 Task: Search one way flight ticket for 3 adults, 3 children in business from Columbus: Golden Triangle Regional Airport to Jacksonville: Albert J. Ellis Airport on 5-3-2023. Choice of flights is Singapure airlines. Number of bags: 4 checked bags. Price is upto 94000. Outbound departure time preference is 6:00.
Action: Mouse moved to (250, 367)
Screenshot: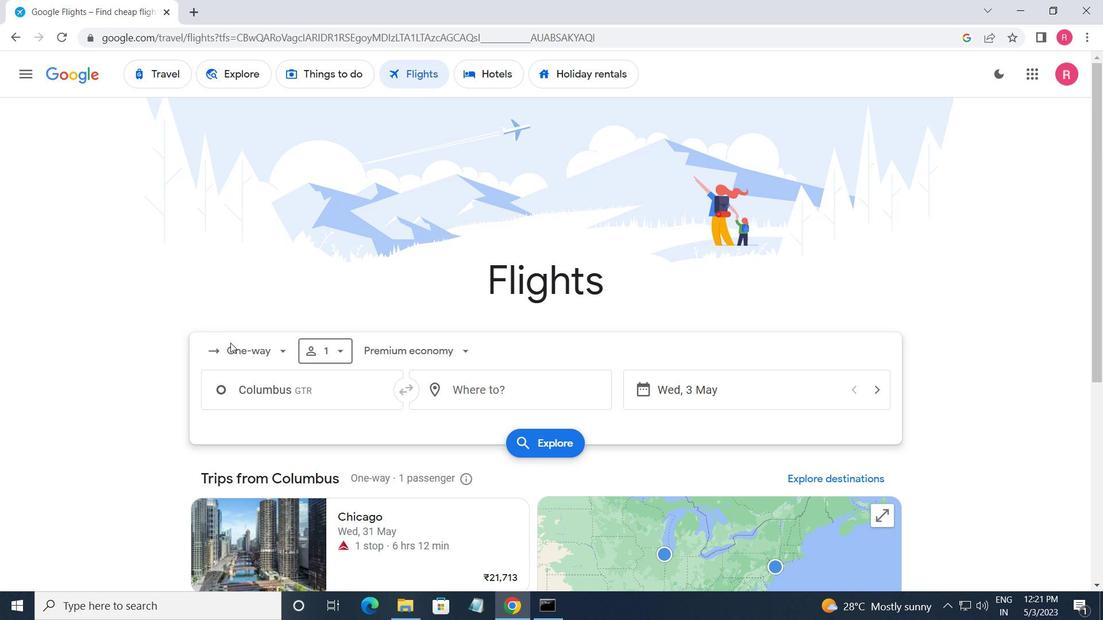 
Action: Mouse pressed left at (250, 367)
Screenshot: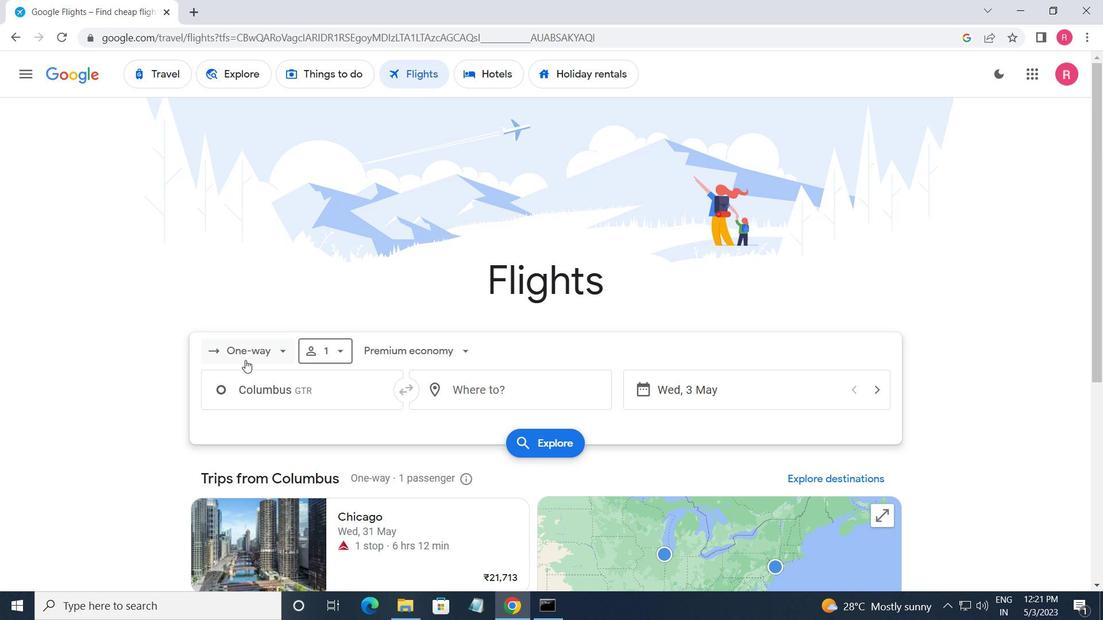 
Action: Mouse moved to (288, 422)
Screenshot: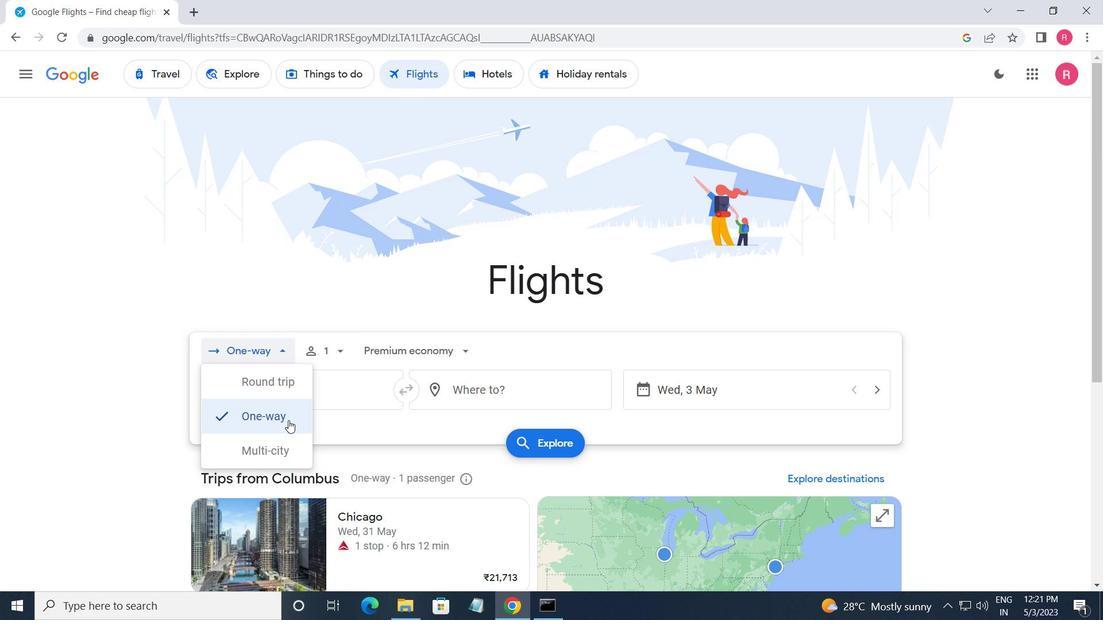 
Action: Mouse pressed left at (288, 422)
Screenshot: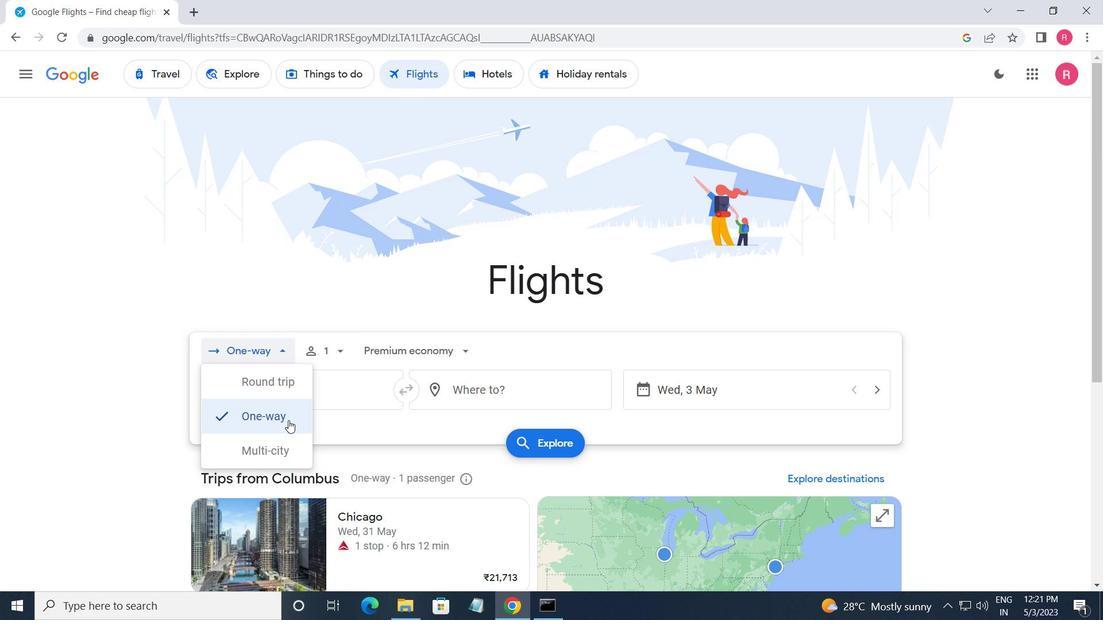 
Action: Mouse moved to (321, 349)
Screenshot: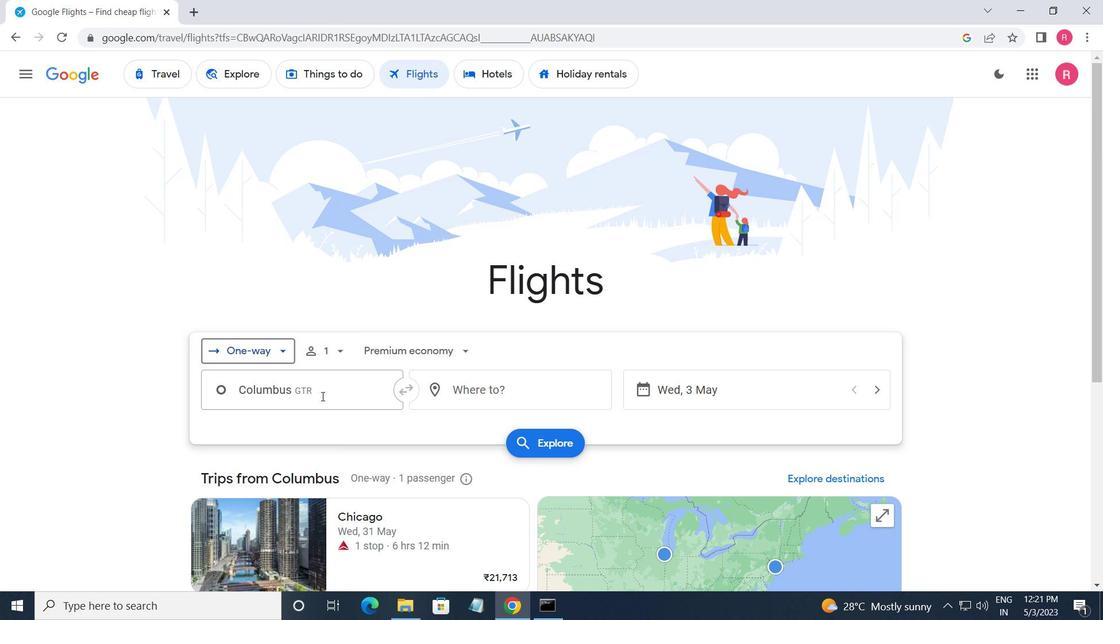 
Action: Mouse pressed left at (321, 349)
Screenshot: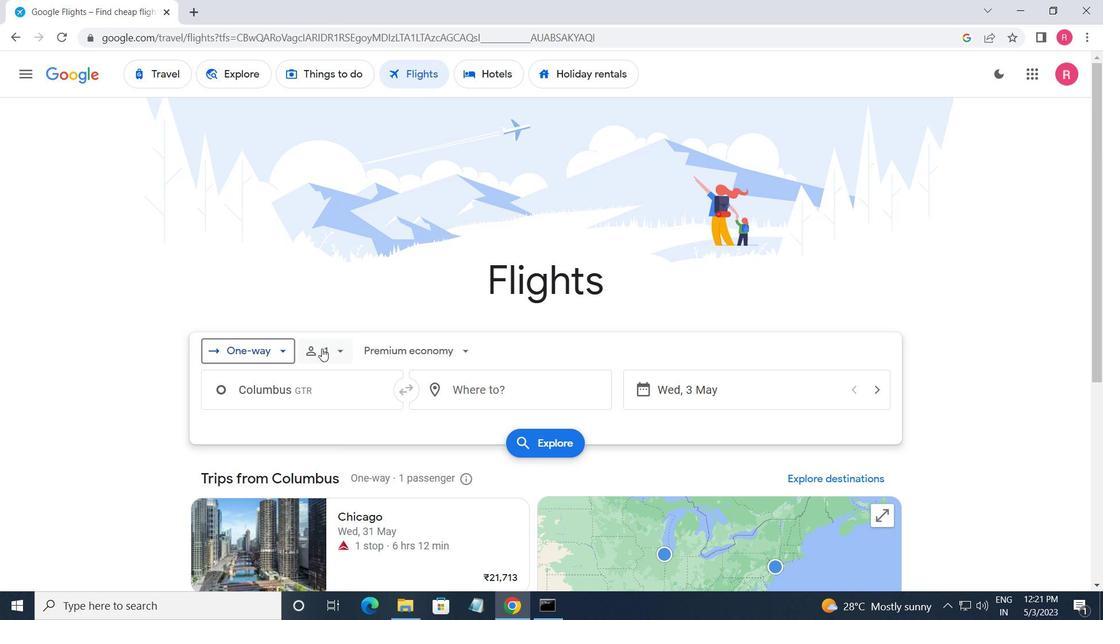 
Action: Mouse moved to (442, 388)
Screenshot: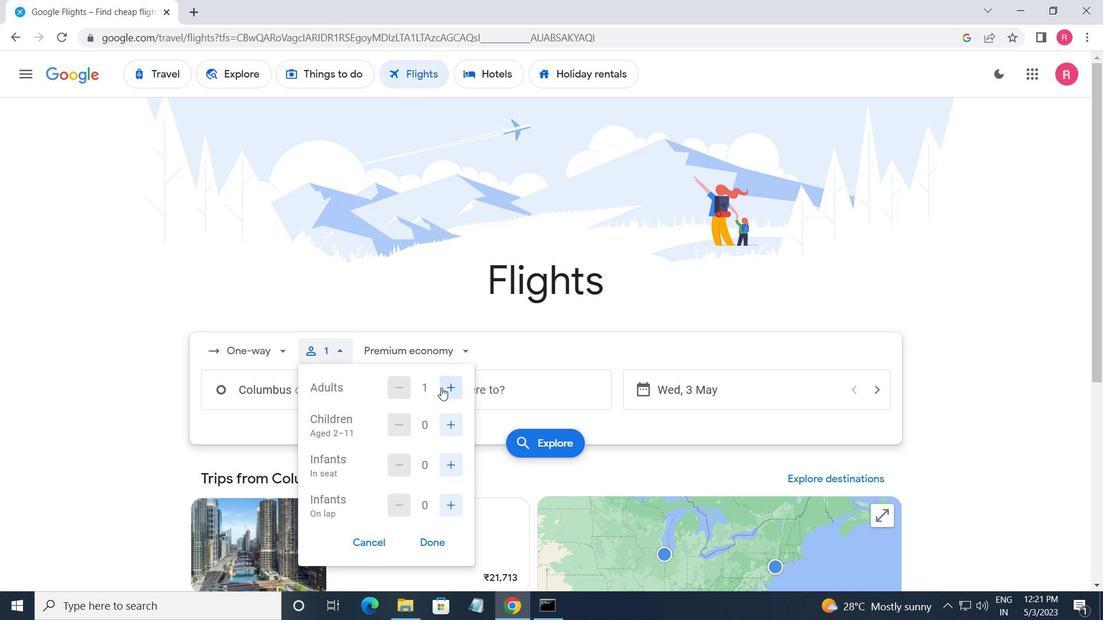 
Action: Mouse pressed left at (442, 388)
Screenshot: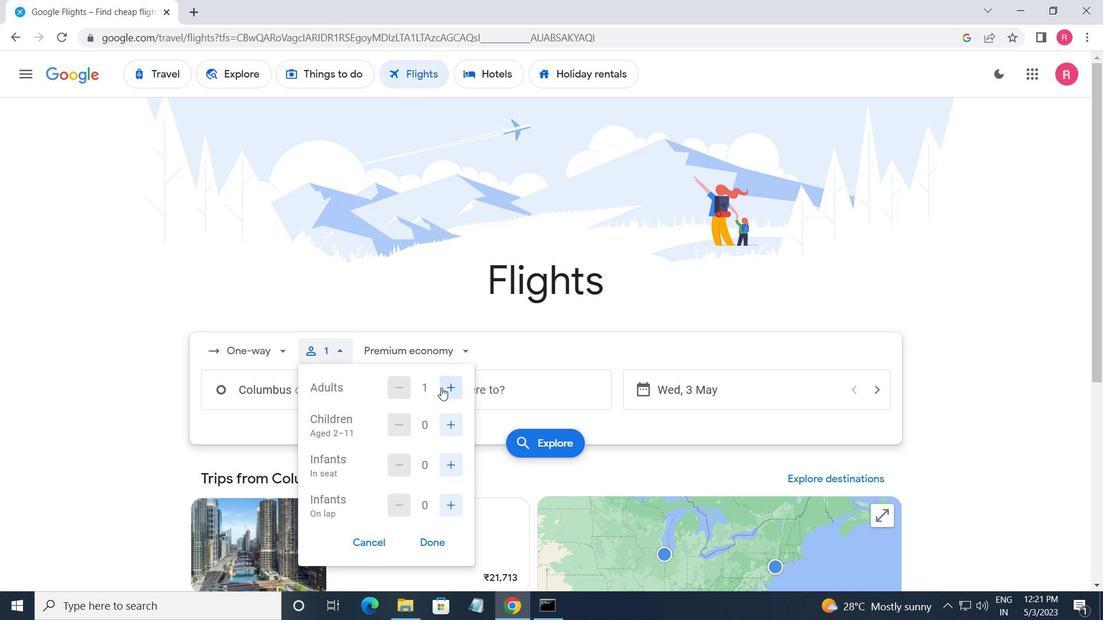 
Action: Mouse pressed left at (442, 388)
Screenshot: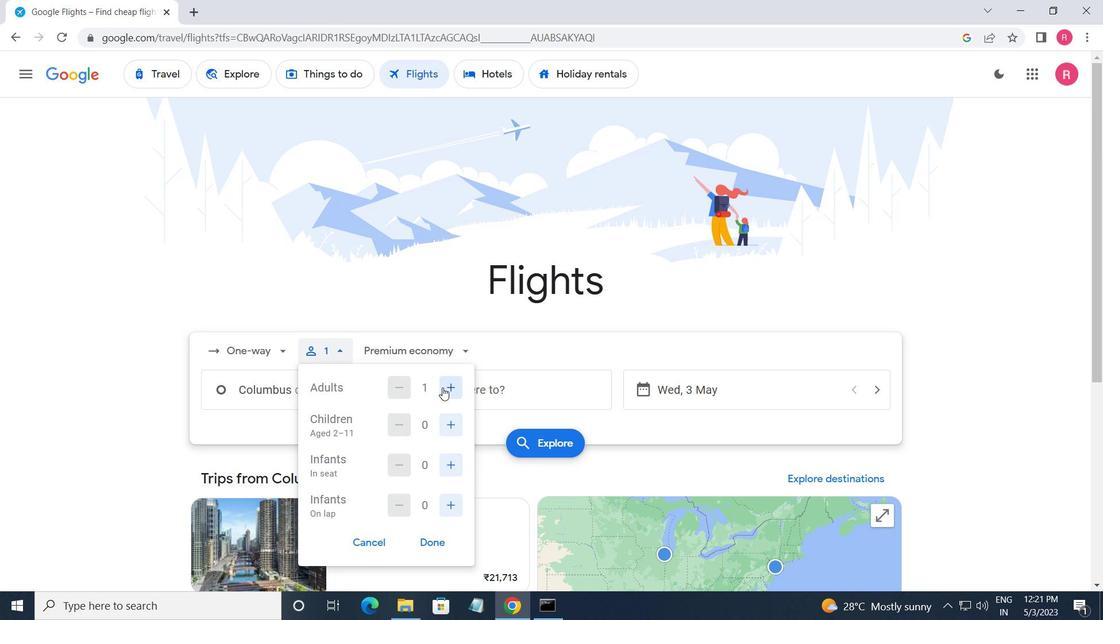 
Action: Mouse moved to (449, 423)
Screenshot: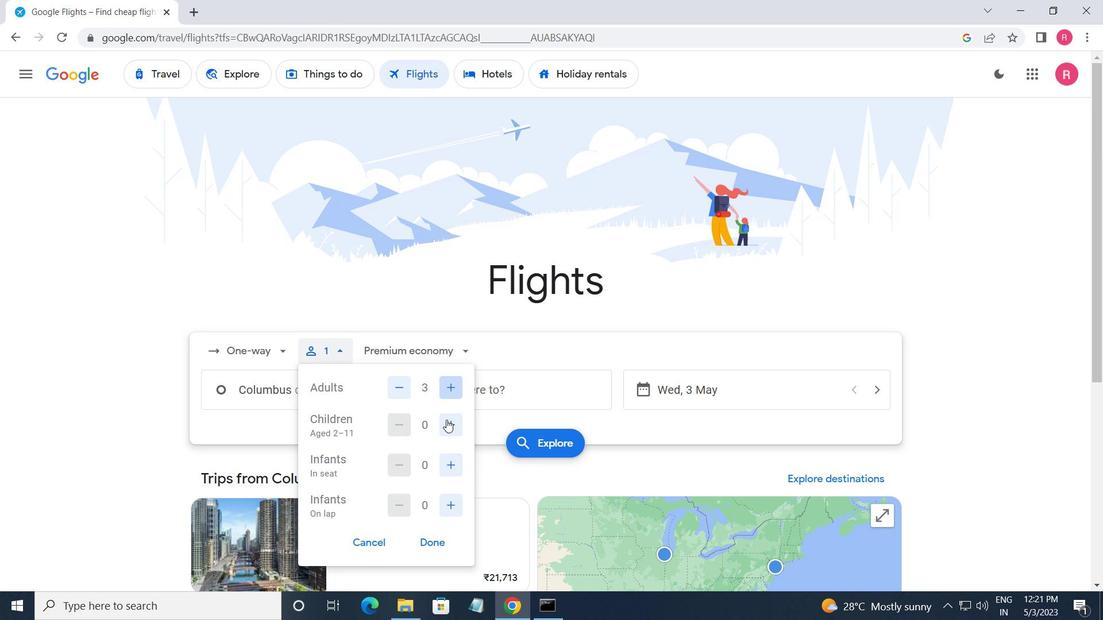 
Action: Mouse pressed left at (449, 423)
Screenshot: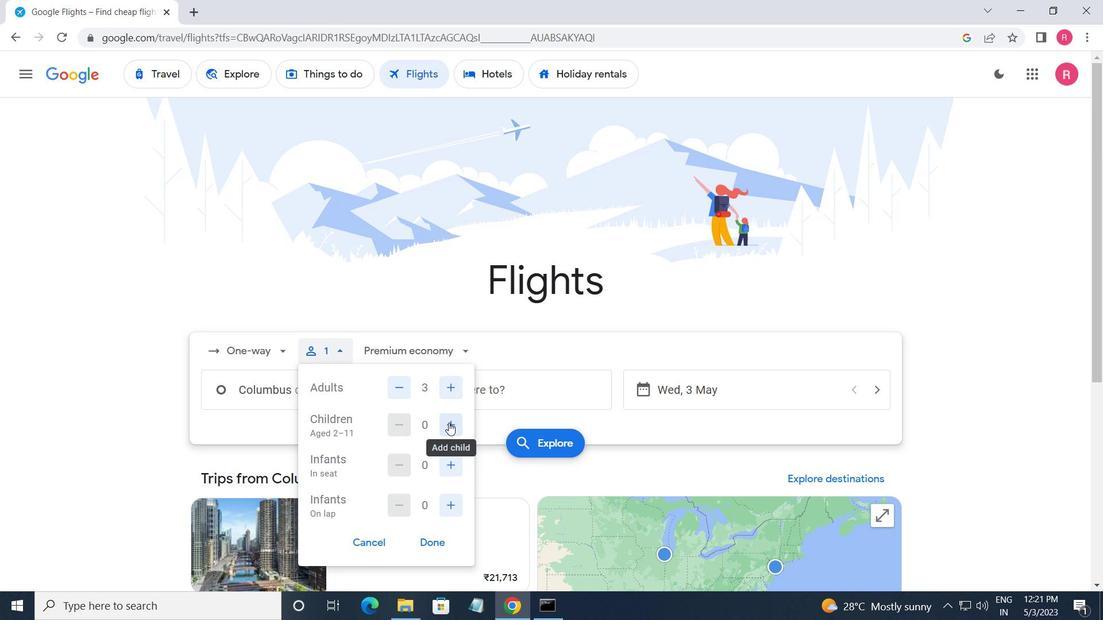 
Action: Mouse pressed left at (449, 423)
Screenshot: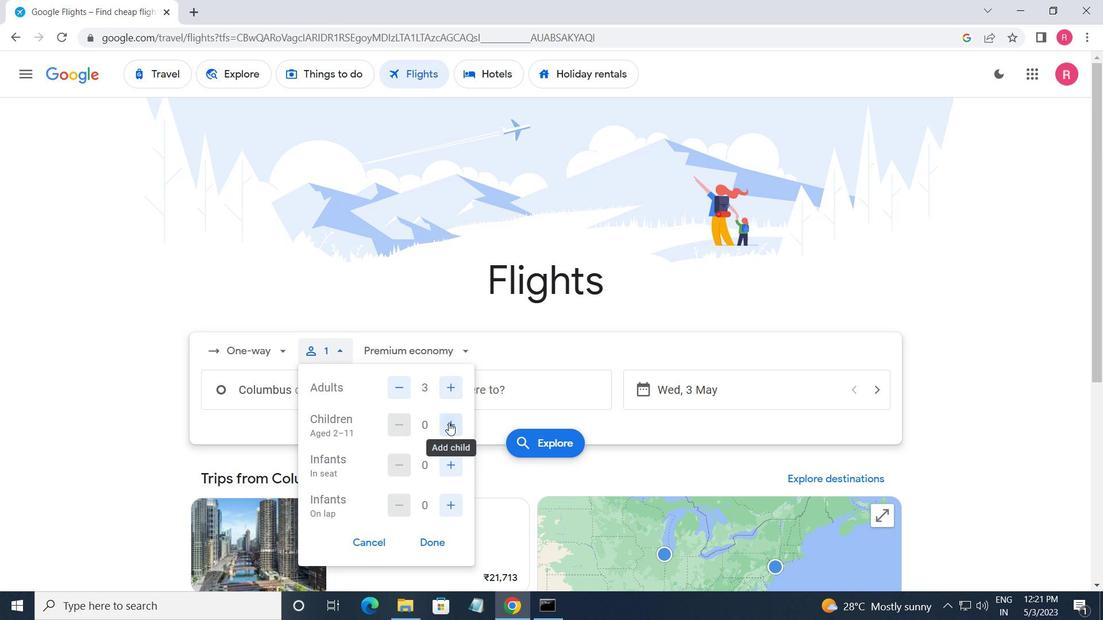 
Action: Mouse moved to (449, 424)
Screenshot: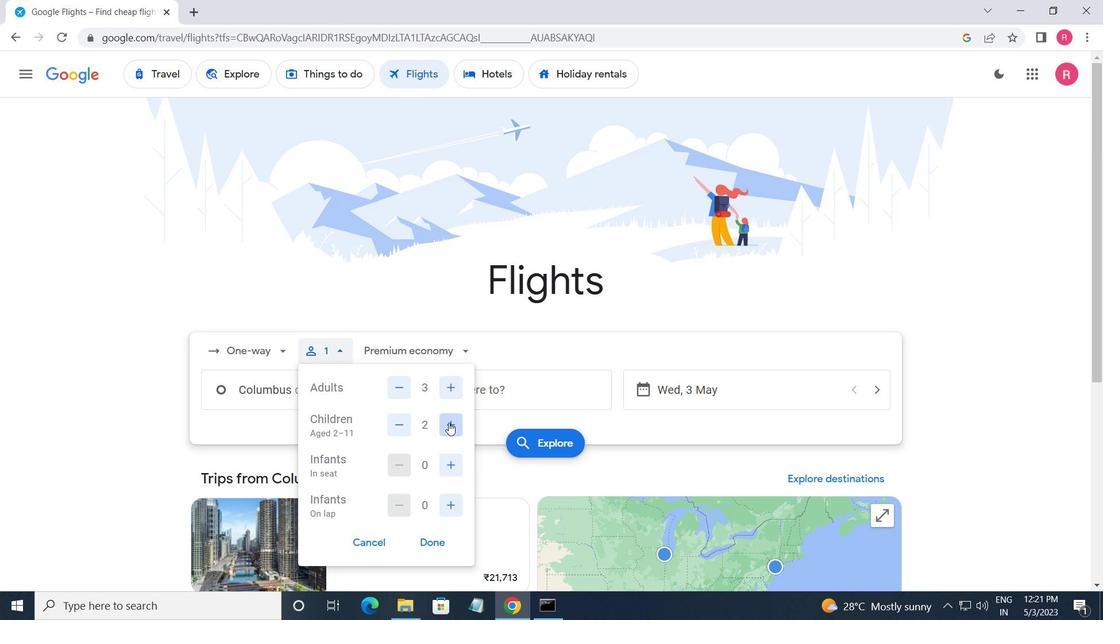 
Action: Mouse pressed left at (449, 424)
Screenshot: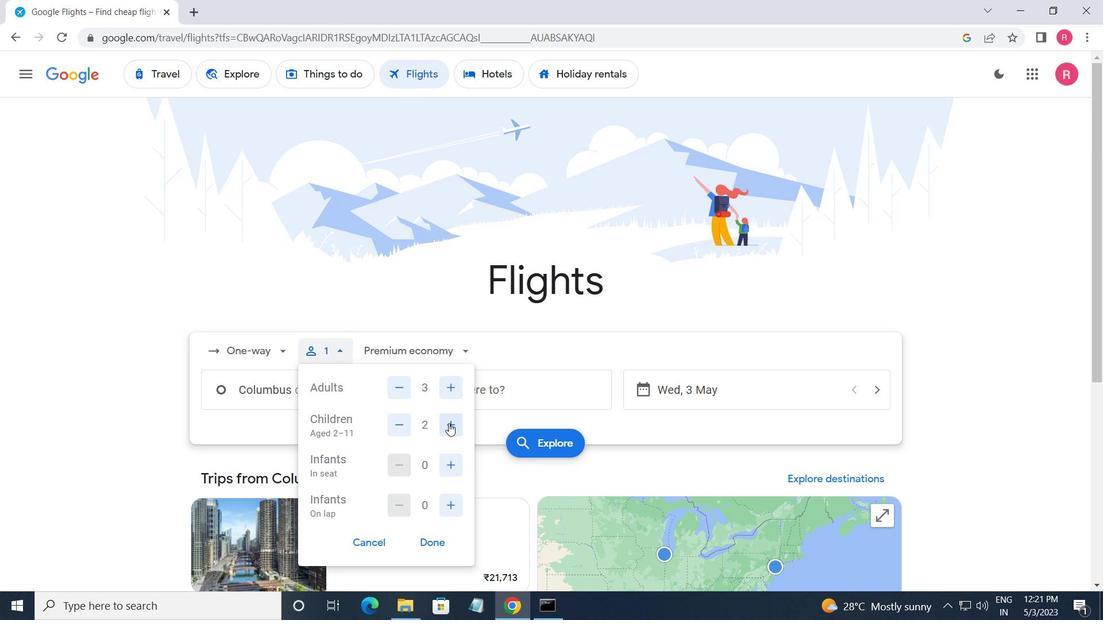 
Action: Mouse moved to (397, 358)
Screenshot: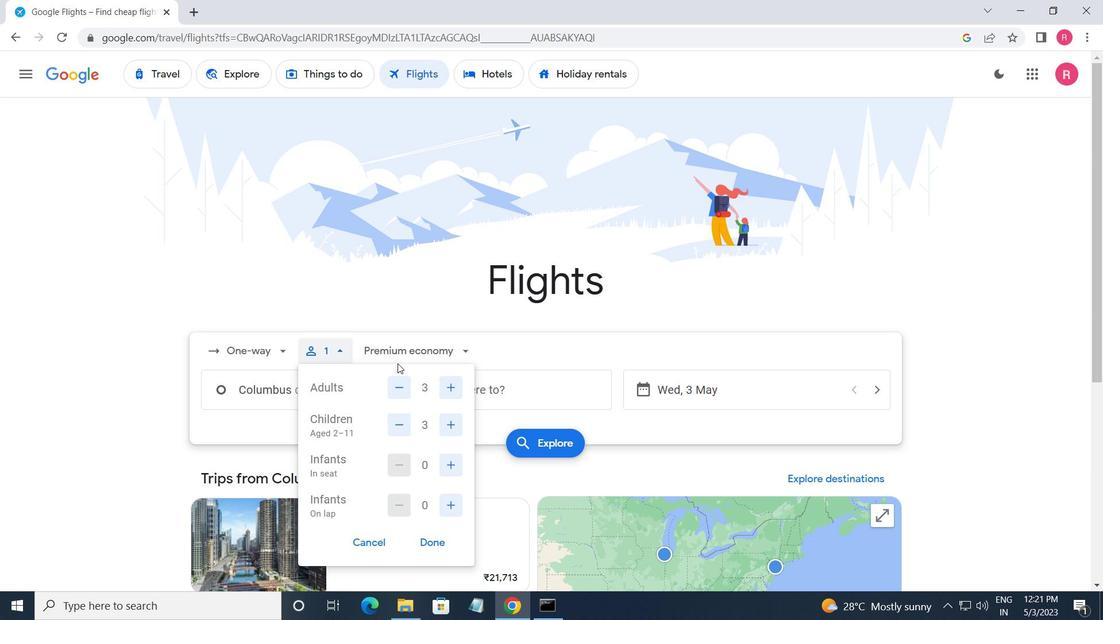 
Action: Mouse pressed left at (397, 358)
Screenshot: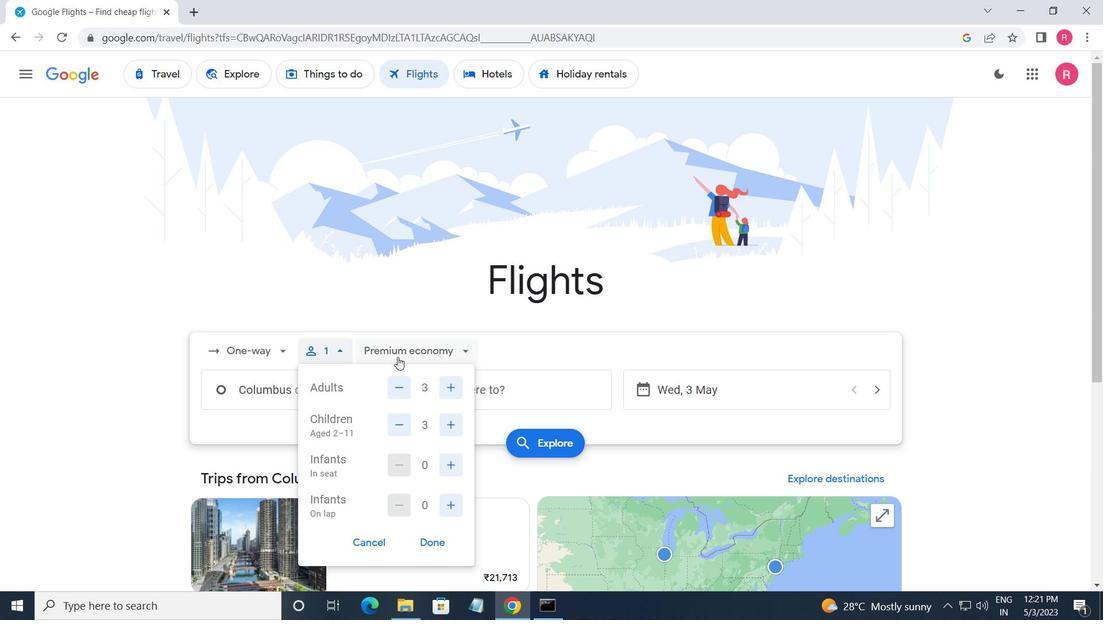 
Action: Mouse moved to (400, 446)
Screenshot: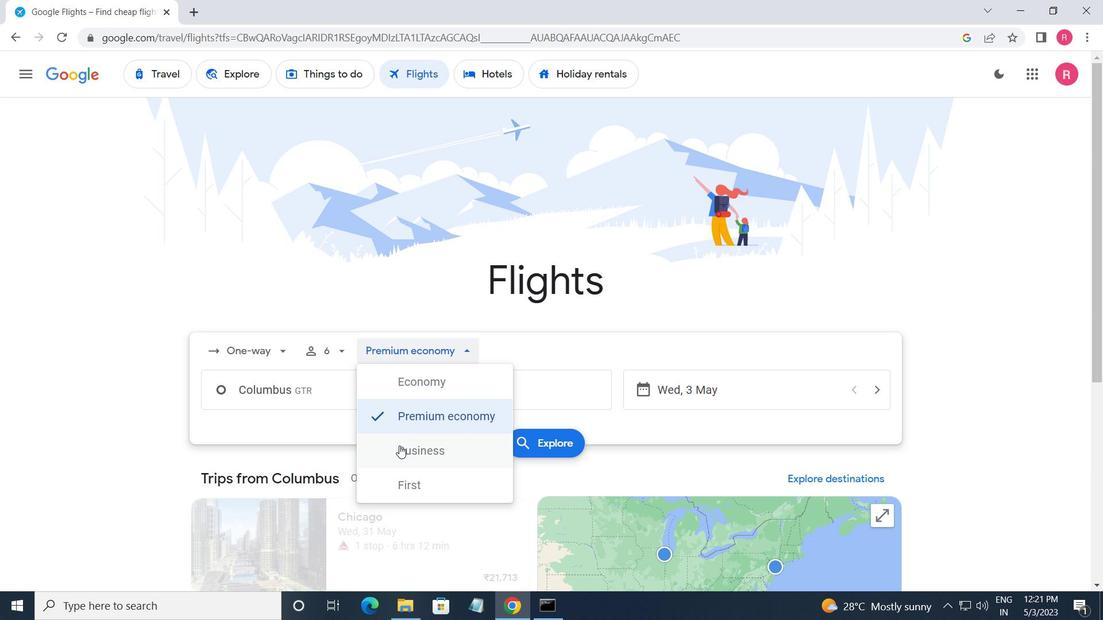 
Action: Mouse pressed left at (400, 446)
Screenshot: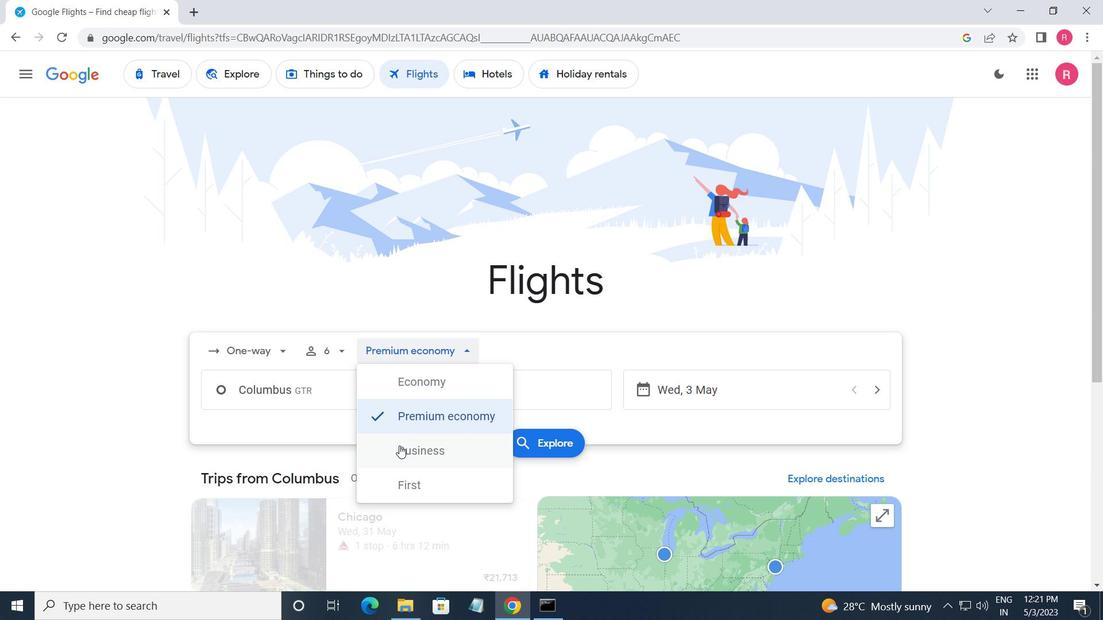 
Action: Mouse moved to (353, 404)
Screenshot: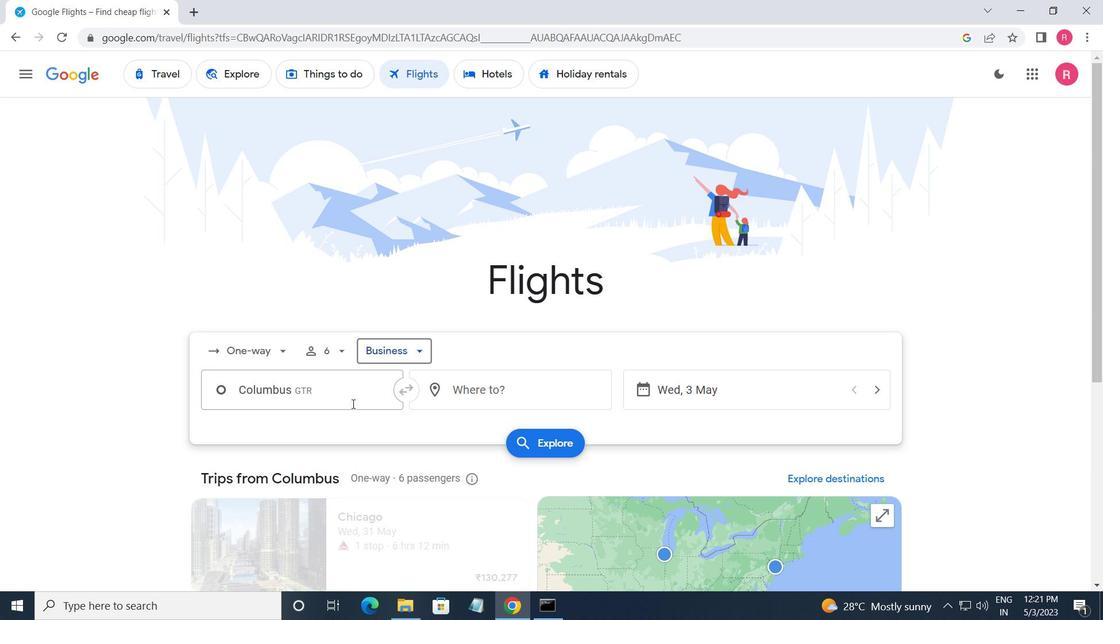 
Action: Mouse pressed left at (353, 404)
Screenshot: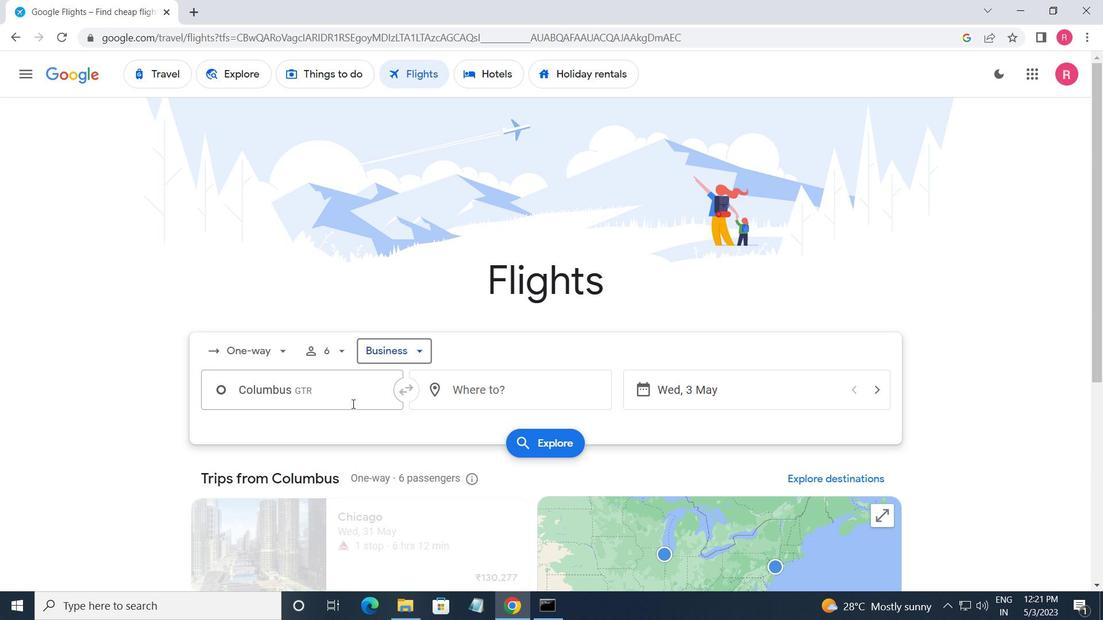 
Action: Mouse moved to (316, 412)
Screenshot: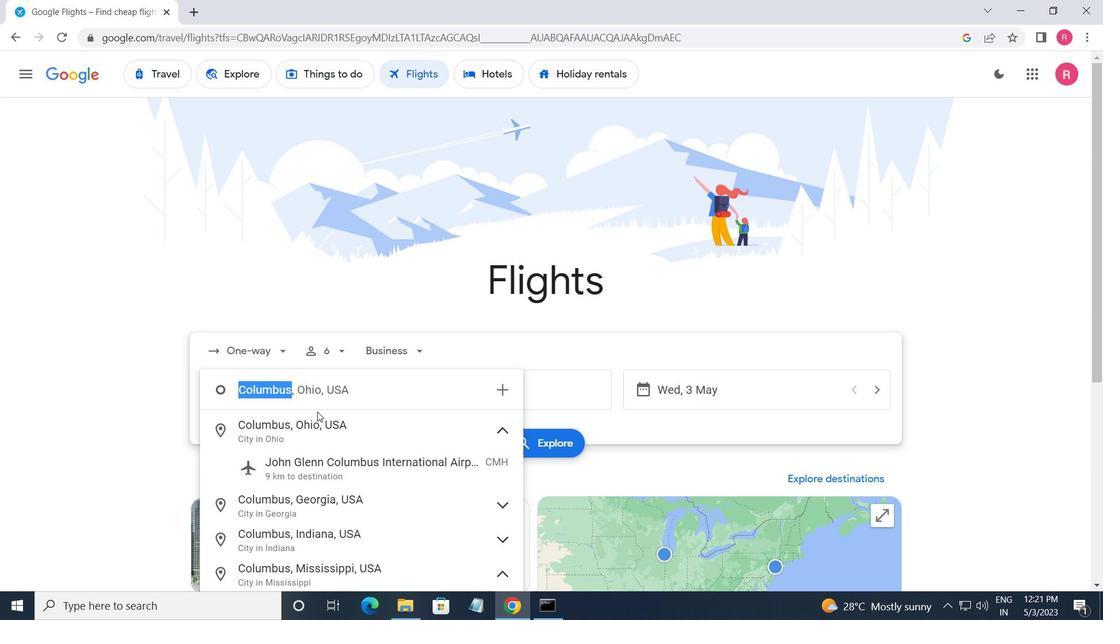 
Action: Key pressed <Key.shift>GOLDEN<Key.space><Key.shift>T
Screenshot: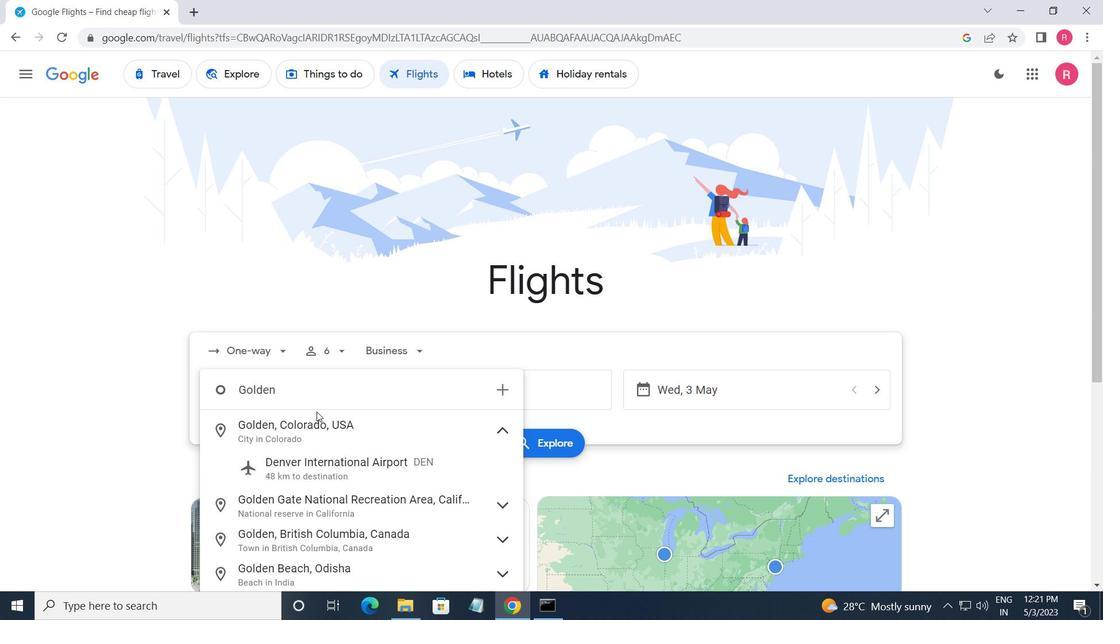 
Action: Mouse moved to (307, 547)
Screenshot: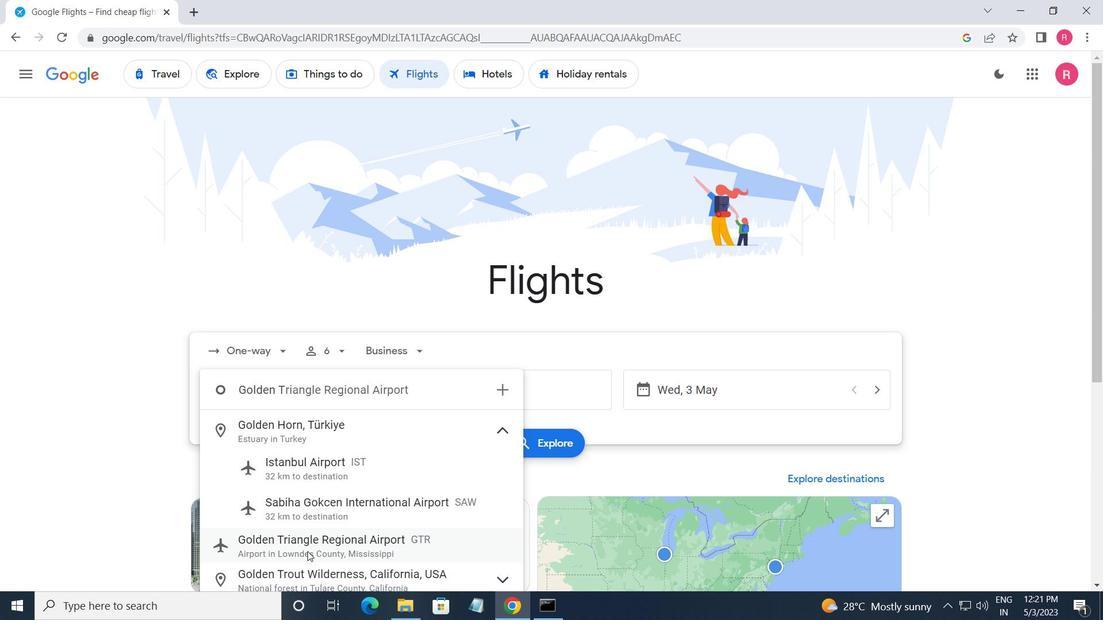 
Action: Mouse pressed left at (307, 547)
Screenshot: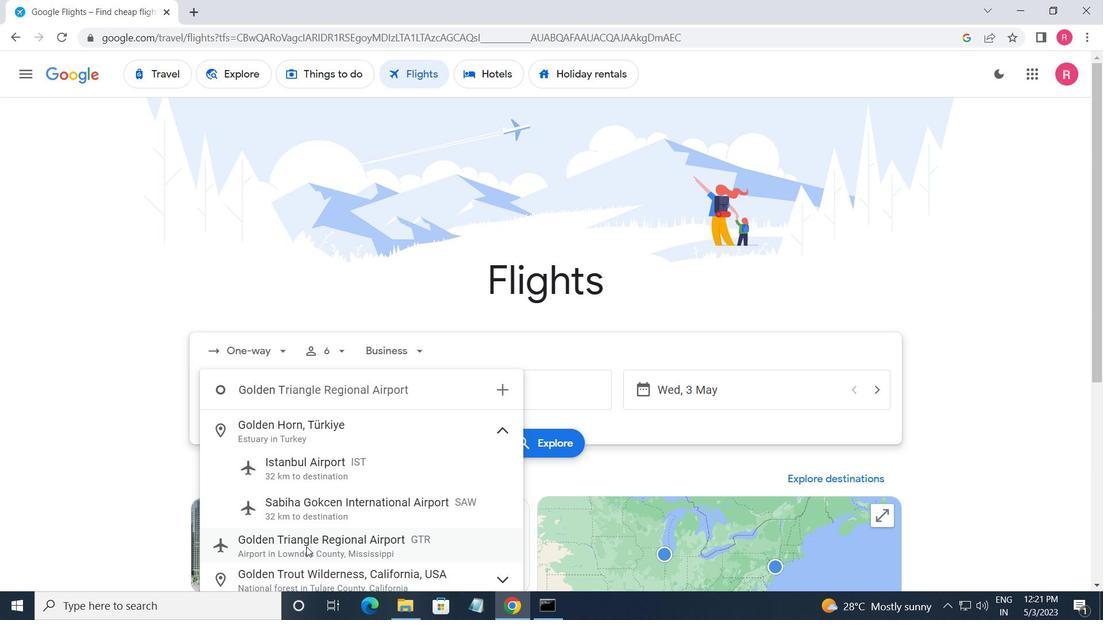
Action: Mouse moved to (477, 405)
Screenshot: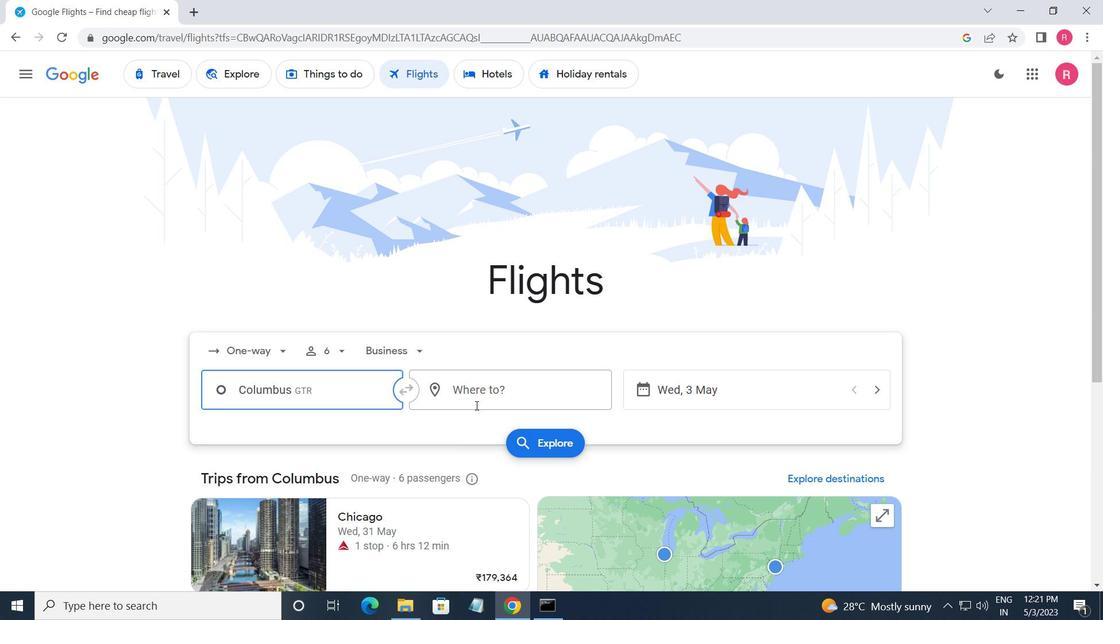 
Action: Mouse pressed left at (477, 405)
Screenshot: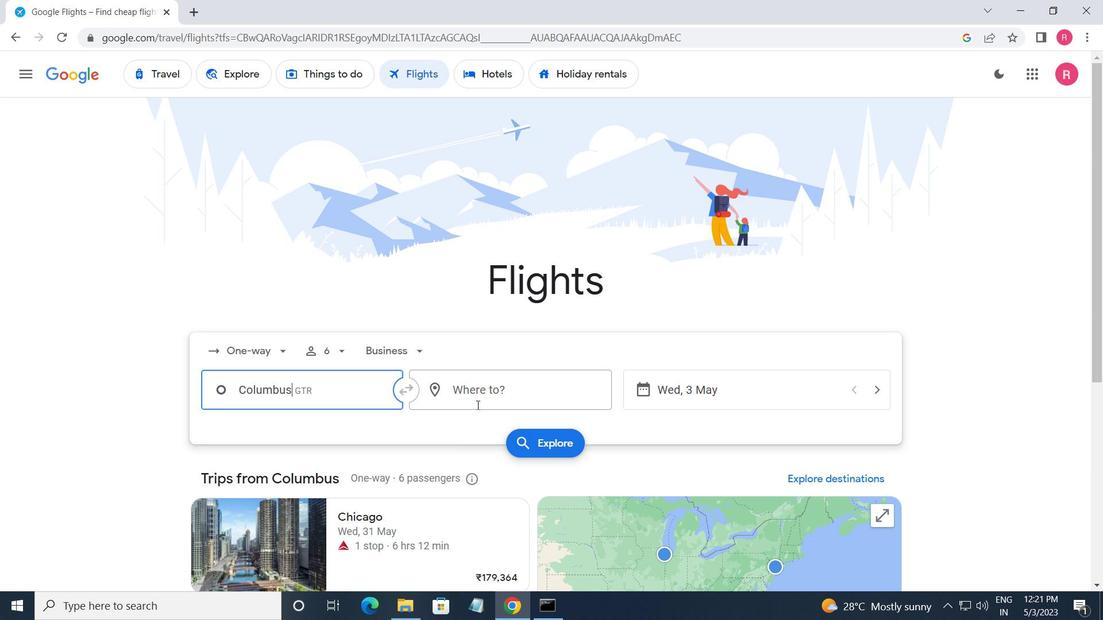 
Action: Mouse moved to (489, 536)
Screenshot: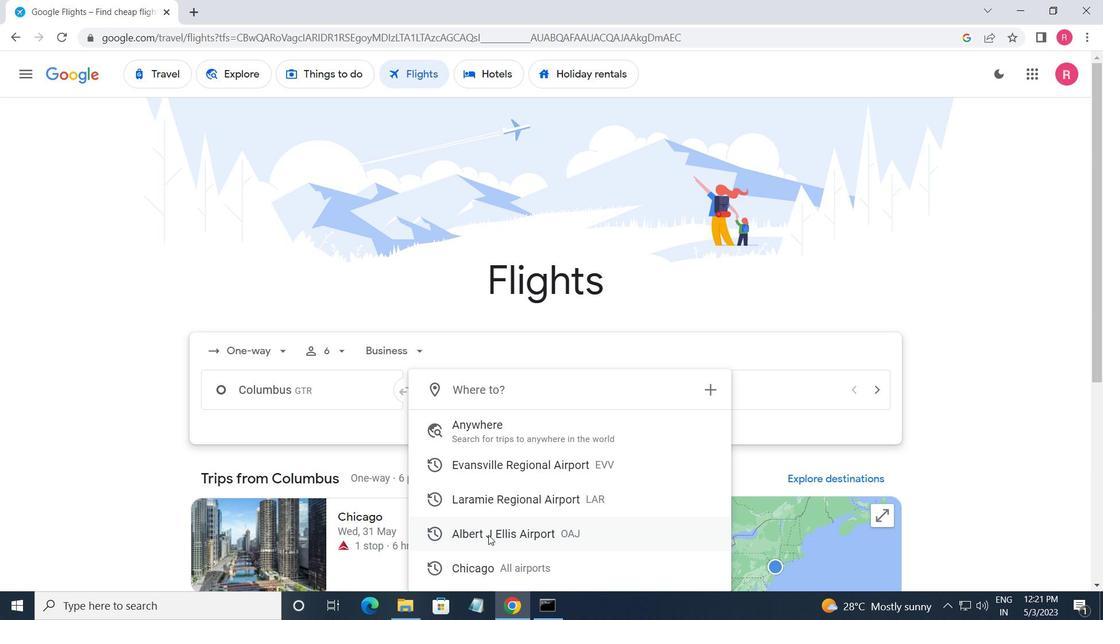 
Action: Mouse pressed left at (489, 536)
Screenshot: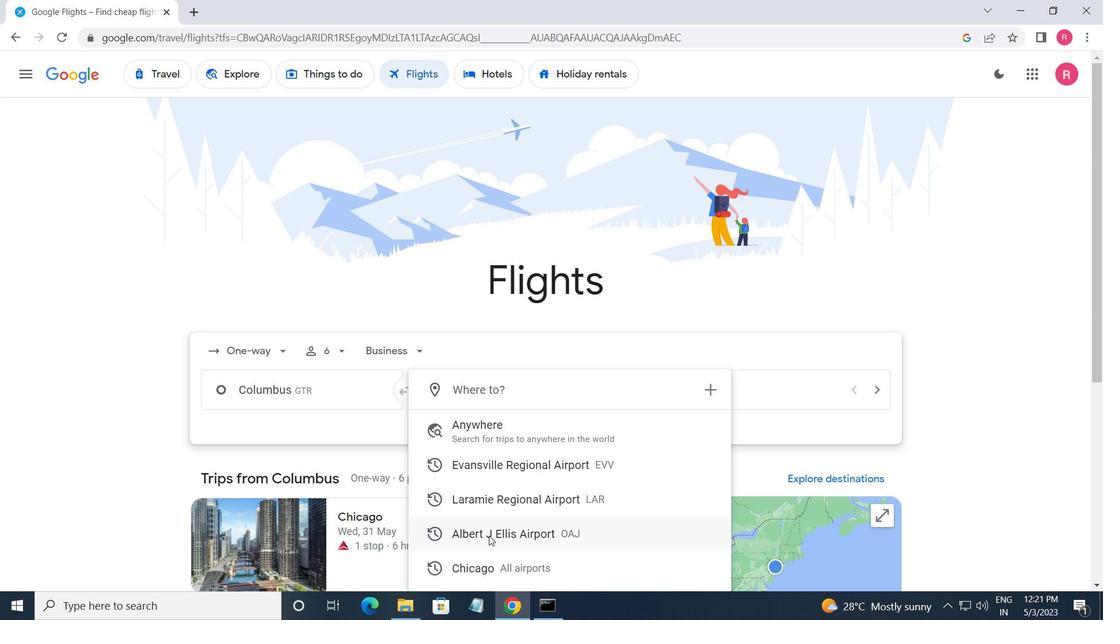 
Action: Mouse moved to (746, 402)
Screenshot: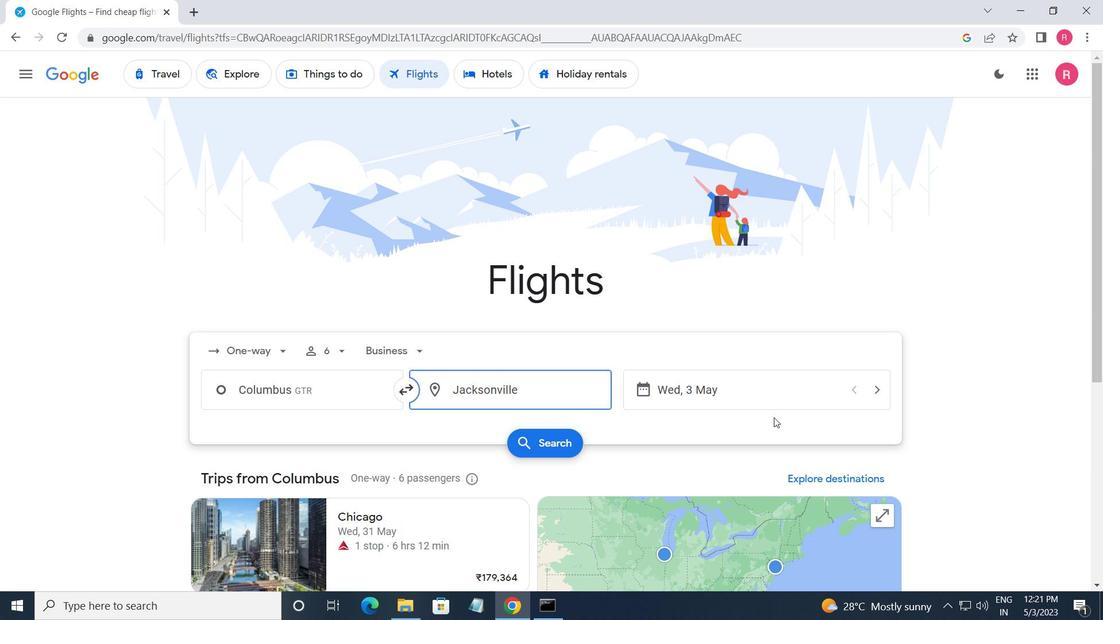 
Action: Mouse pressed left at (746, 402)
Screenshot: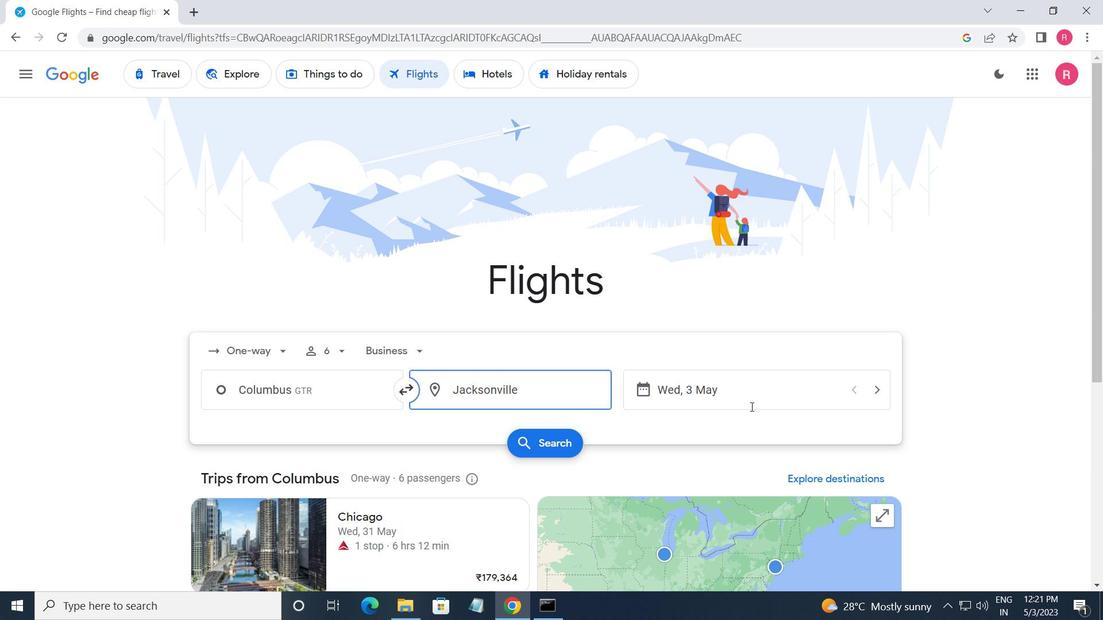 
Action: Mouse moved to (492, 330)
Screenshot: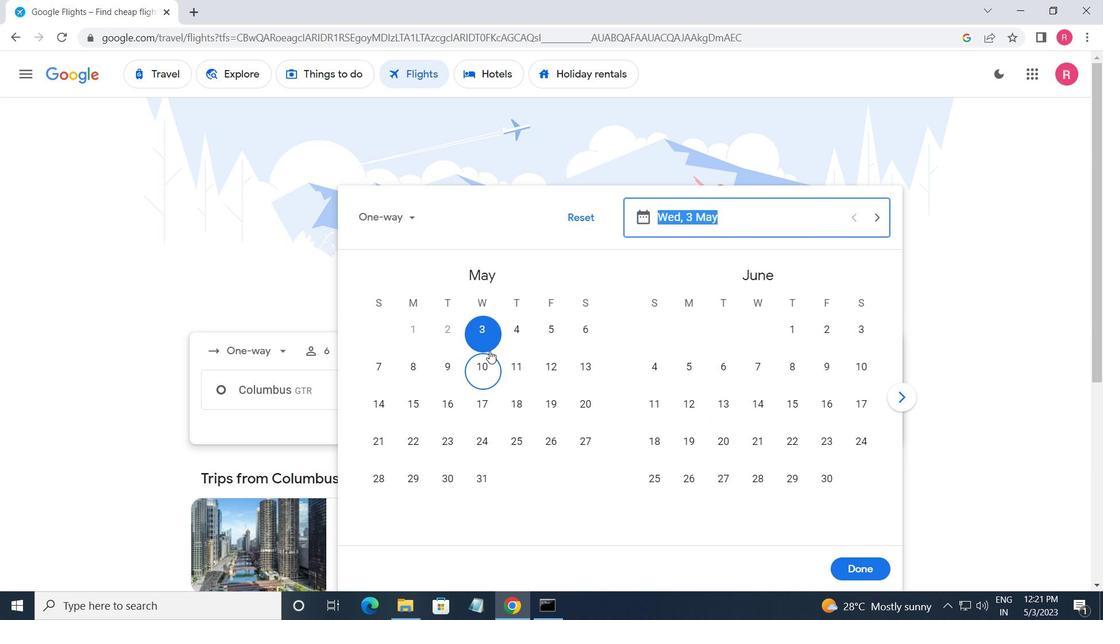 
Action: Mouse pressed left at (492, 330)
Screenshot: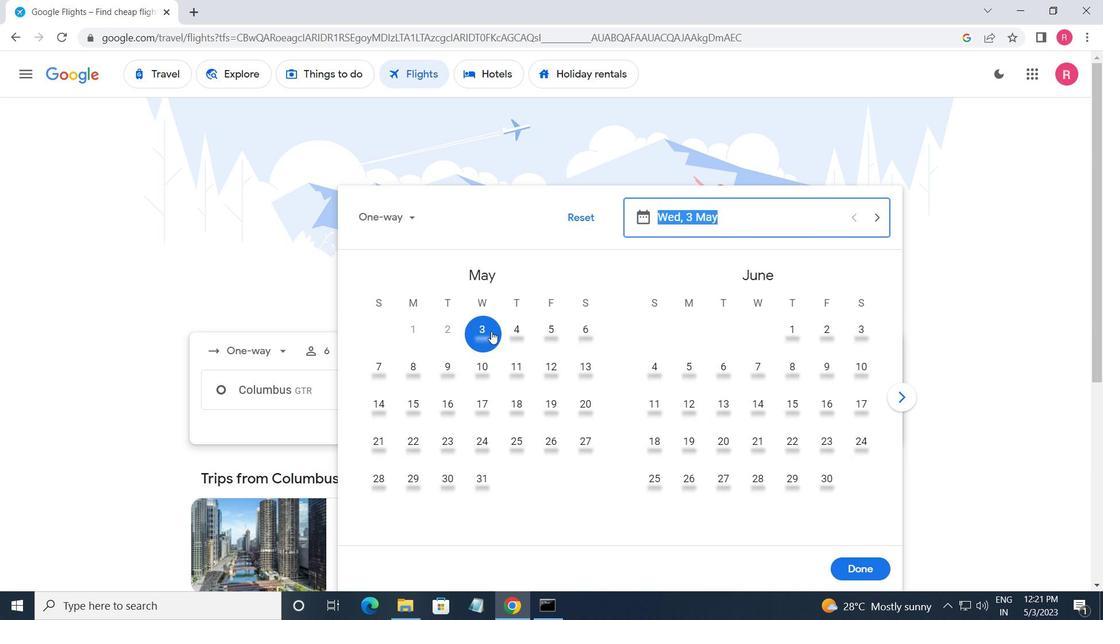 
Action: Mouse moved to (886, 566)
Screenshot: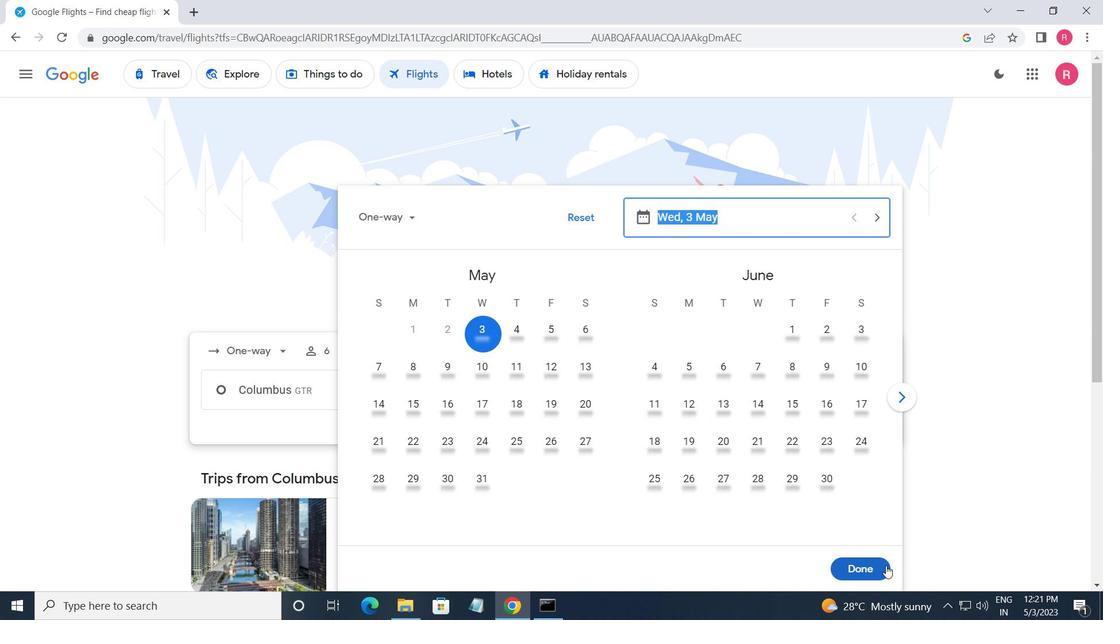 
Action: Mouse pressed left at (886, 566)
Screenshot: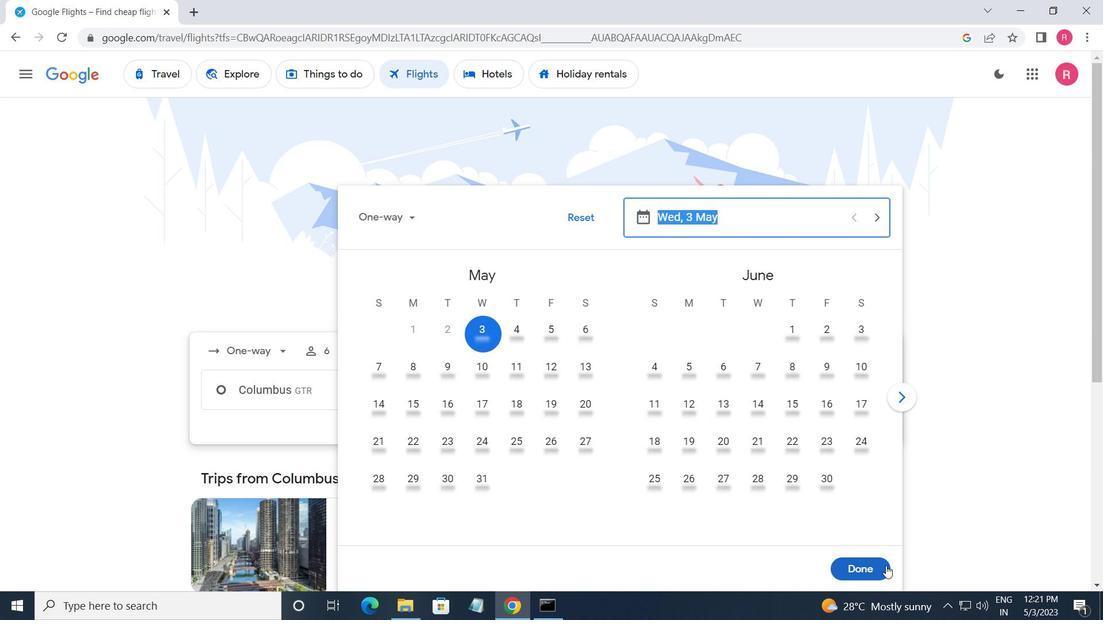 
Action: Mouse moved to (534, 447)
Screenshot: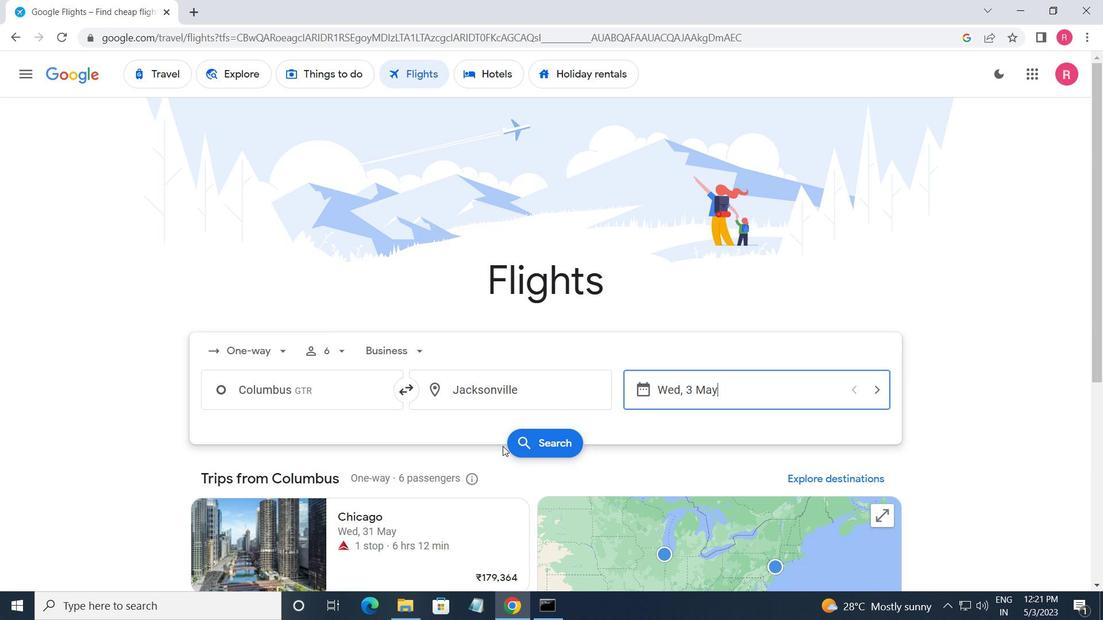 
Action: Mouse pressed left at (534, 447)
Screenshot: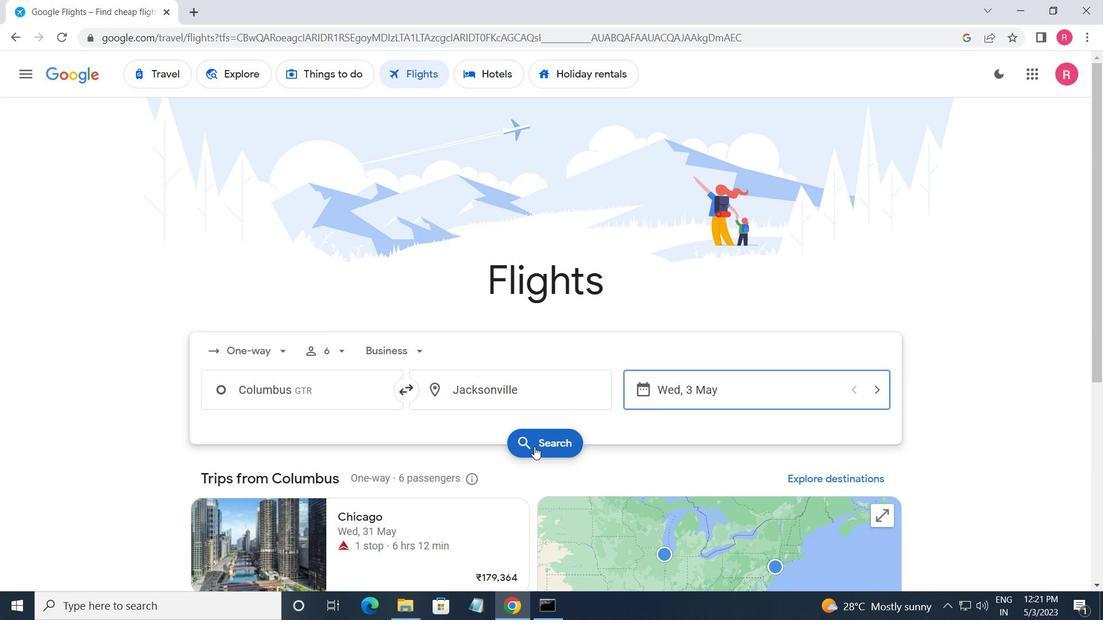 
Action: Mouse moved to (196, 207)
Screenshot: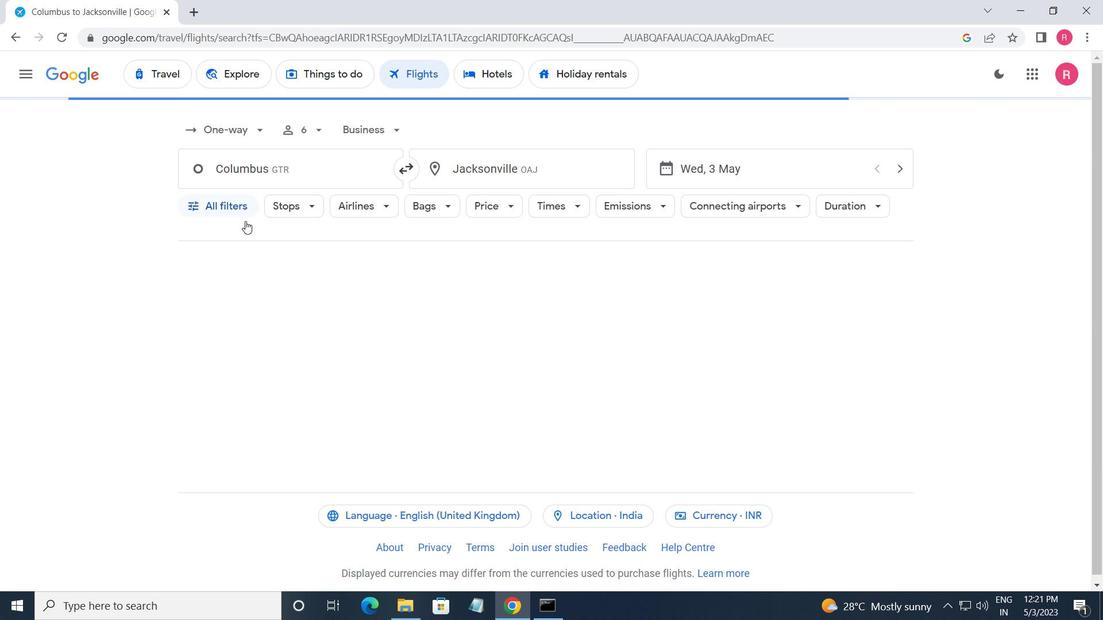 
Action: Mouse pressed left at (196, 207)
Screenshot: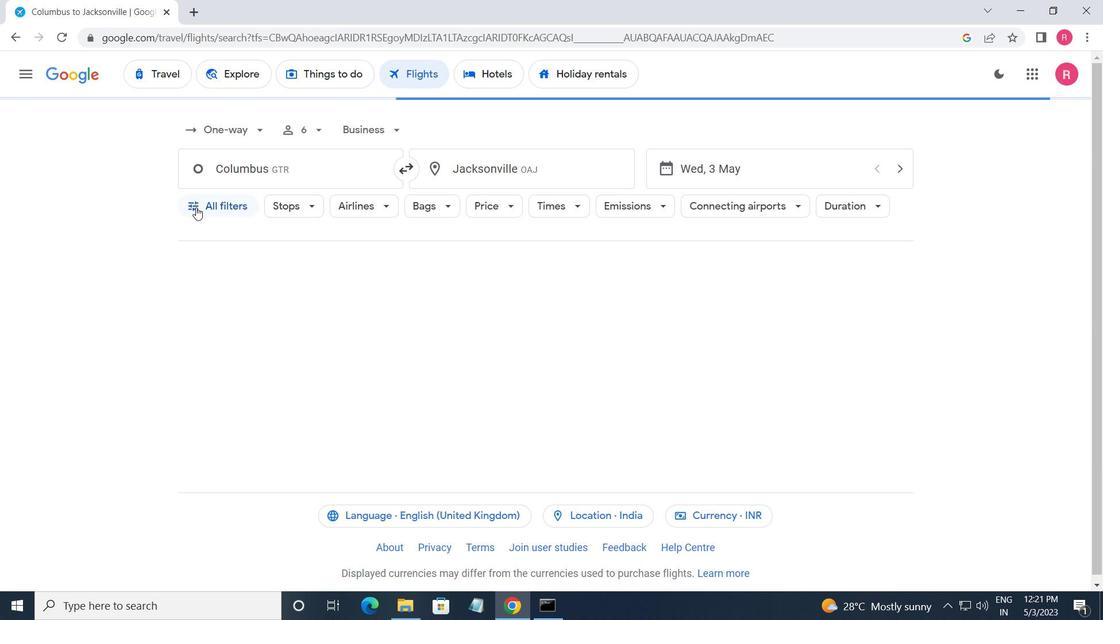 
Action: Mouse moved to (295, 439)
Screenshot: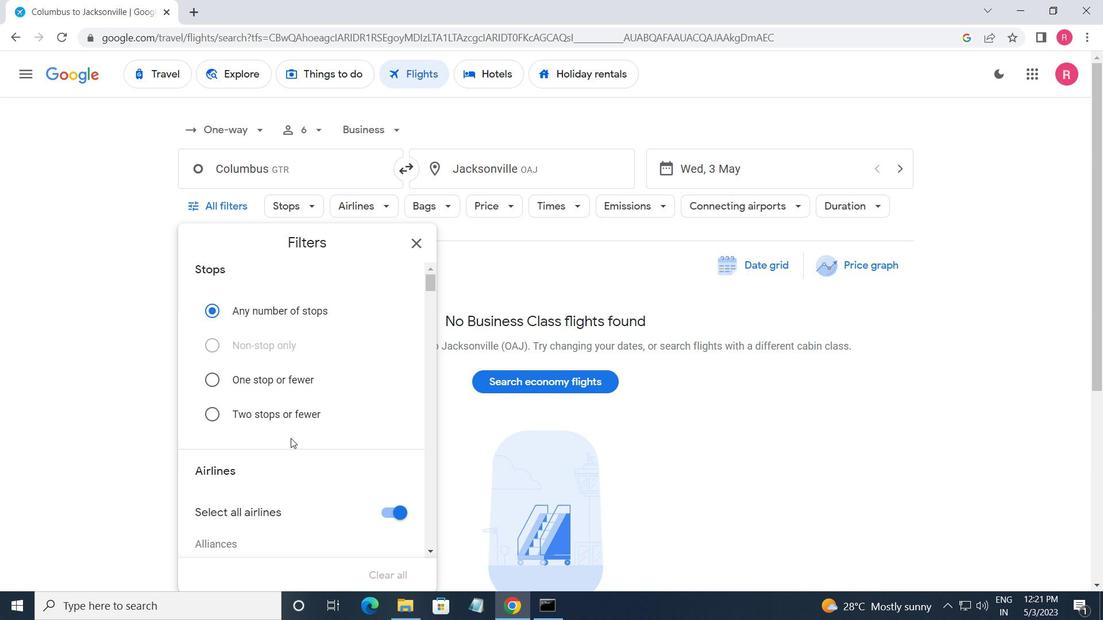 
Action: Mouse scrolled (295, 438) with delta (0, 0)
Screenshot: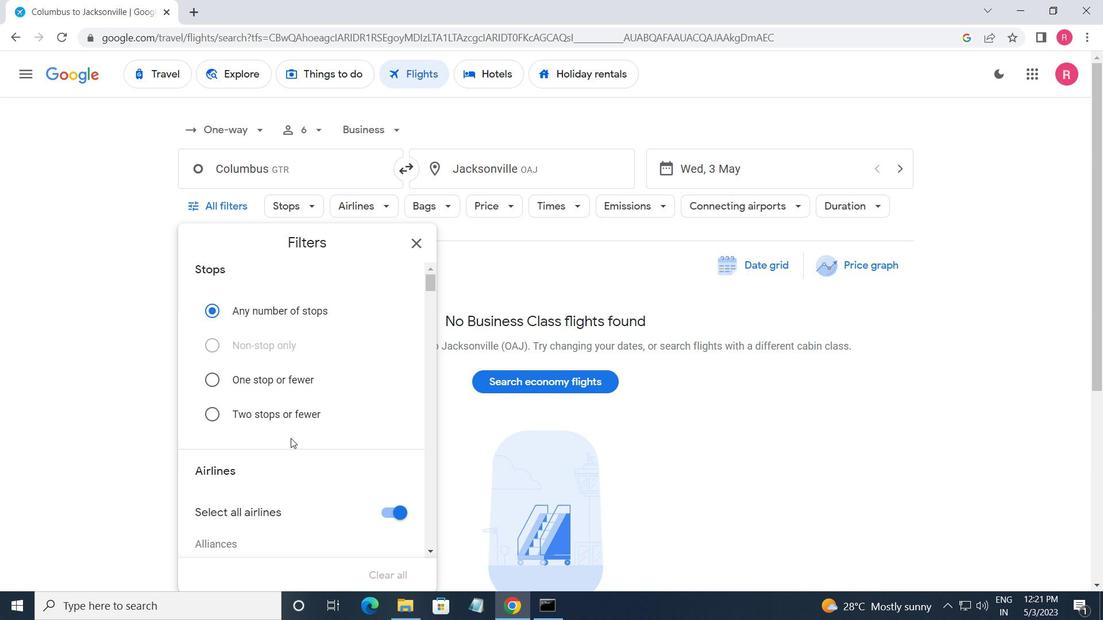 
Action: Mouse moved to (298, 439)
Screenshot: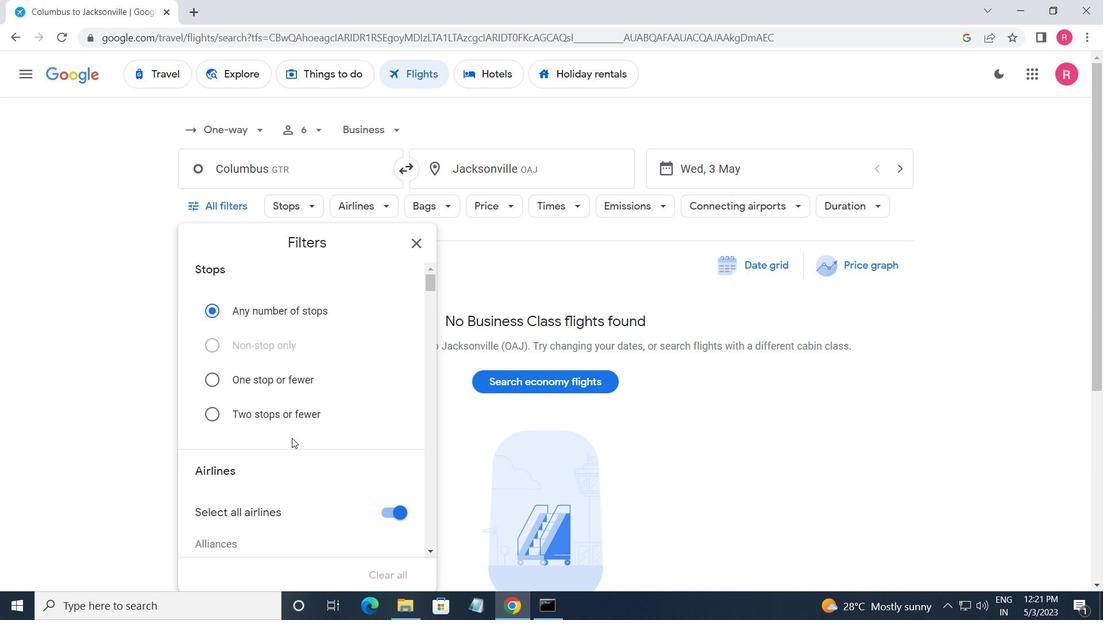 
Action: Mouse scrolled (298, 438) with delta (0, 0)
Screenshot: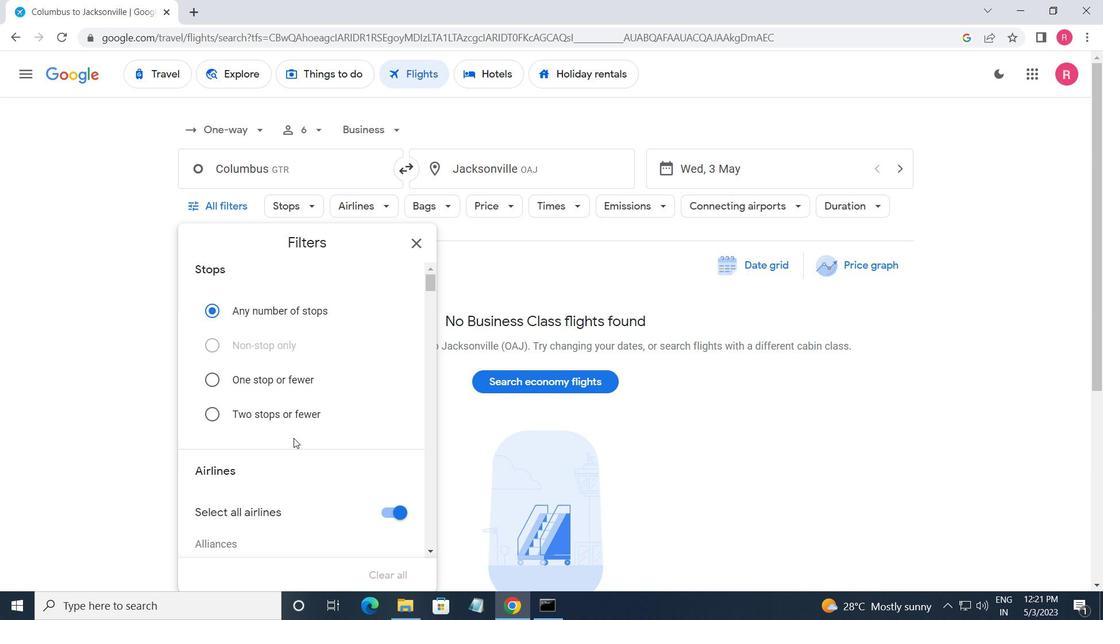 
Action: Mouse moved to (300, 438)
Screenshot: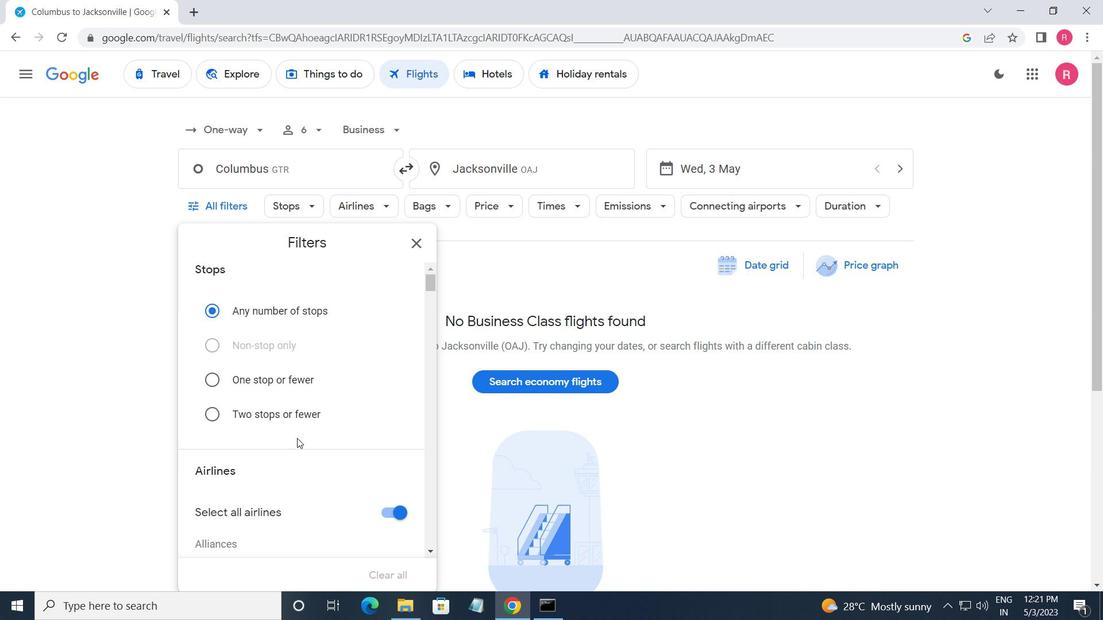 
Action: Mouse scrolled (300, 438) with delta (0, 0)
Screenshot: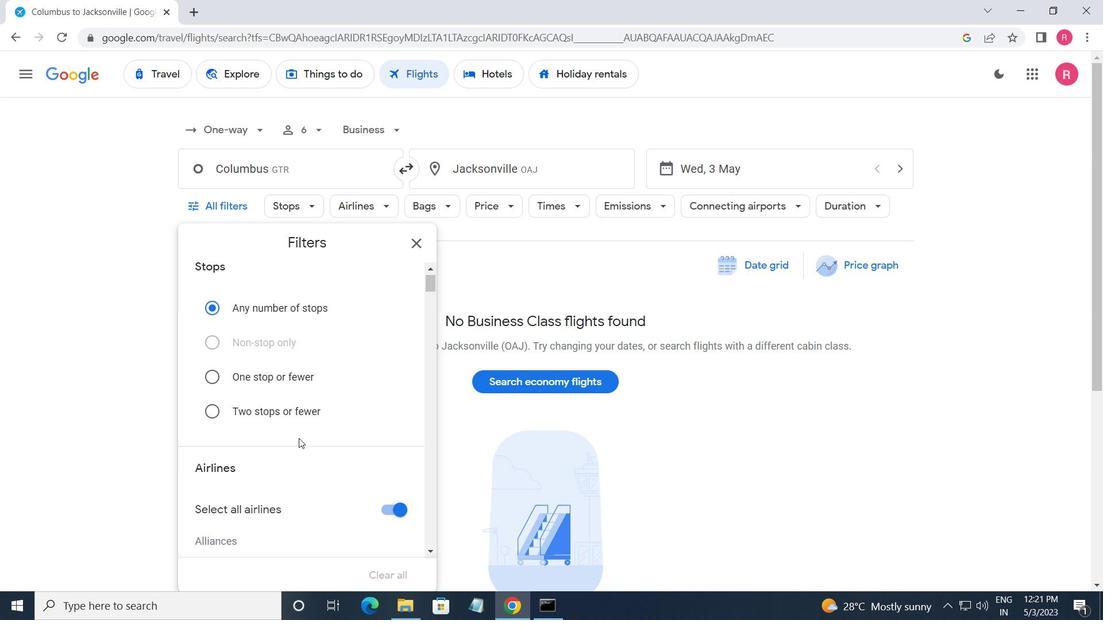 
Action: Mouse scrolled (300, 438) with delta (0, 0)
Screenshot: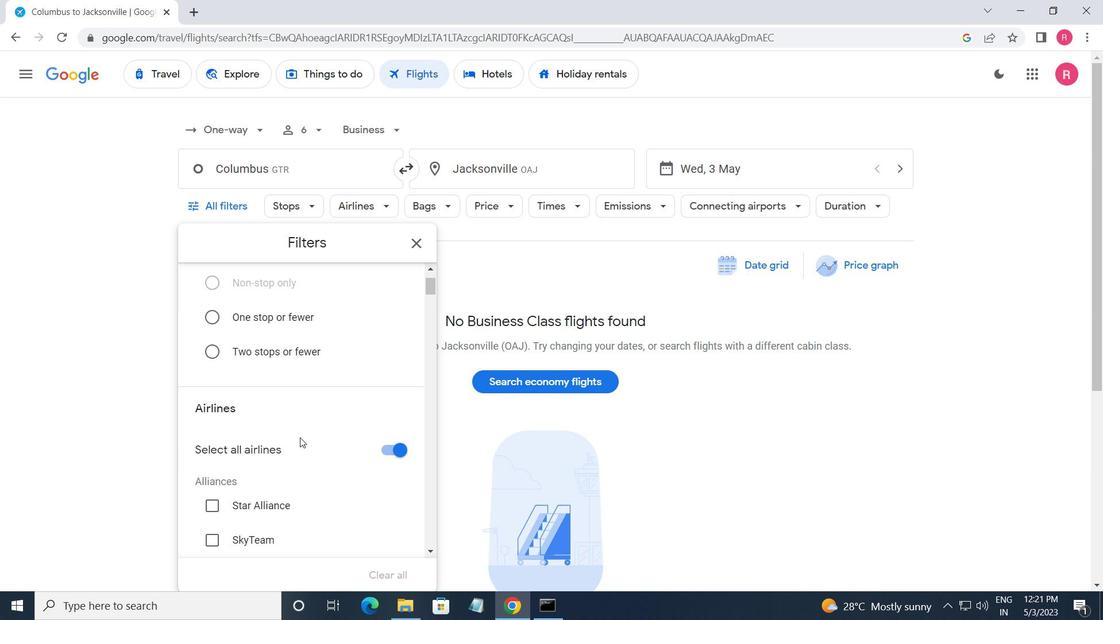 
Action: Mouse scrolled (300, 438) with delta (0, 0)
Screenshot: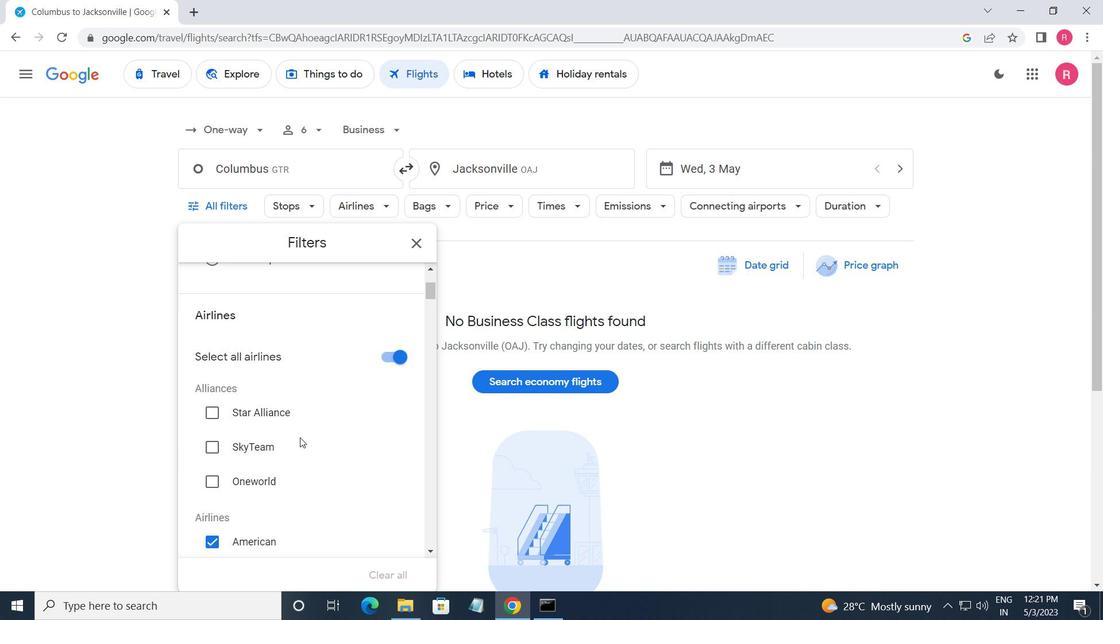 
Action: Mouse moved to (353, 457)
Screenshot: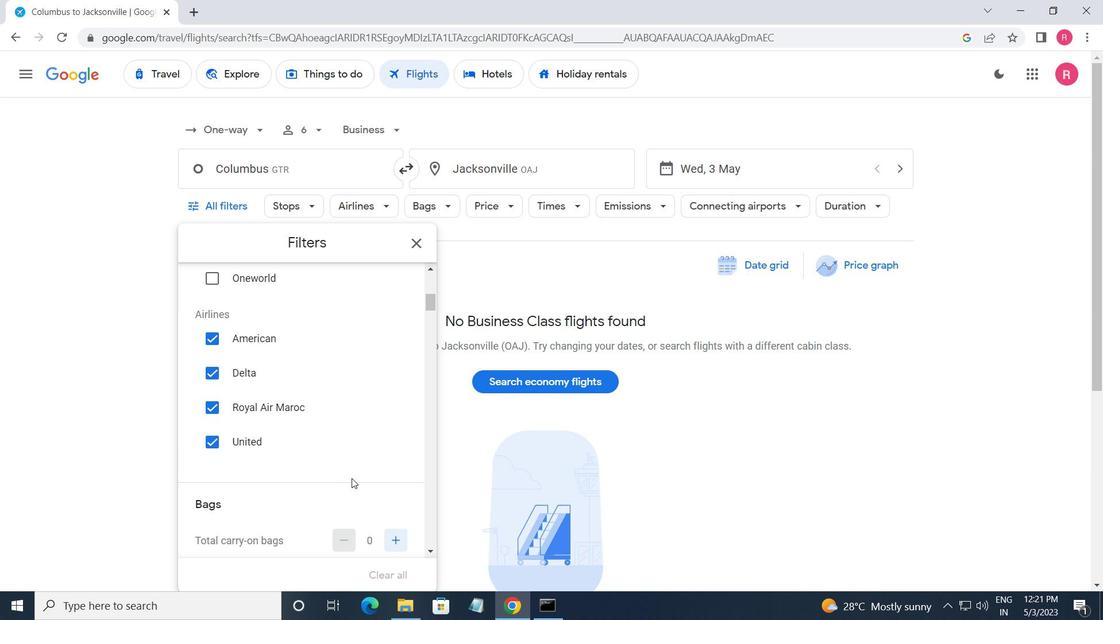 
Action: Mouse scrolled (353, 457) with delta (0, 0)
Screenshot: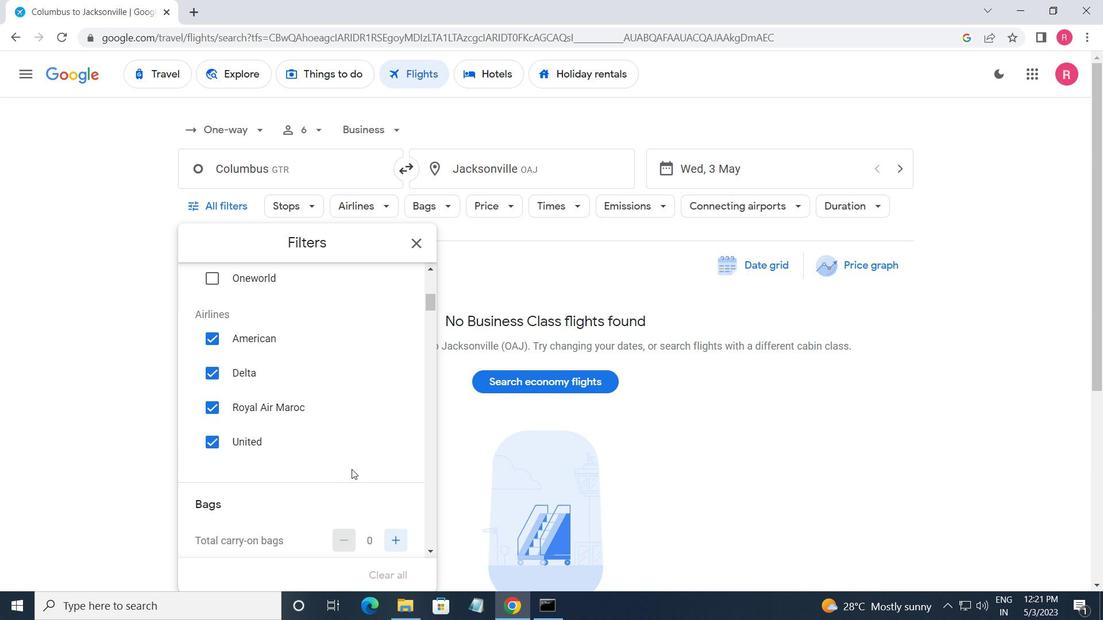 
Action: Mouse moved to (361, 443)
Screenshot: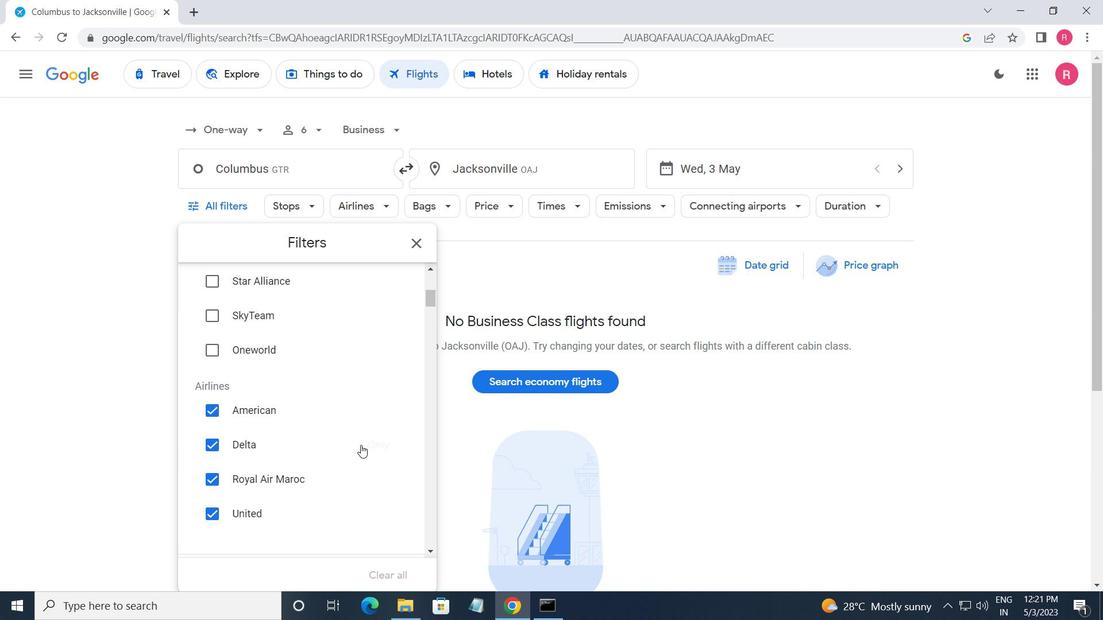 
Action: Mouse scrolled (361, 443) with delta (0, 0)
Screenshot: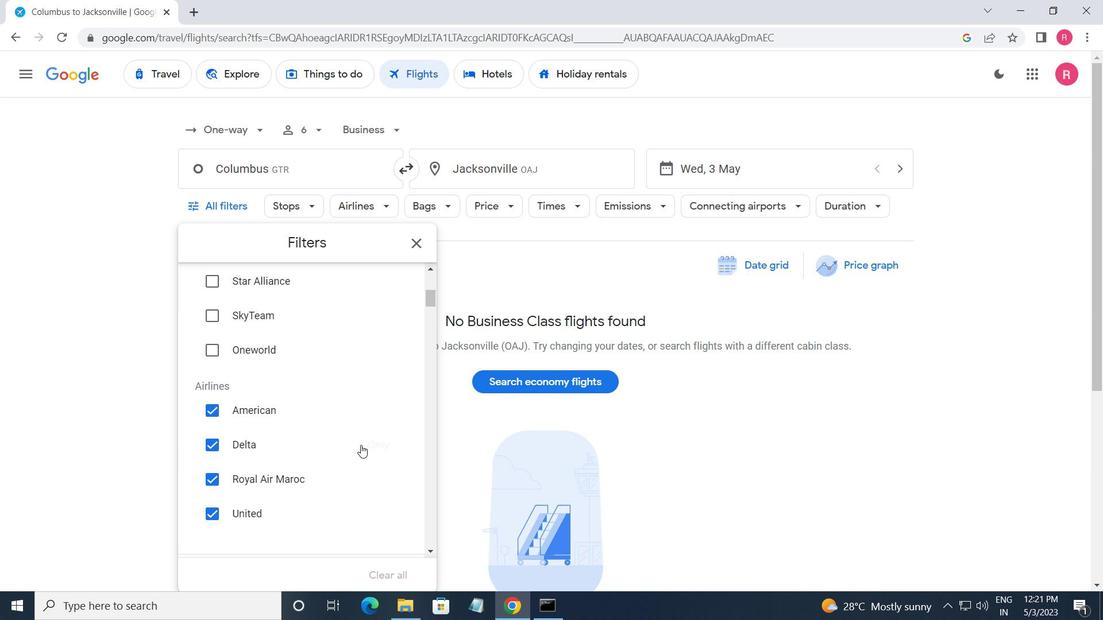 
Action: Mouse moved to (361, 434)
Screenshot: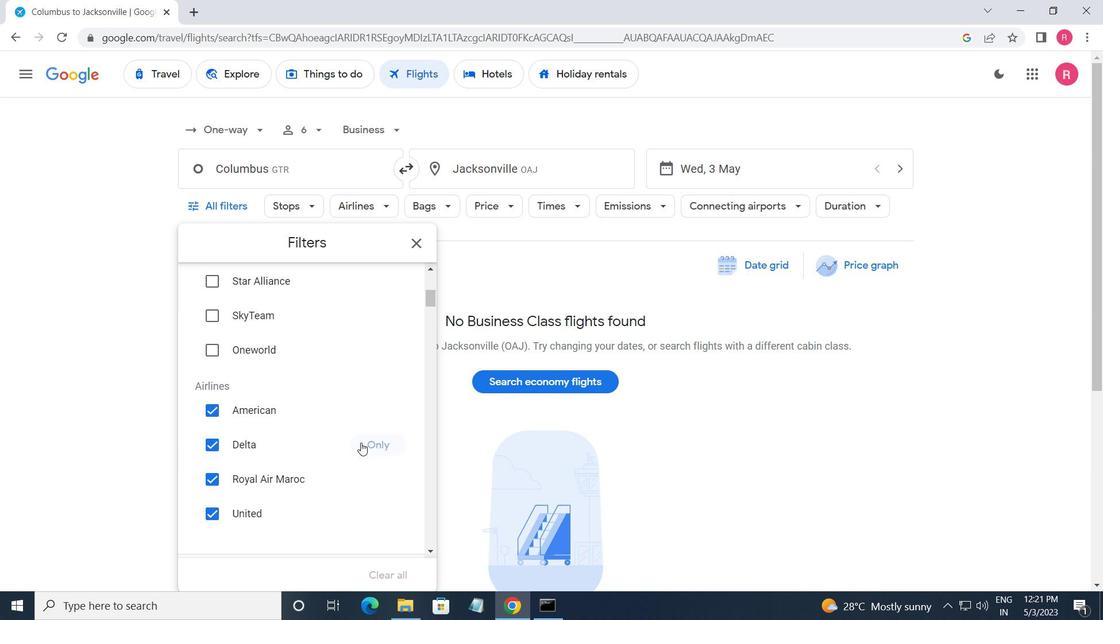 
Action: Mouse scrolled (361, 435) with delta (0, 0)
Screenshot: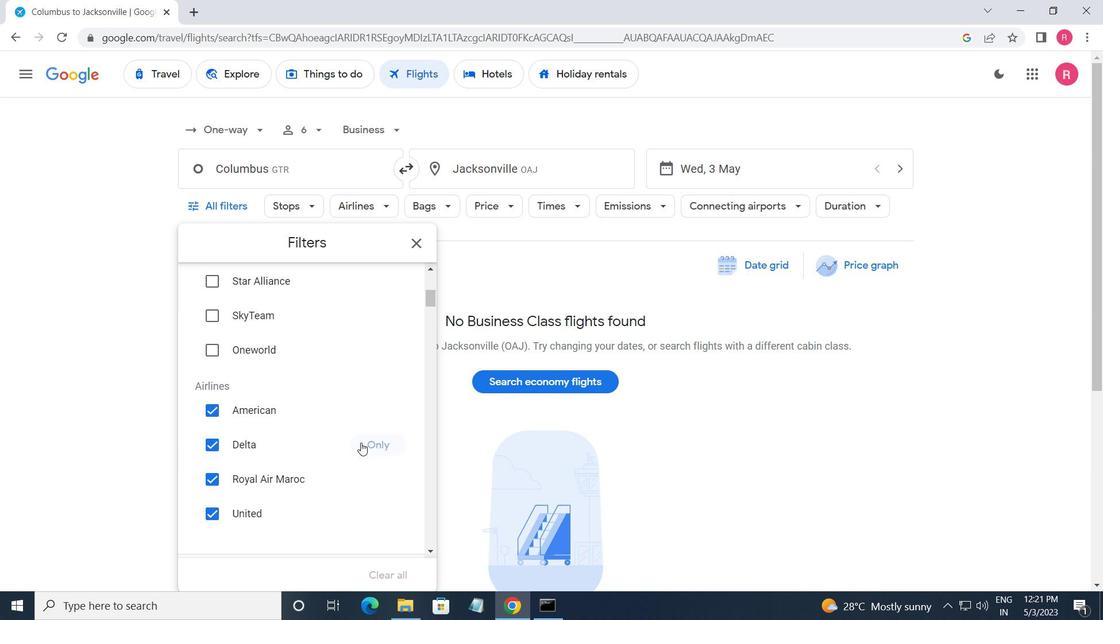 
Action: Mouse moved to (392, 361)
Screenshot: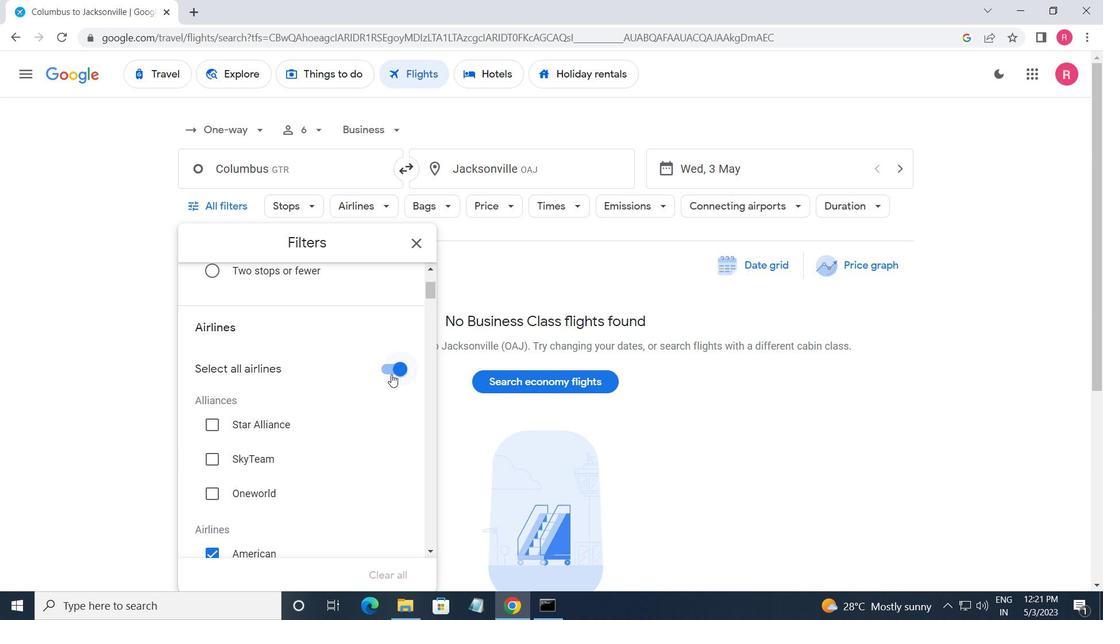
Action: Mouse pressed left at (392, 361)
Screenshot: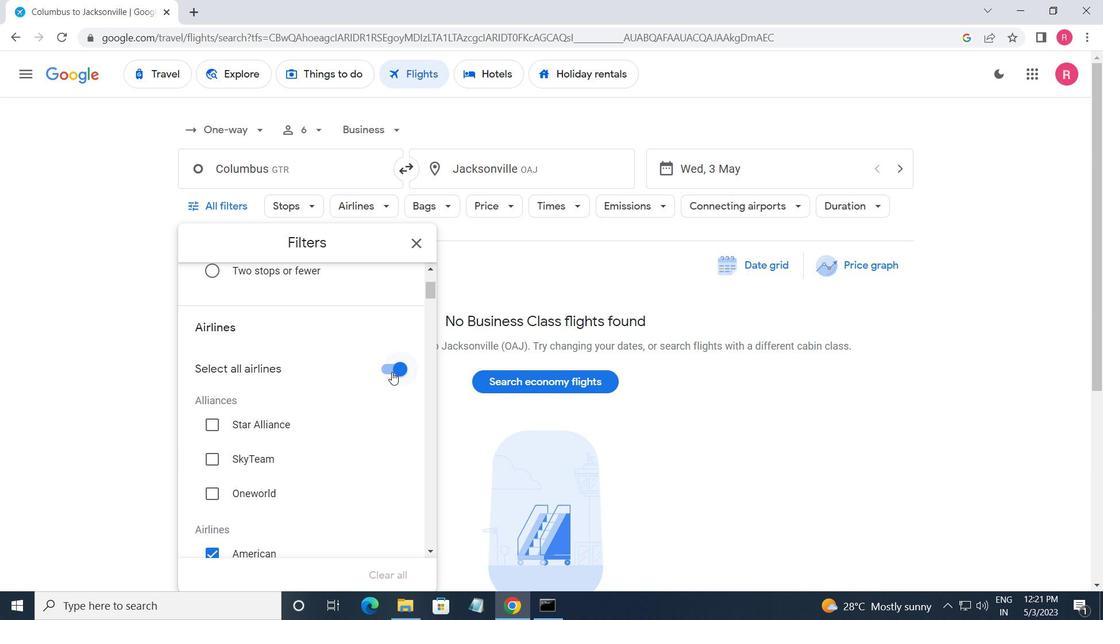 
Action: Mouse moved to (356, 447)
Screenshot: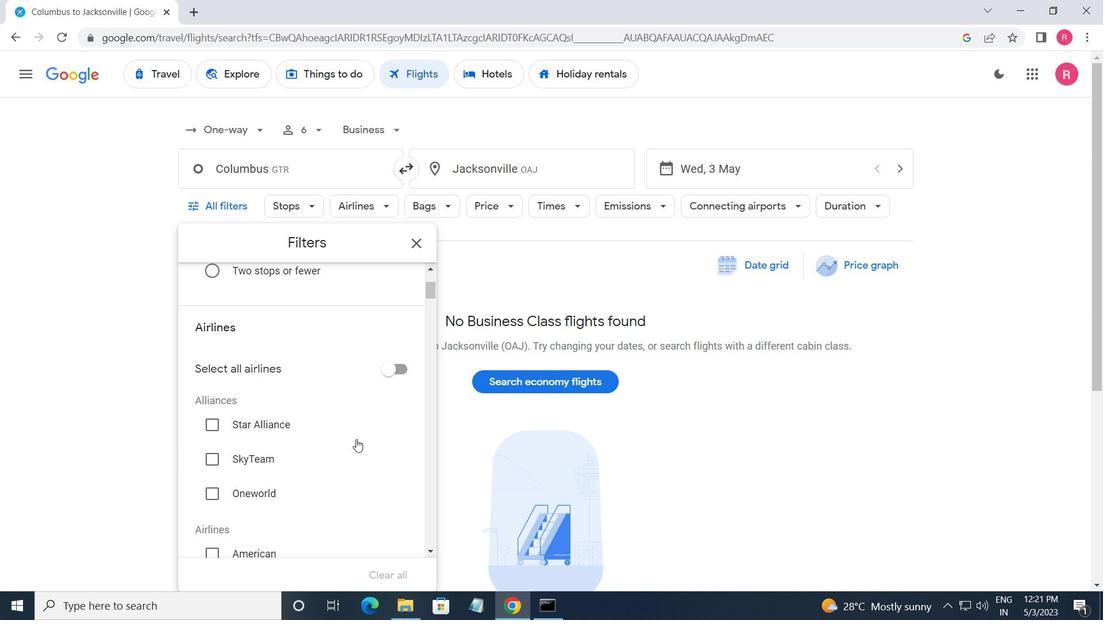 
Action: Mouse scrolled (356, 447) with delta (0, 0)
Screenshot: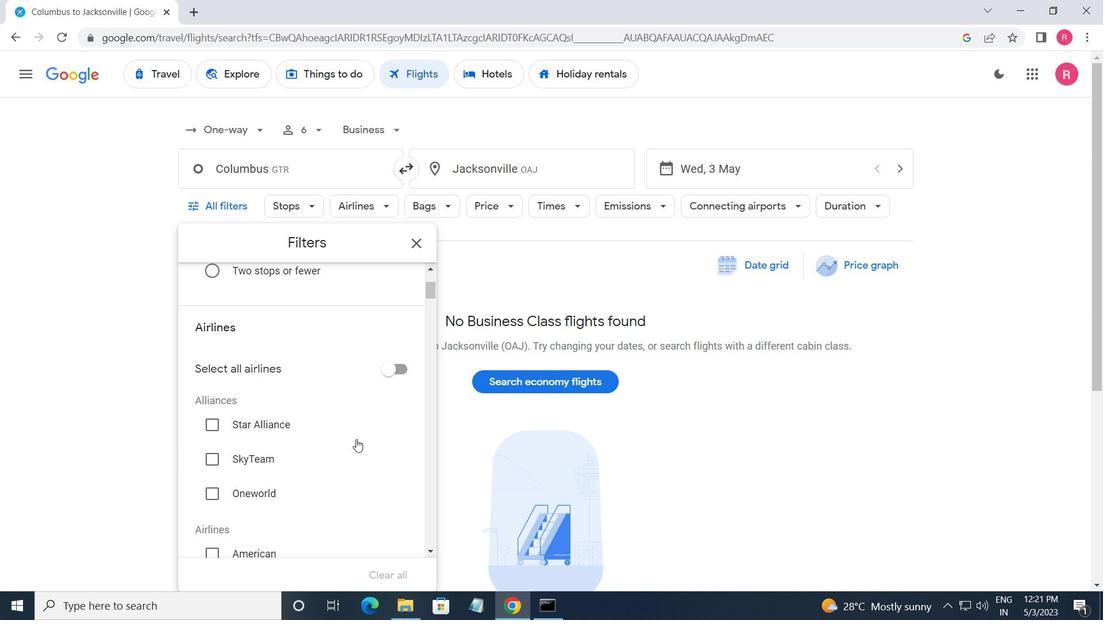 
Action: Mouse moved to (357, 451)
Screenshot: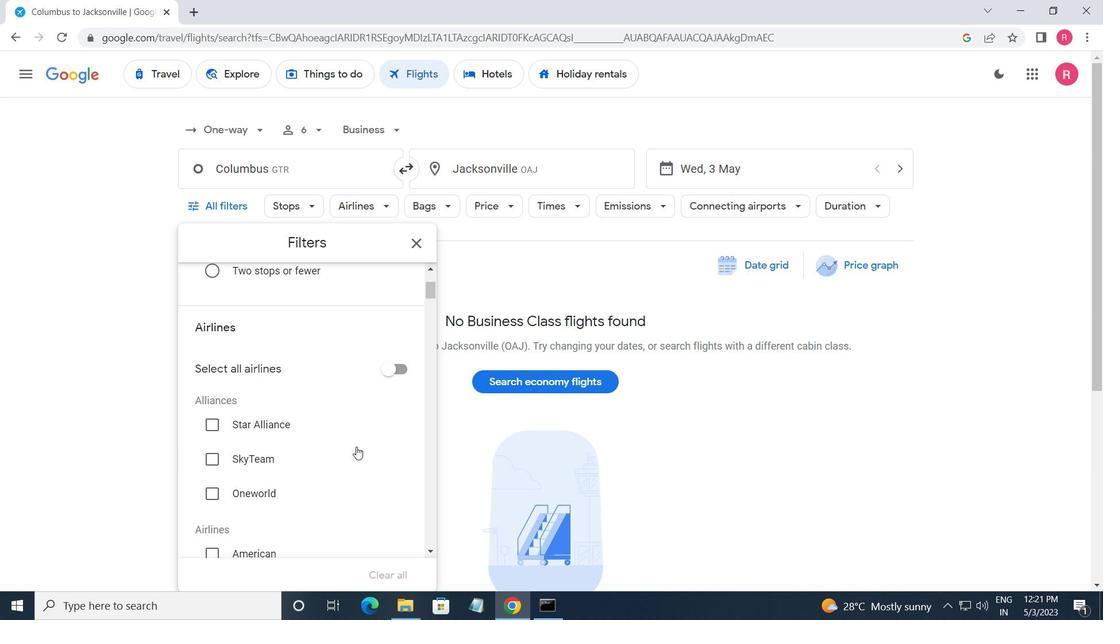 
Action: Mouse scrolled (357, 451) with delta (0, 0)
Screenshot: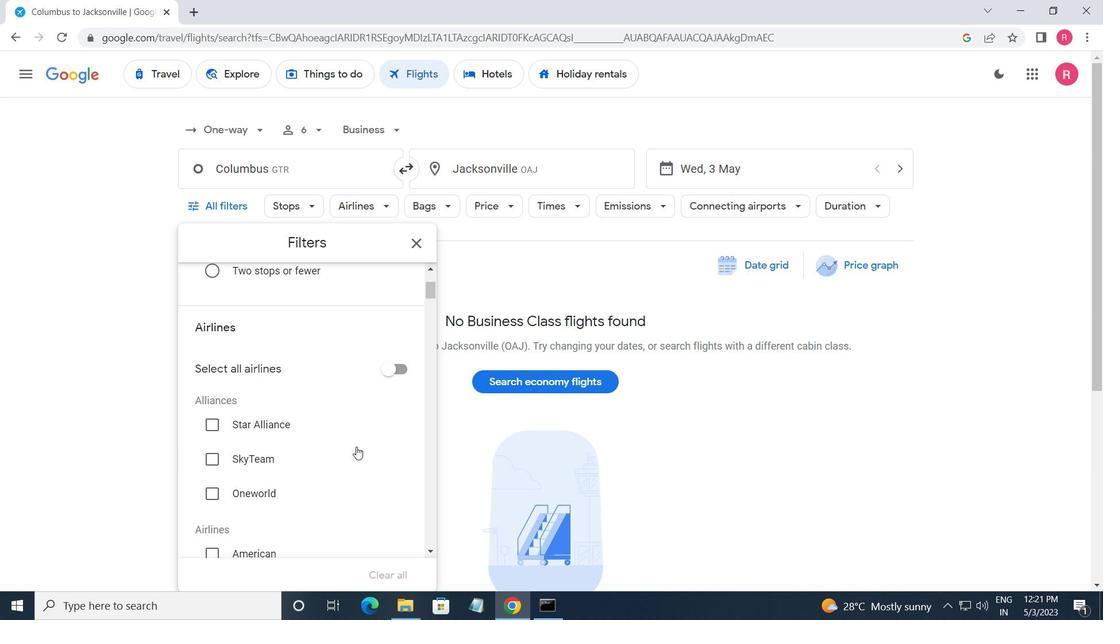 
Action: Mouse moved to (358, 455)
Screenshot: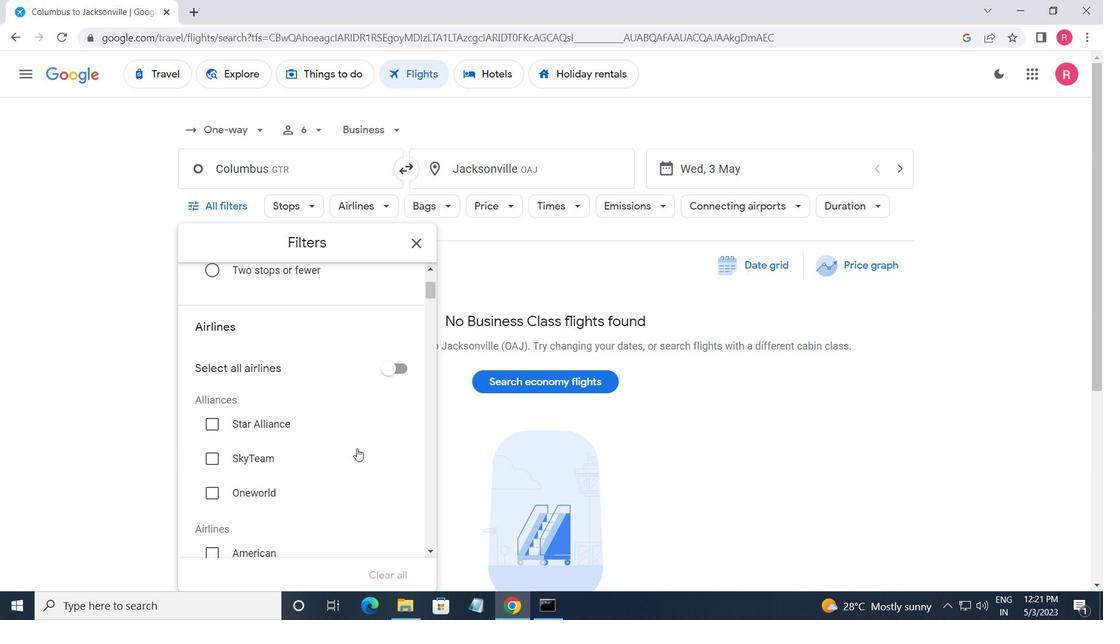 
Action: Mouse scrolled (358, 454) with delta (0, 0)
Screenshot: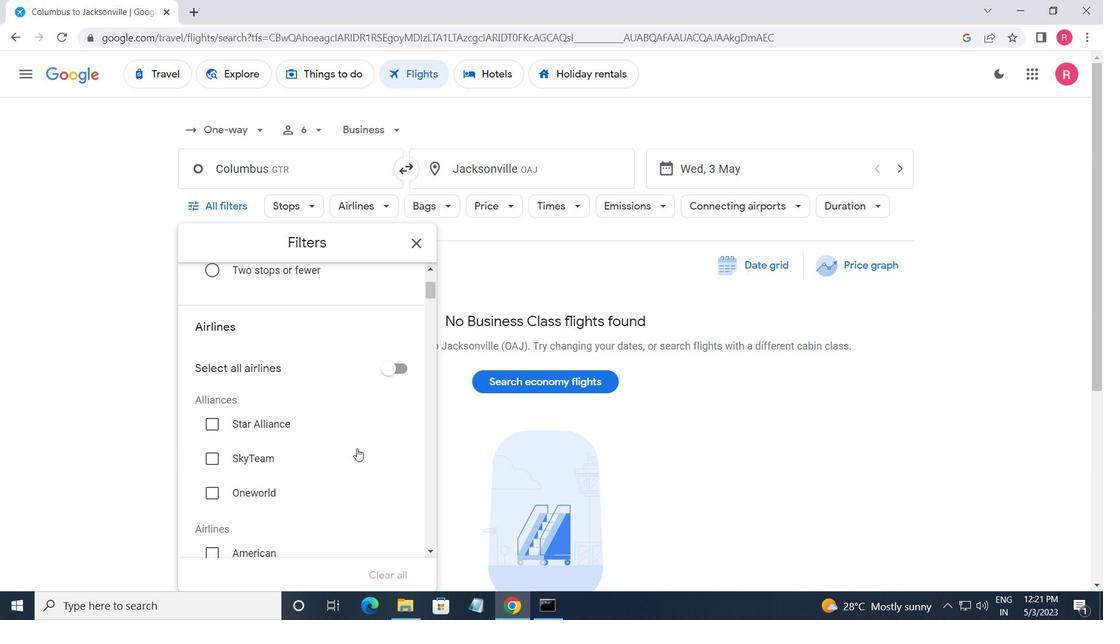 
Action: Mouse moved to (358, 457)
Screenshot: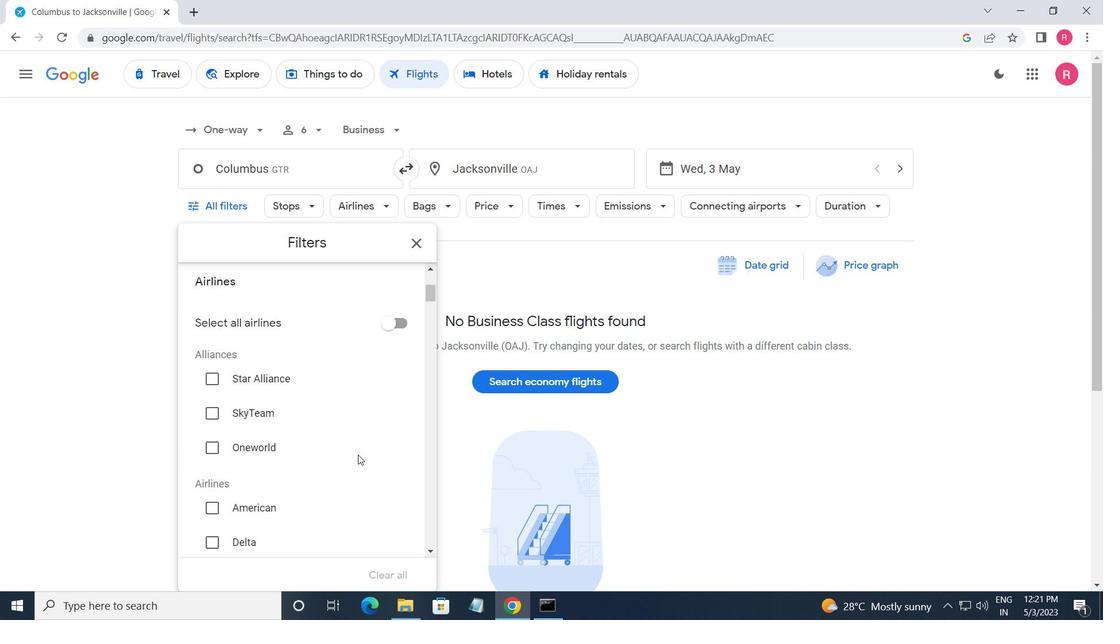 
Action: Mouse scrolled (358, 456) with delta (0, 0)
Screenshot: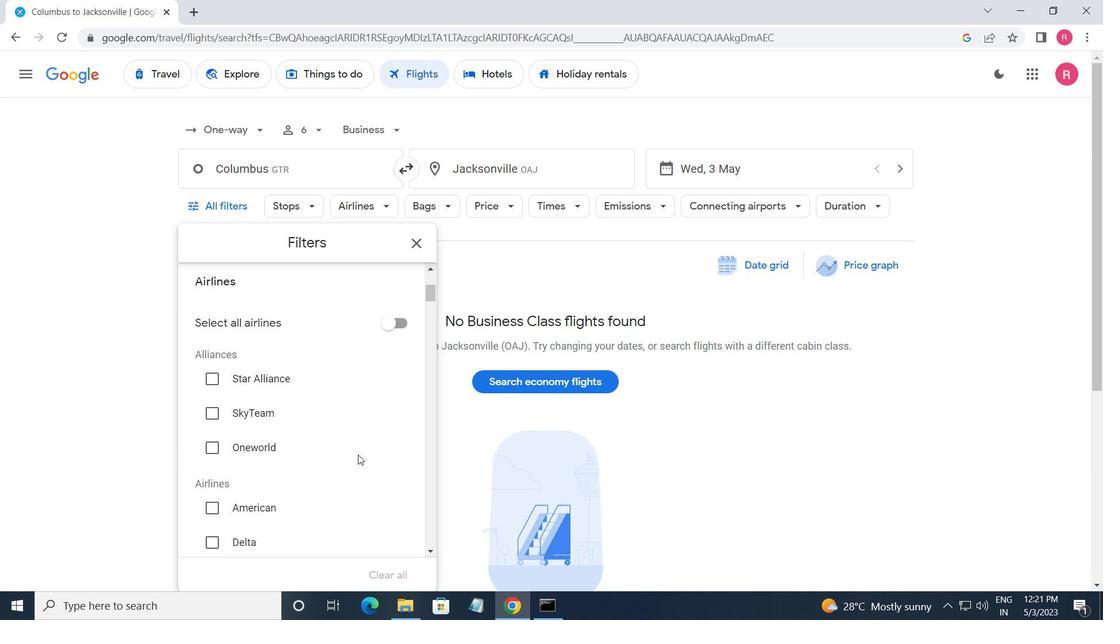 
Action: Mouse moved to (389, 496)
Screenshot: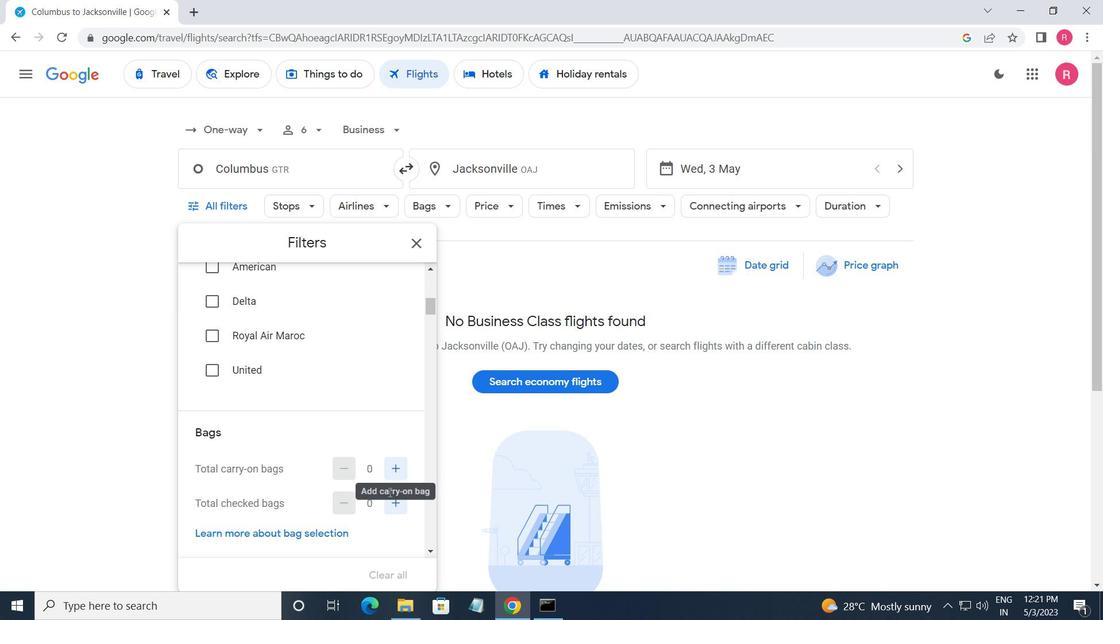 
Action: Mouse pressed left at (389, 496)
Screenshot: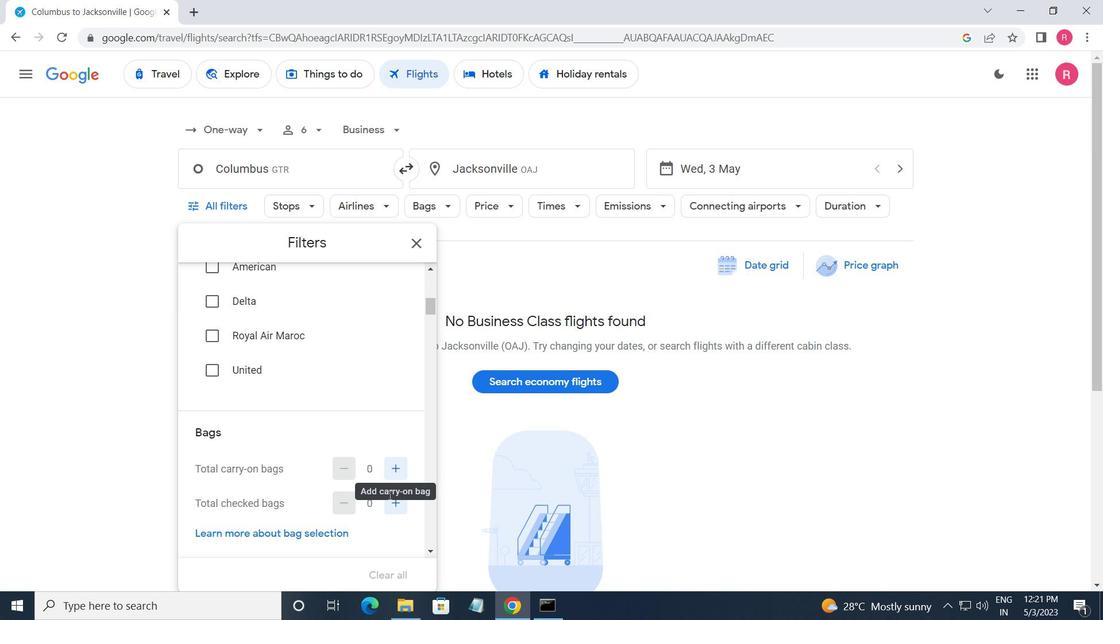
Action: Mouse moved to (392, 505)
Screenshot: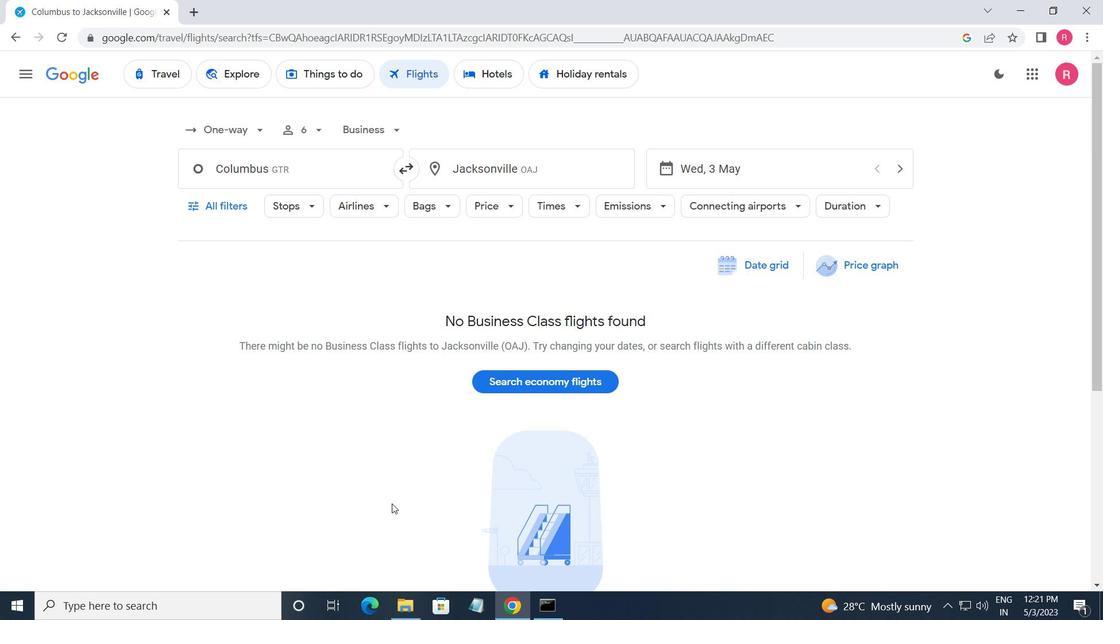 
Action: Mouse pressed left at (392, 505)
Screenshot: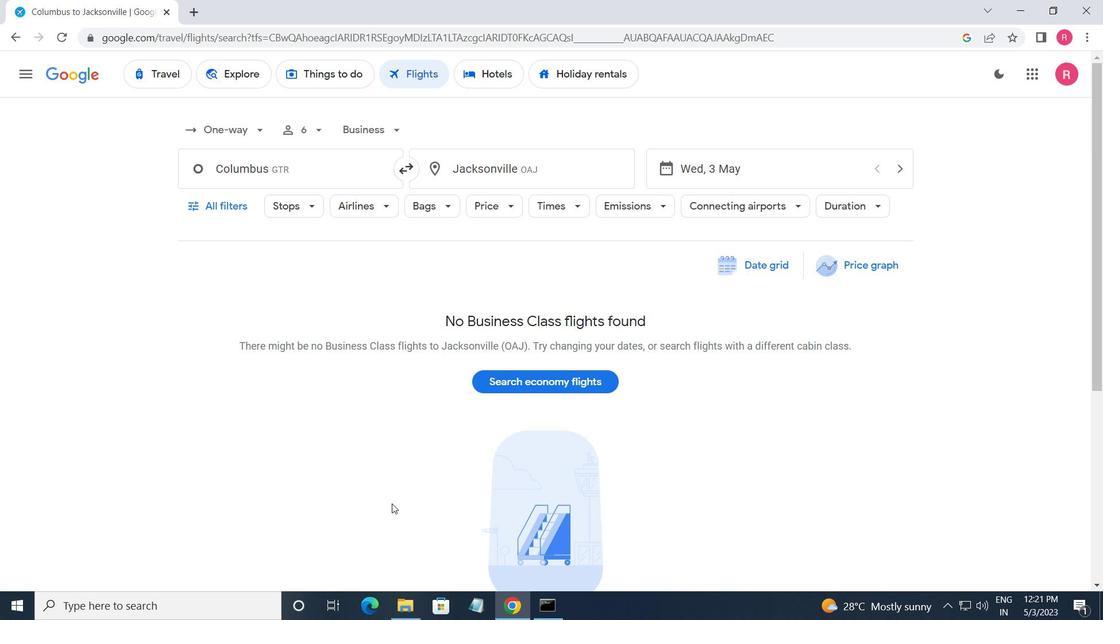 
Action: Mouse moved to (205, 206)
Screenshot: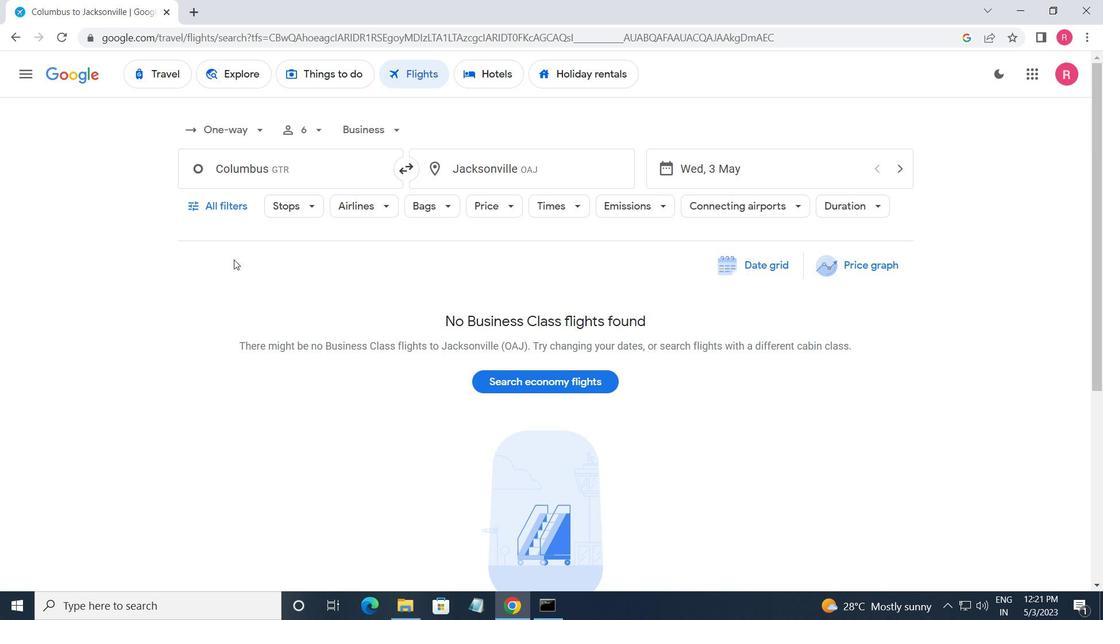 
Action: Mouse pressed left at (205, 206)
Screenshot: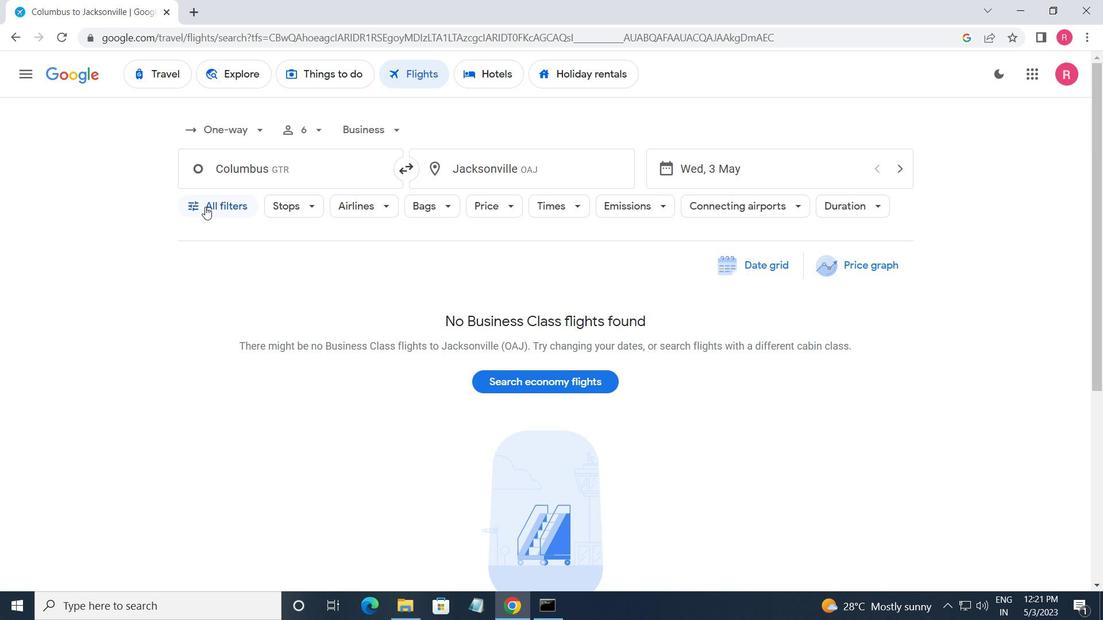 
Action: Mouse moved to (289, 440)
Screenshot: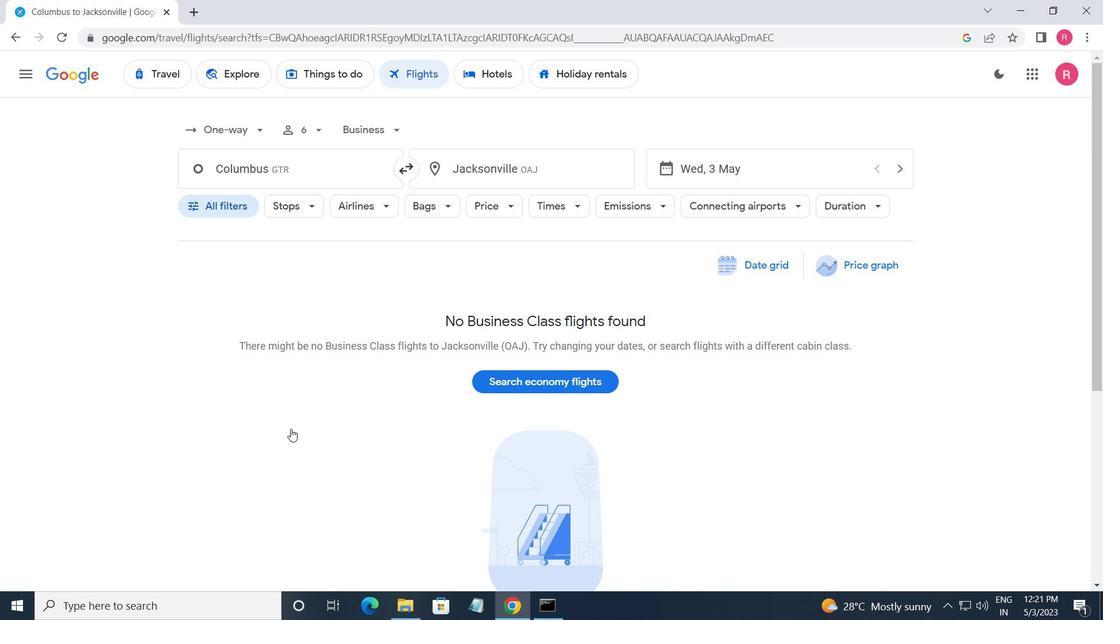 
Action: Mouse scrolled (289, 439) with delta (0, 0)
Screenshot: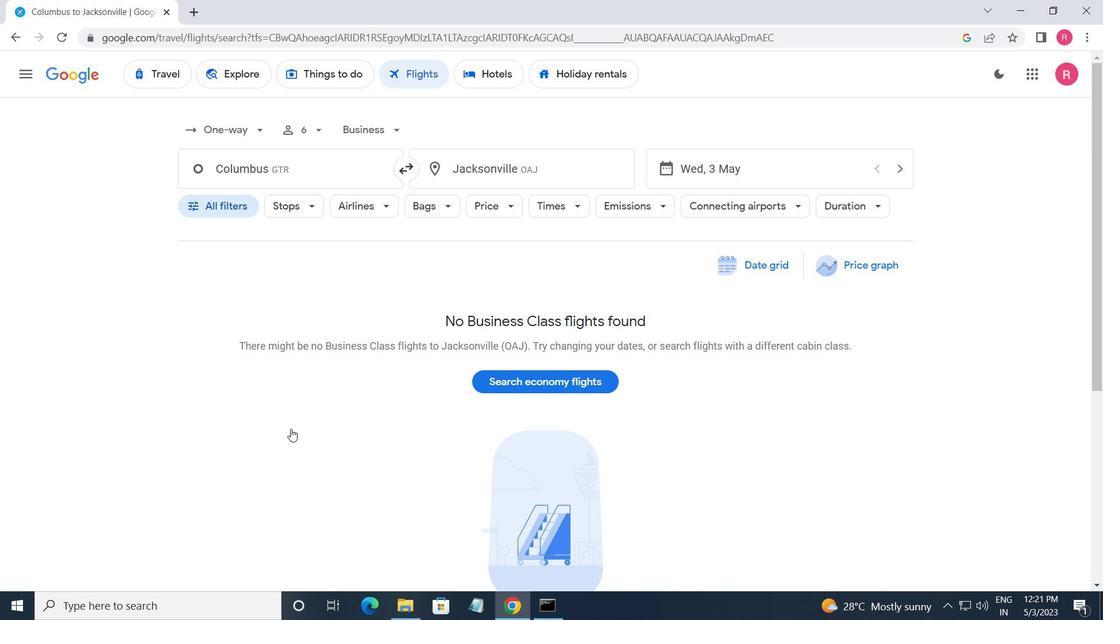 
Action: Mouse moved to (288, 440)
Screenshot: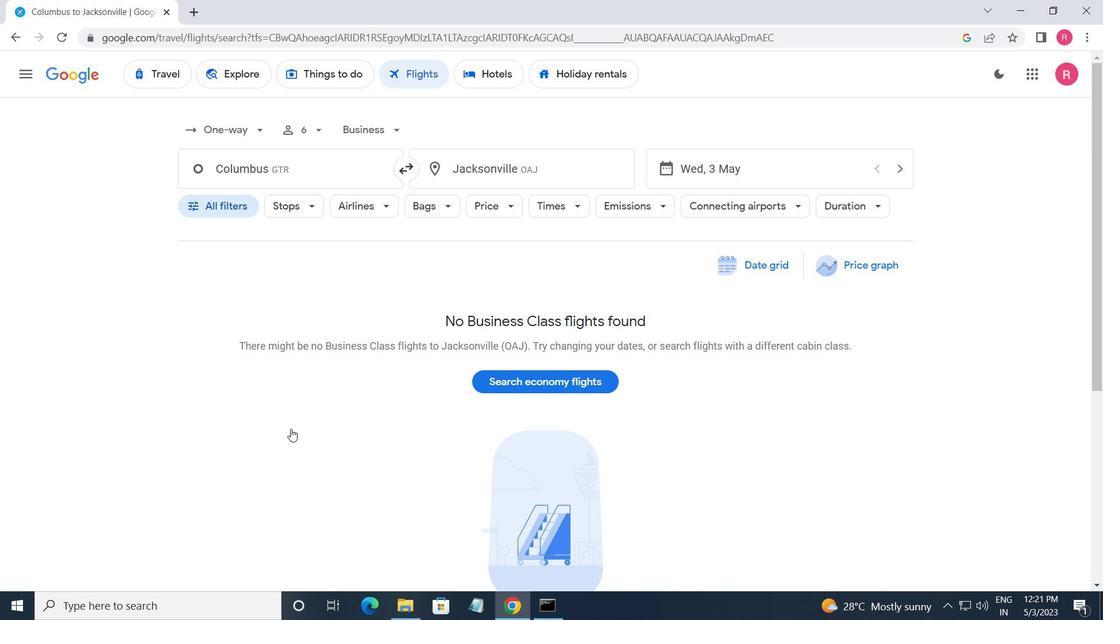 
Action: Mouse scrolled (288, 440) with delta (0, 0)
Screenshot: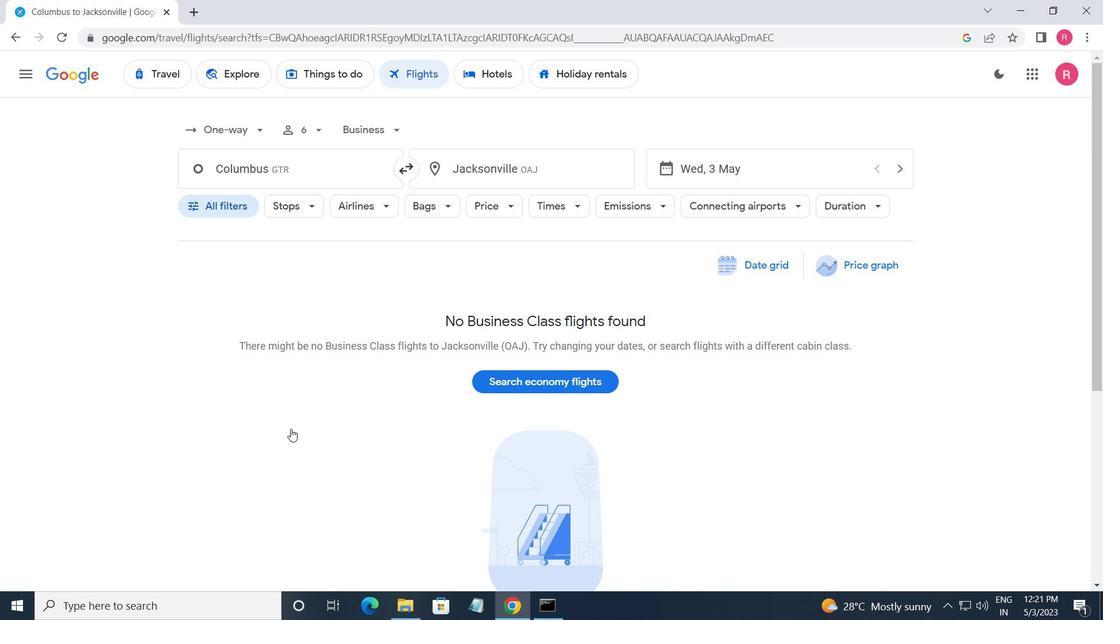 
Action: Mouse scrolled (288, 440) with delta (0, 0)
Screenshot: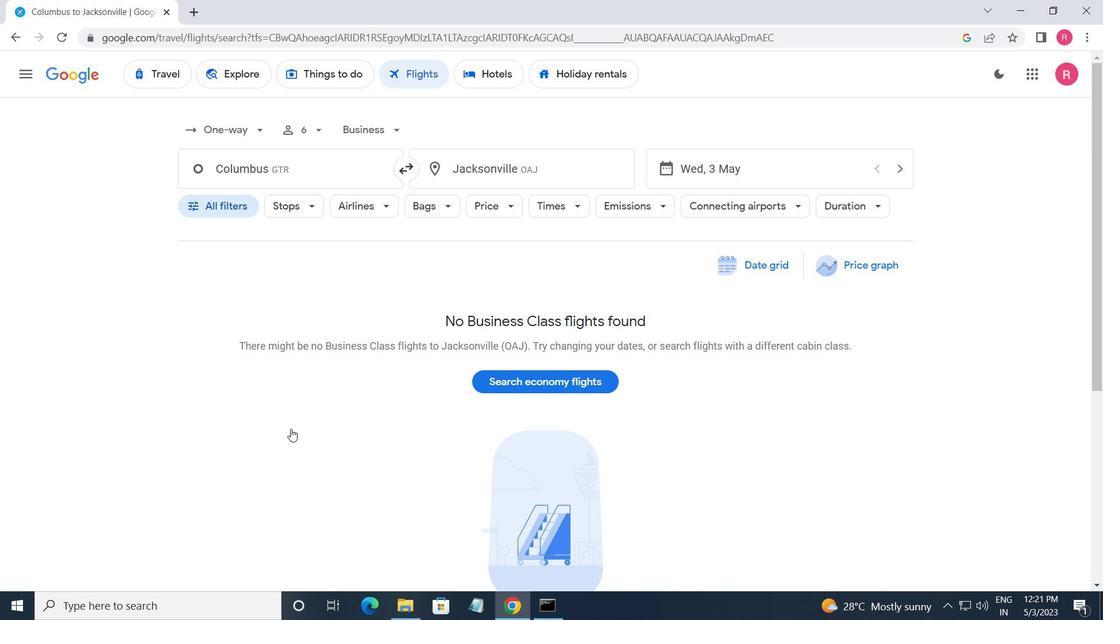 
Action: Mouse scrolled (288, 440) with delta (0, 0)
Screenshot: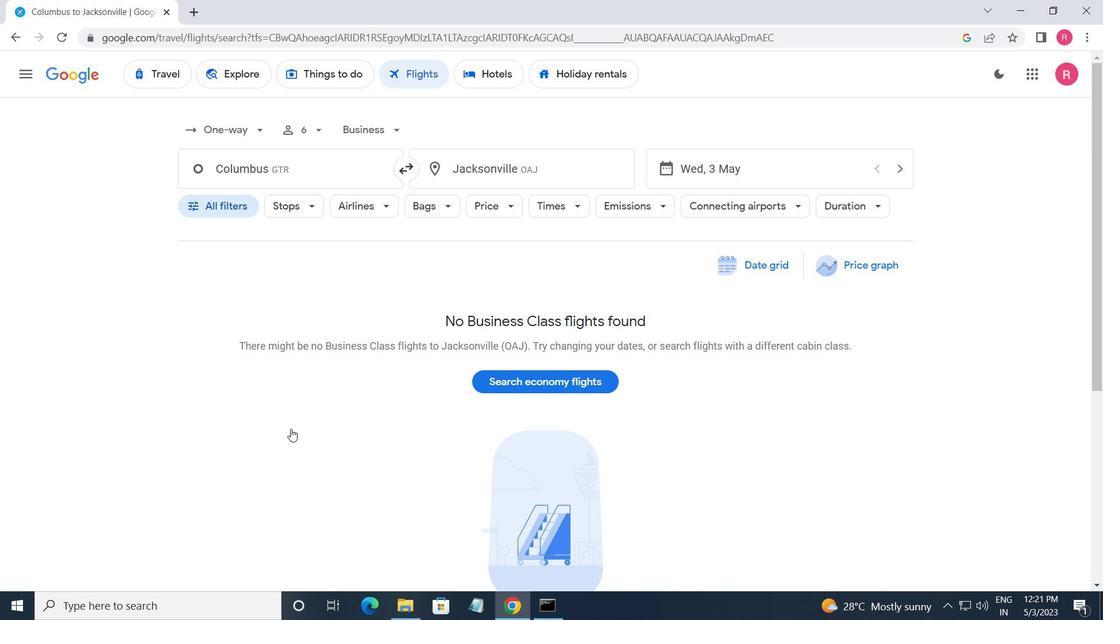 
Action: Mouse scrolled (288, 440) with delta (0, 0)
Screenshot: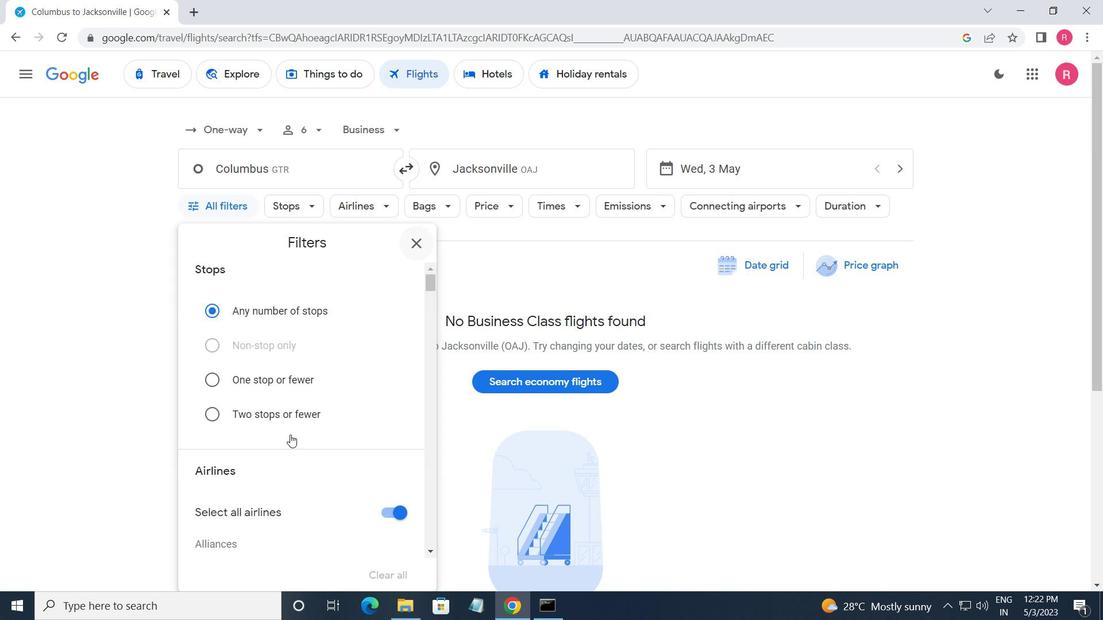 
Action: Mouse moved to (288, 442)
Screenshot: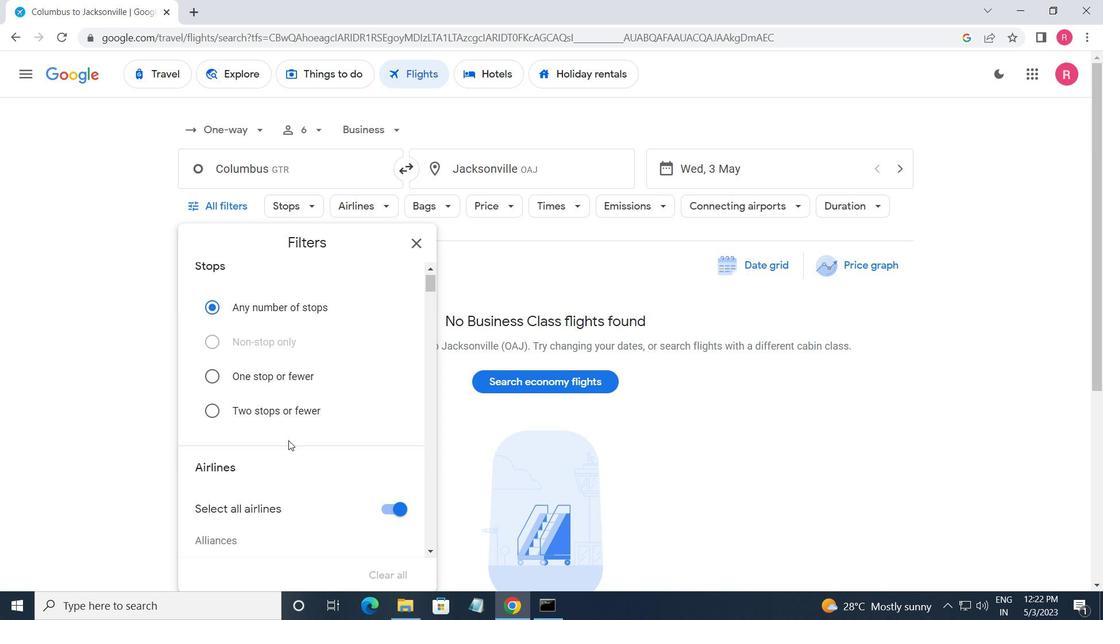 
Action: Mouse scrolled (288, 442) with delta (0, 0)
Screenshot: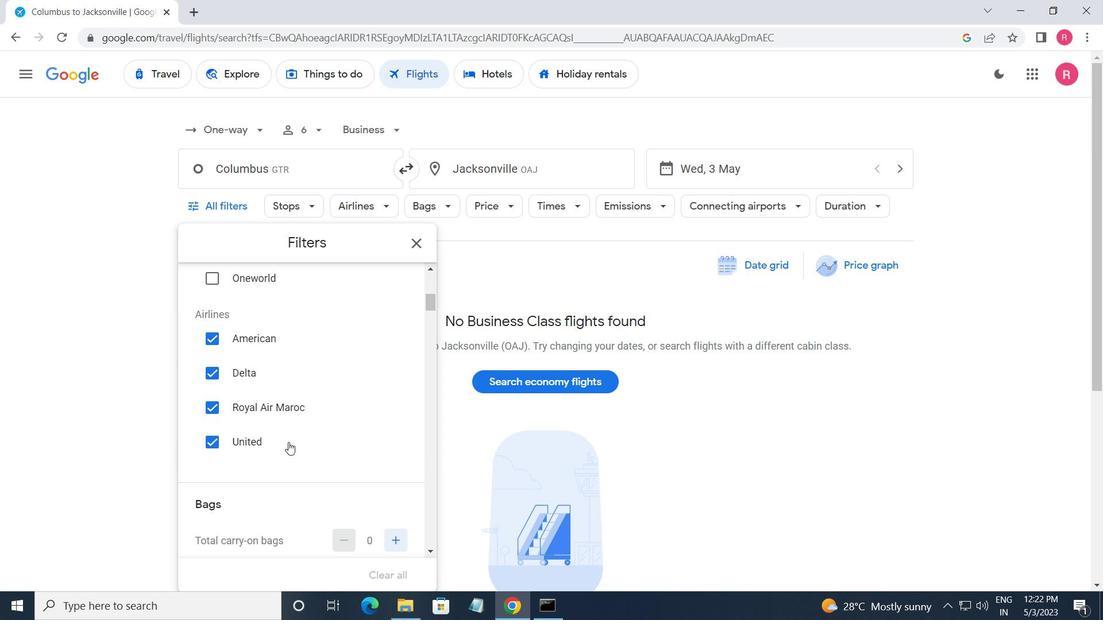 
Action: Mouse scrolled (288, 442) with delta (0, 0)
Screenshot: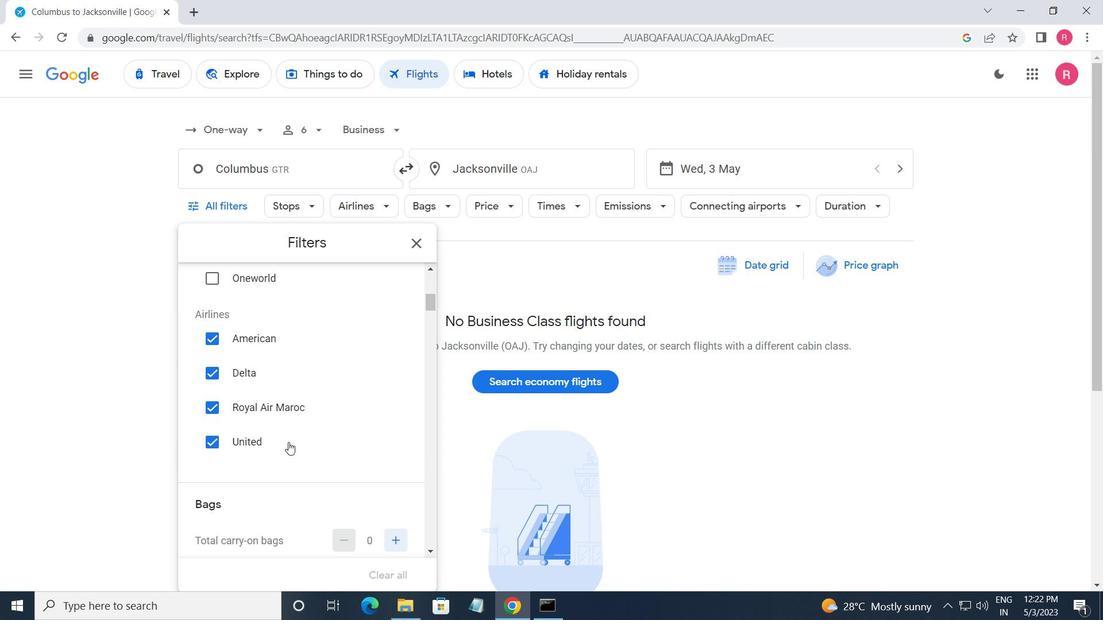 
Action: Mouse moved to (289, 442)
Screenshot: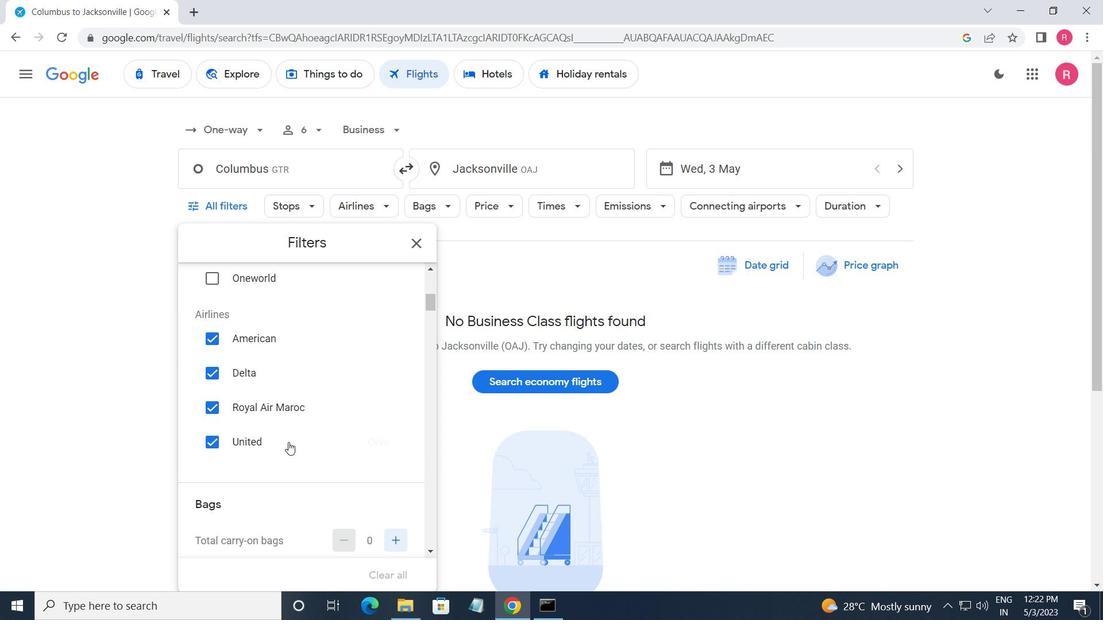 
Action: Mouse scrolled (289, 442) with delta (0, 0)
Screenshot: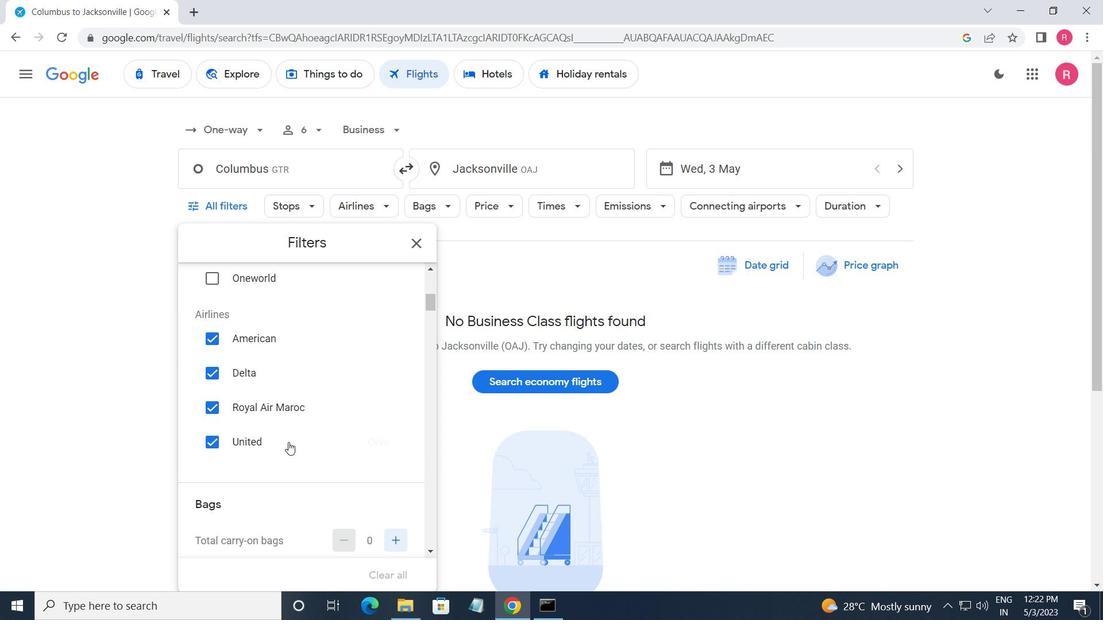 
Action: Mouse scrolled (289, 442) with delta (0, 0)
Screenshot: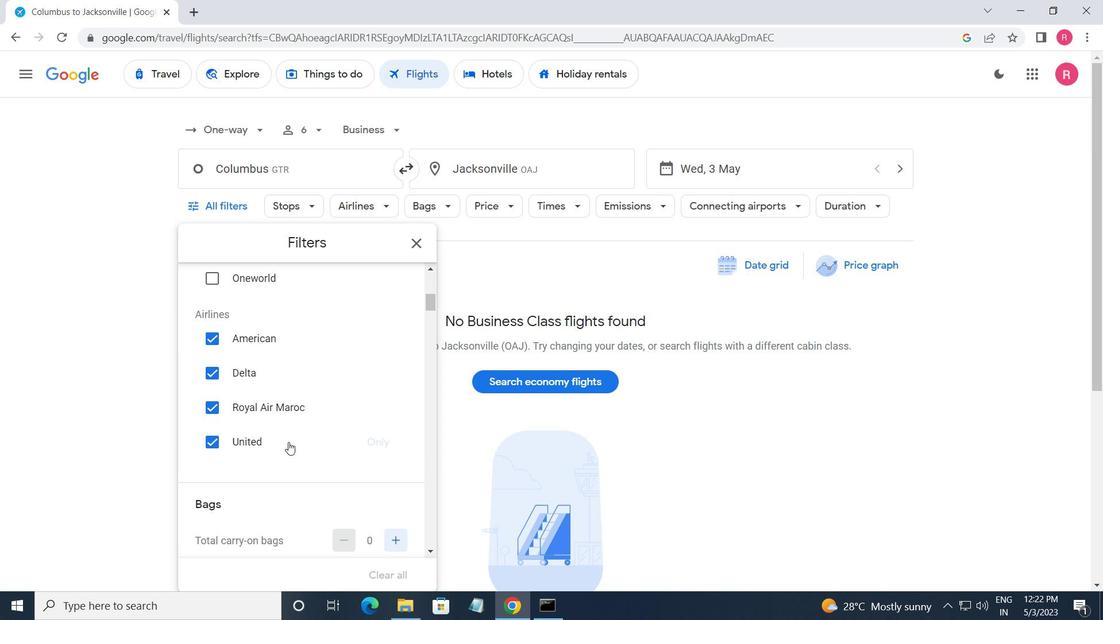 
Action: Mouse moved to (289, 443)
Screenshot: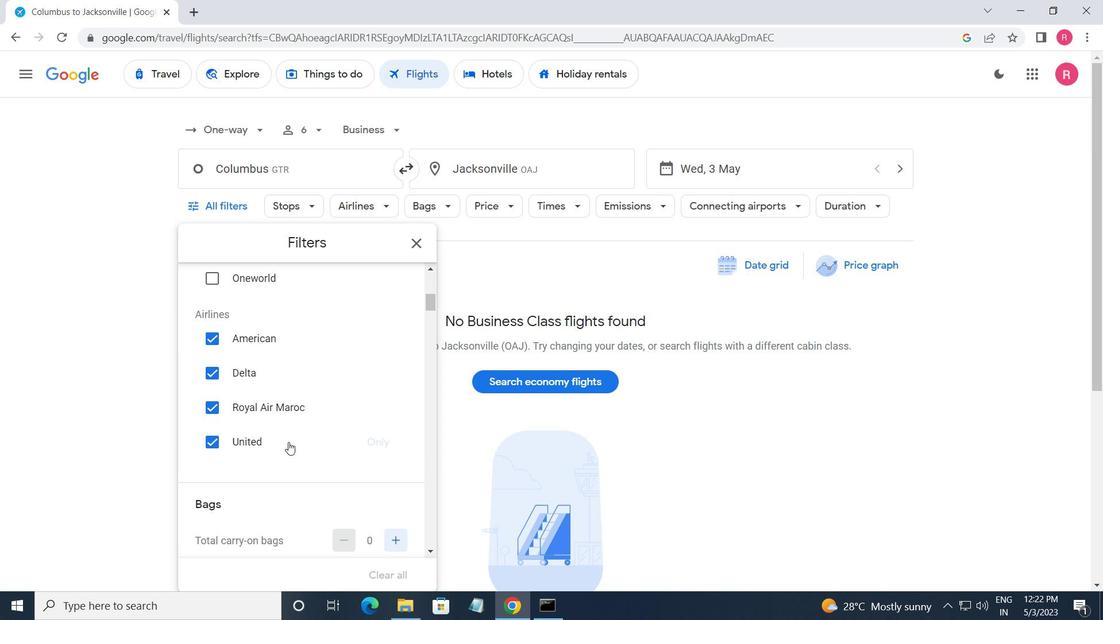 
Action: Mouse scrolled (289, 442) with delta (0, 0)
Screenshot: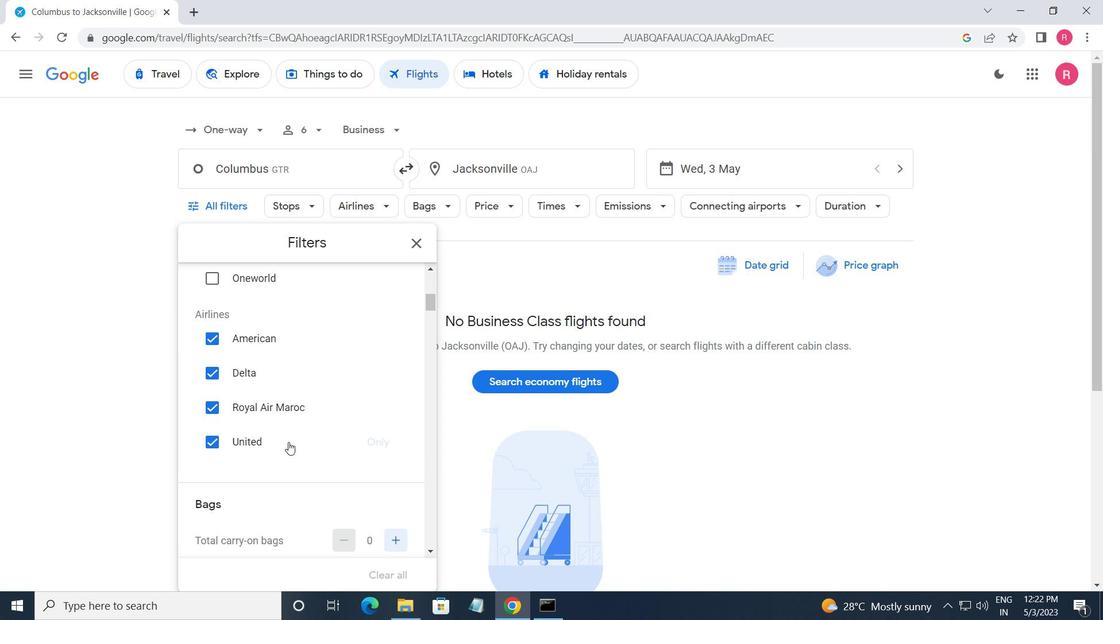 
Action: Mouse moved to (305, 432)
Screenshot: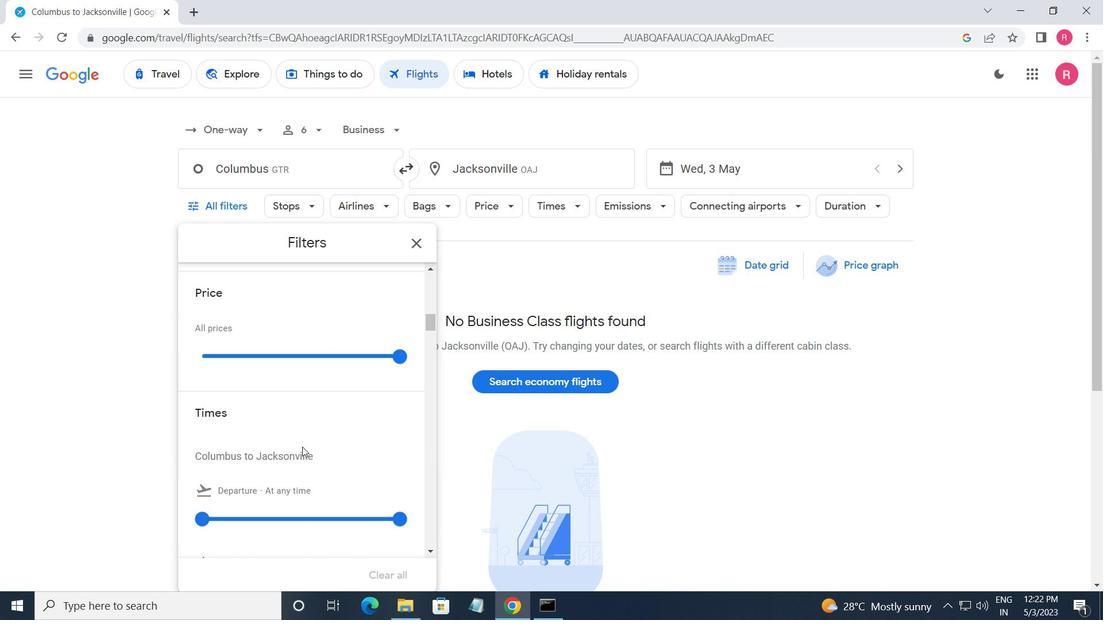 
Action: Mouse scrolled (305, 433) with delta (0, 0)
Screenshot: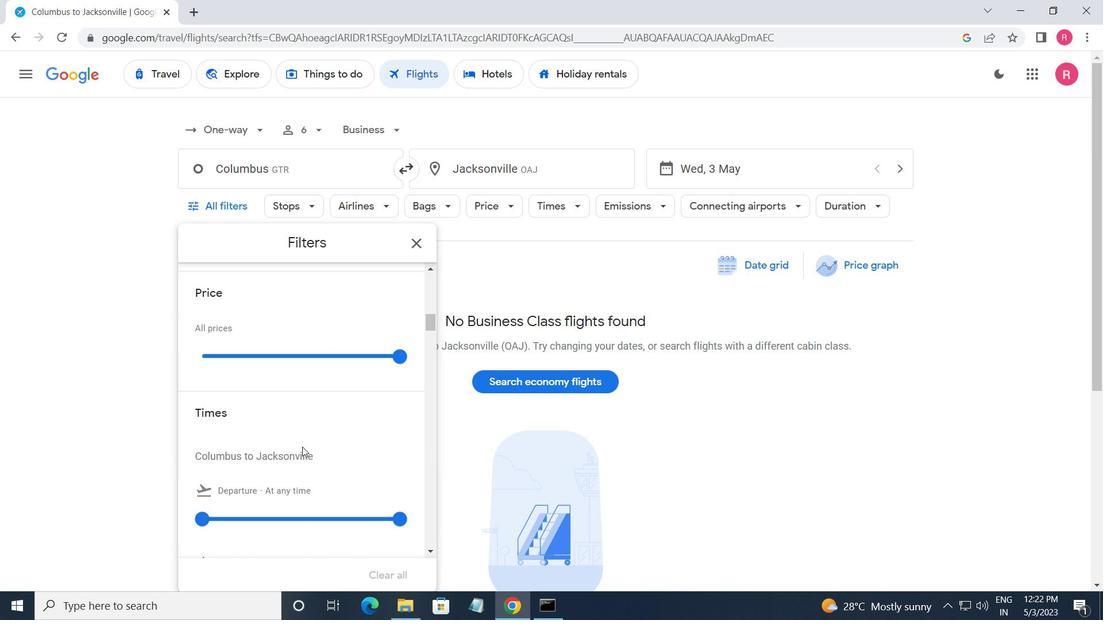 
Action: Mouse moved to (305, 427)
Screenshot: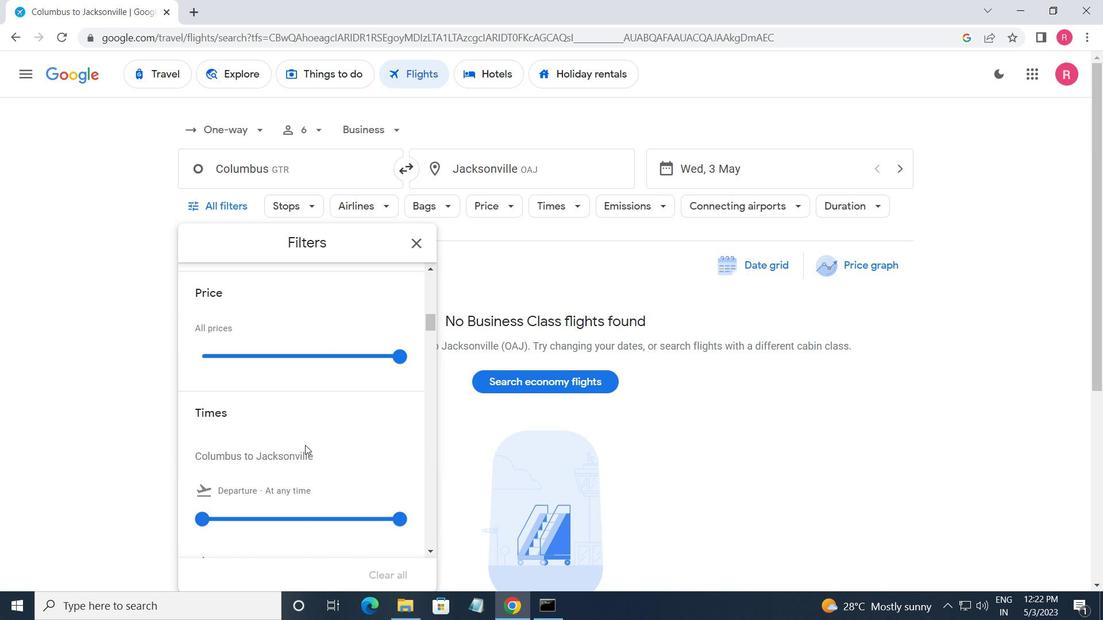 
Action: Mouse scrolled (305, 427) with delta (0, 0)
Screenshot: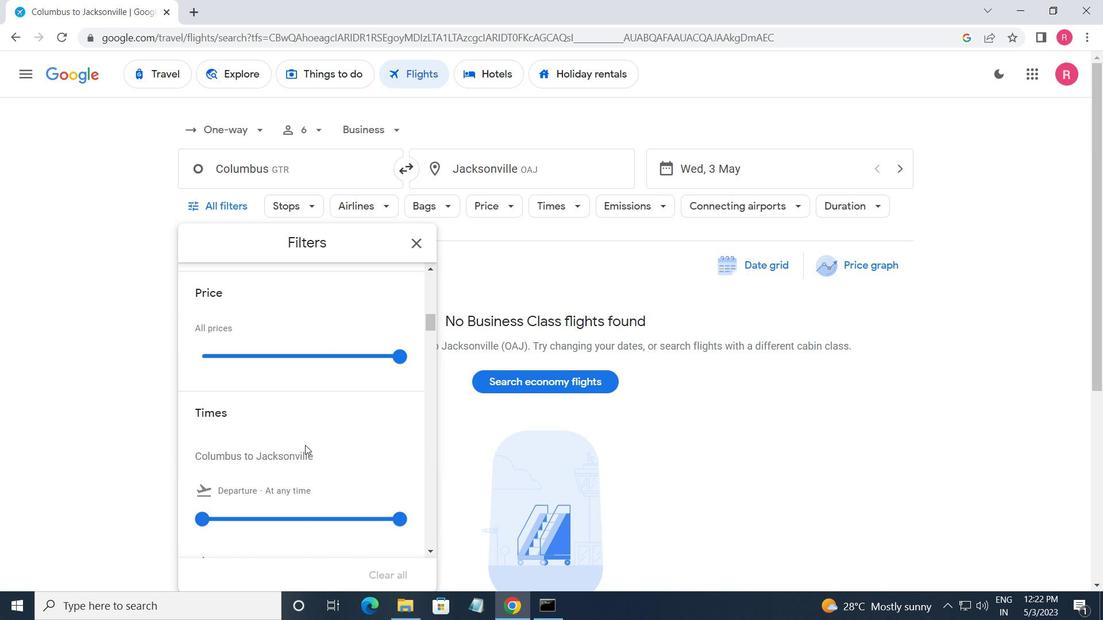 
Action: Mouse moved to (384, 367)
Screenshot: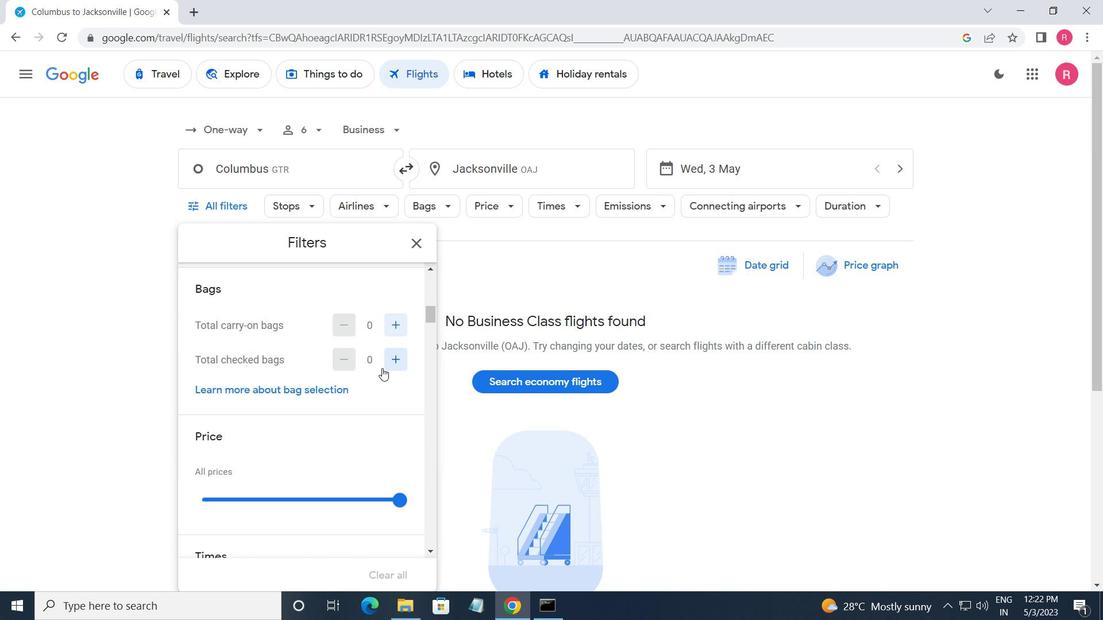 
Action: Mouse pressed left at (384, 367)
Screenshot: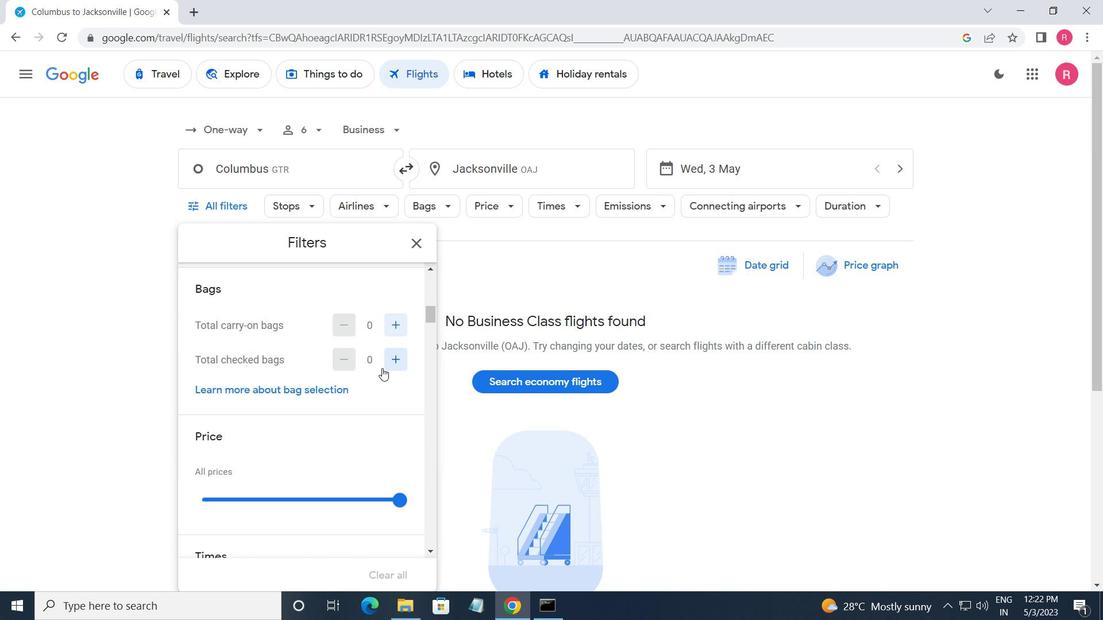 
Action: Mouse pressed left at (384, 367)
Screenshot: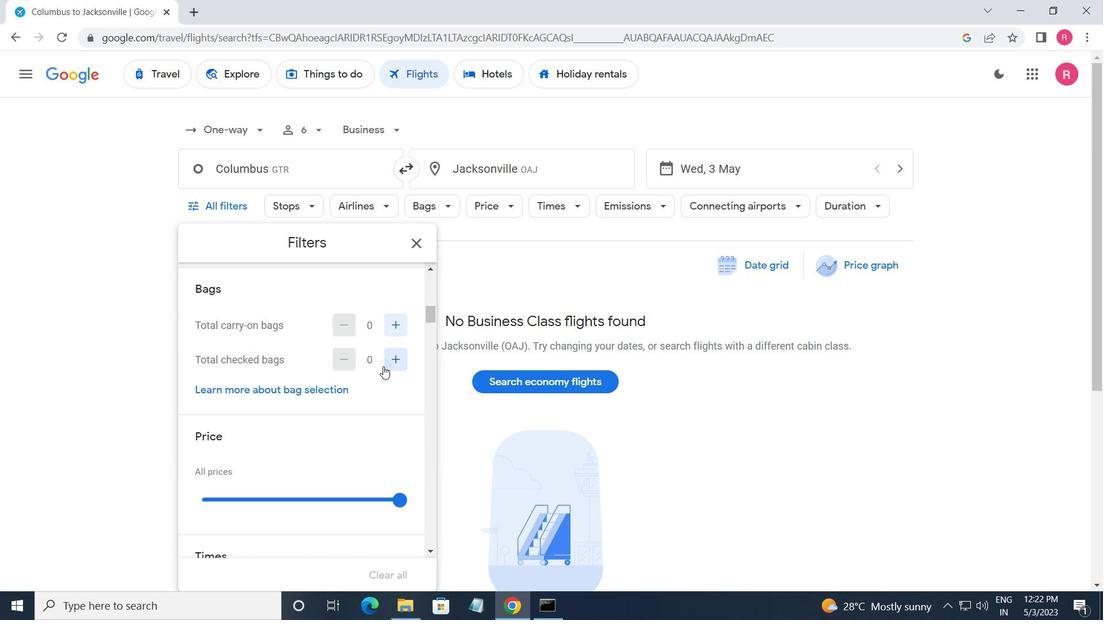 
Action: Mouse pressed left at (384, 367)
Screenshot: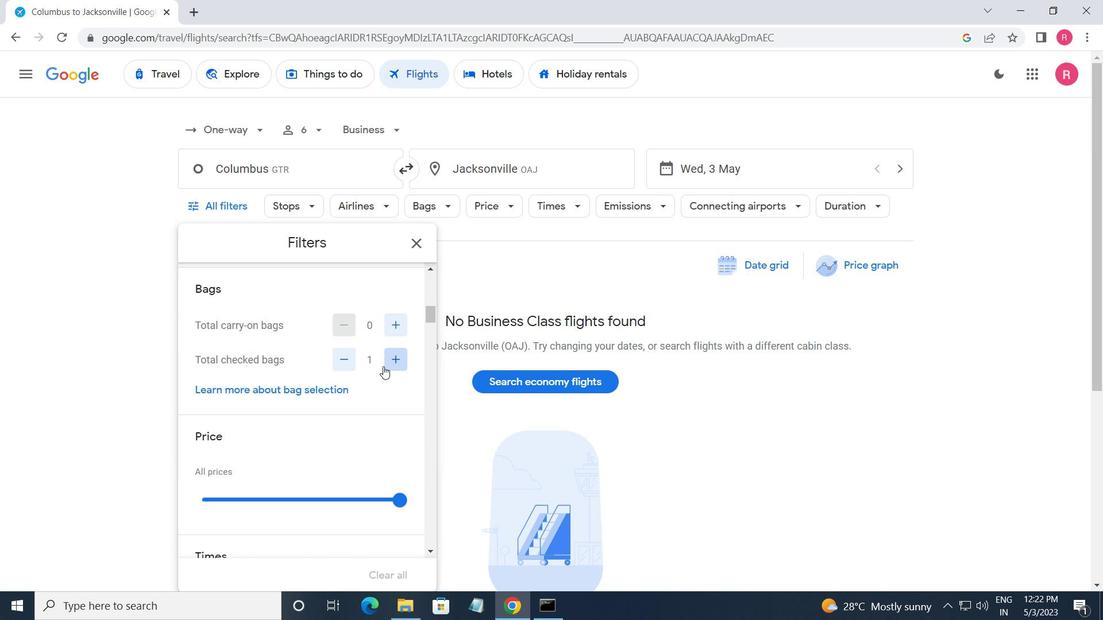 
Action: Mouse pressed left at (384, 367)
Screenshot: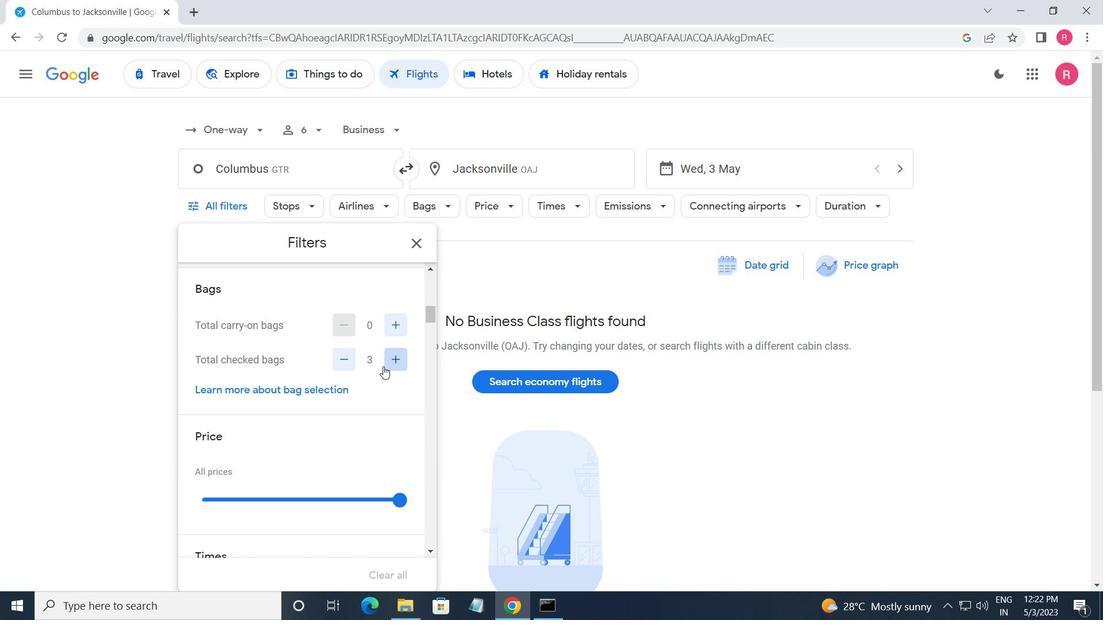 
Action: Mouse moved to (379, 374)
Screenshot: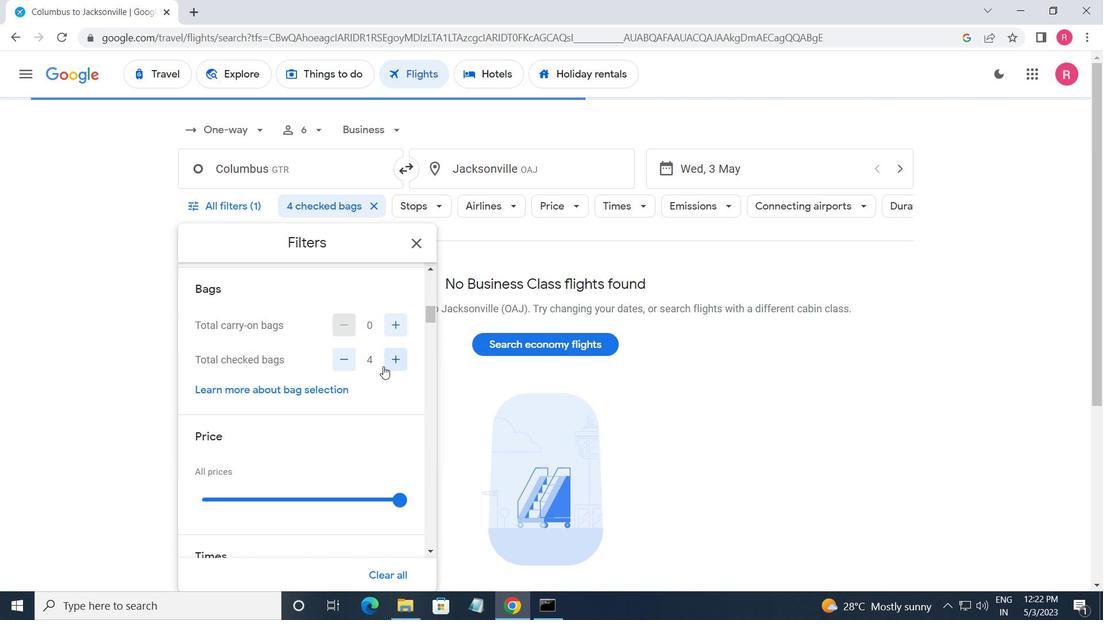 
Action: Mouse scrolled (379, 373) with delta (0, 0)
Screenshot: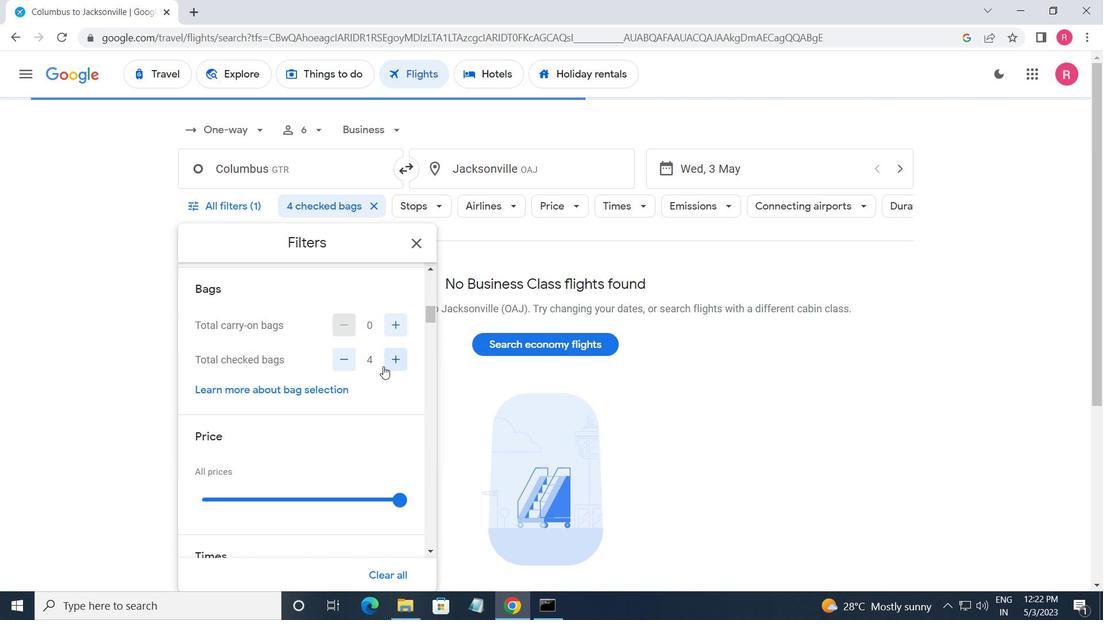 
Action: Mouse moved to (378, 377)
Screenshot: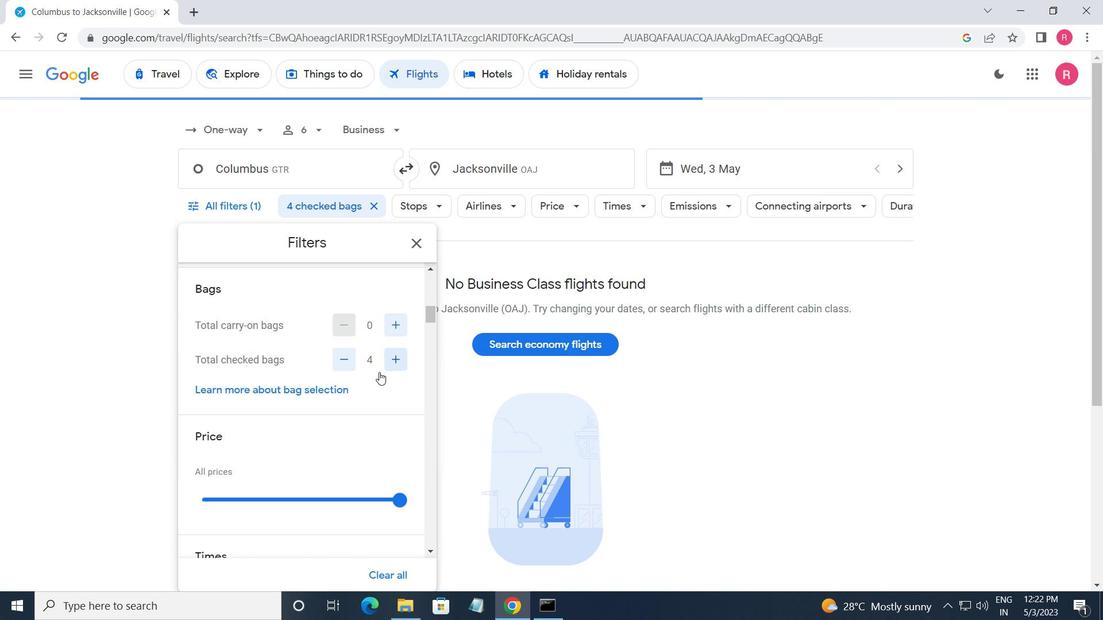 
Action: Mouse scrolled (378, 377) with delta (0, 0)
Screenshot: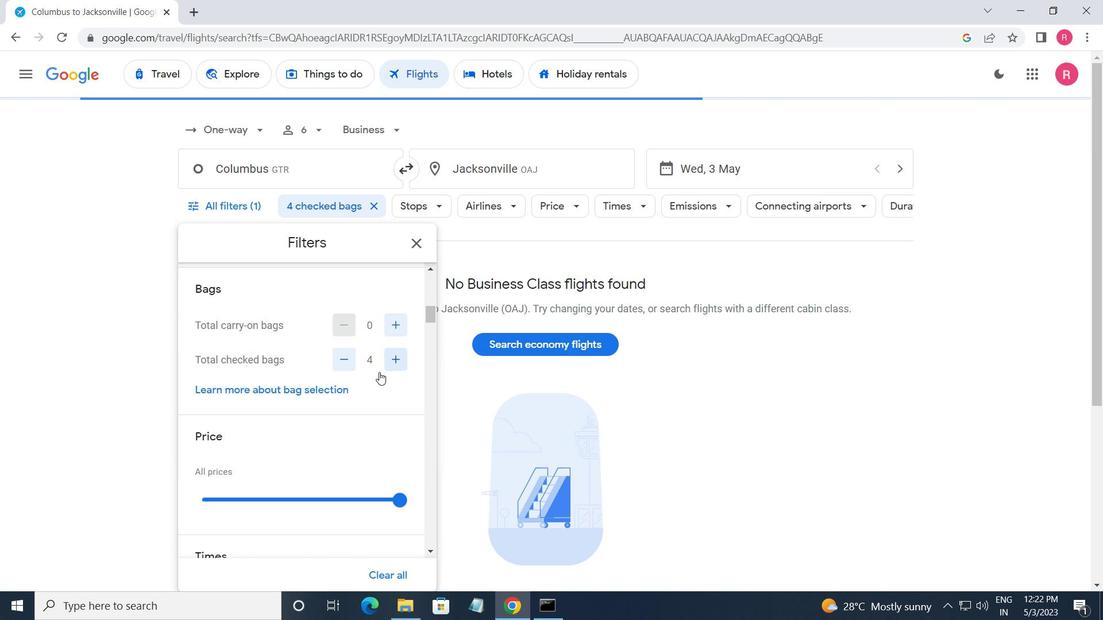 
Action: Mouse moved to (394, 365)
Screenshot: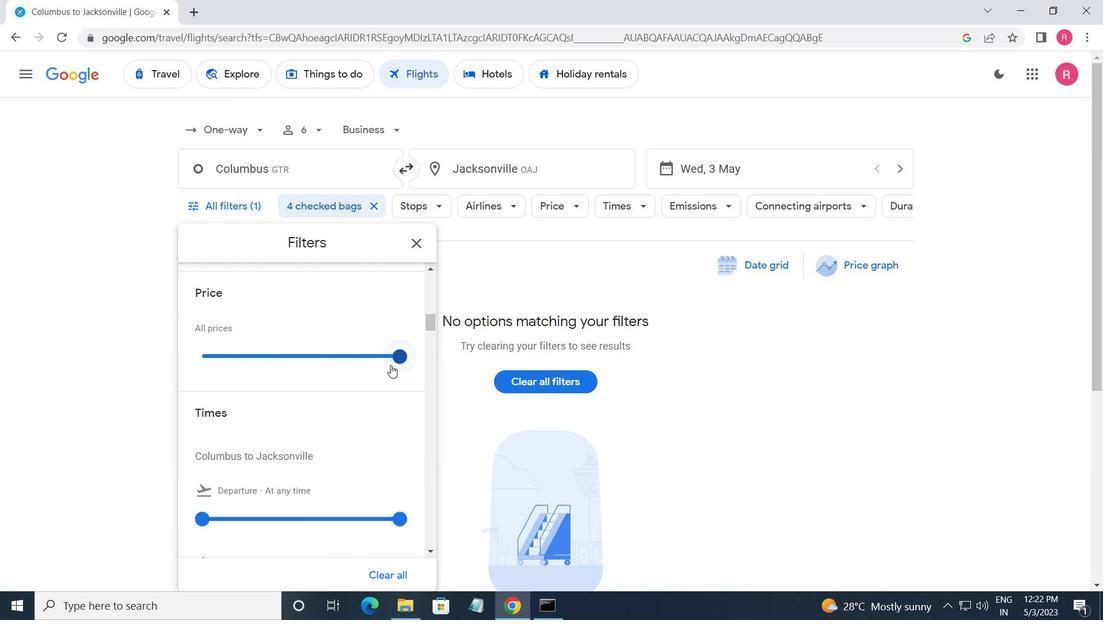 
Action: Mouse pressed left at (394, 365)
Screenshot: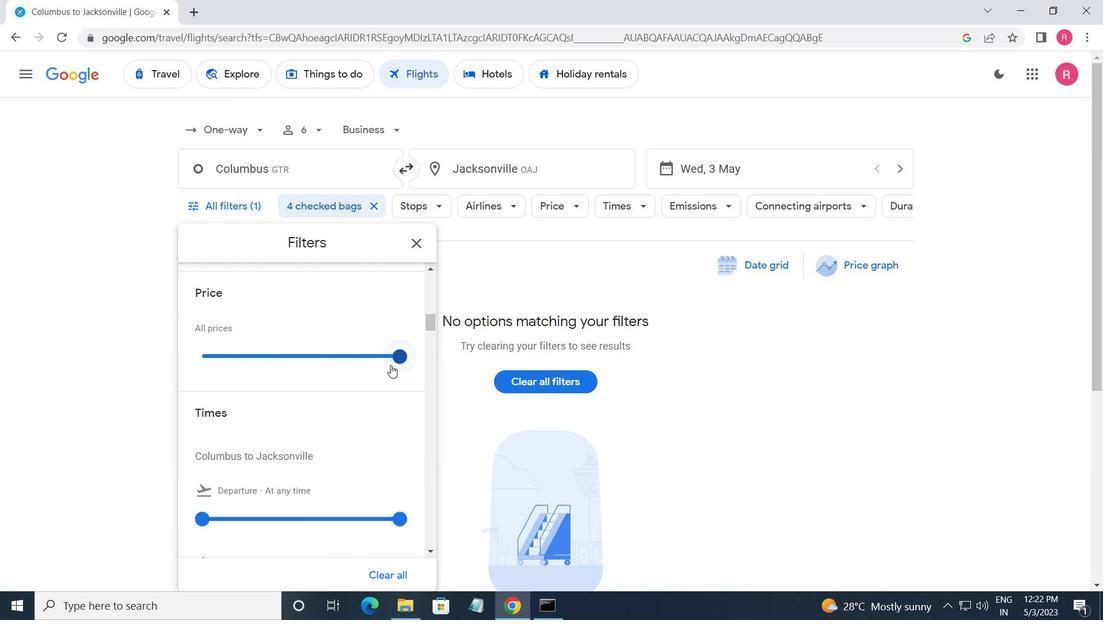 
Action: Mouse moved to (340, 393)
Screenshot: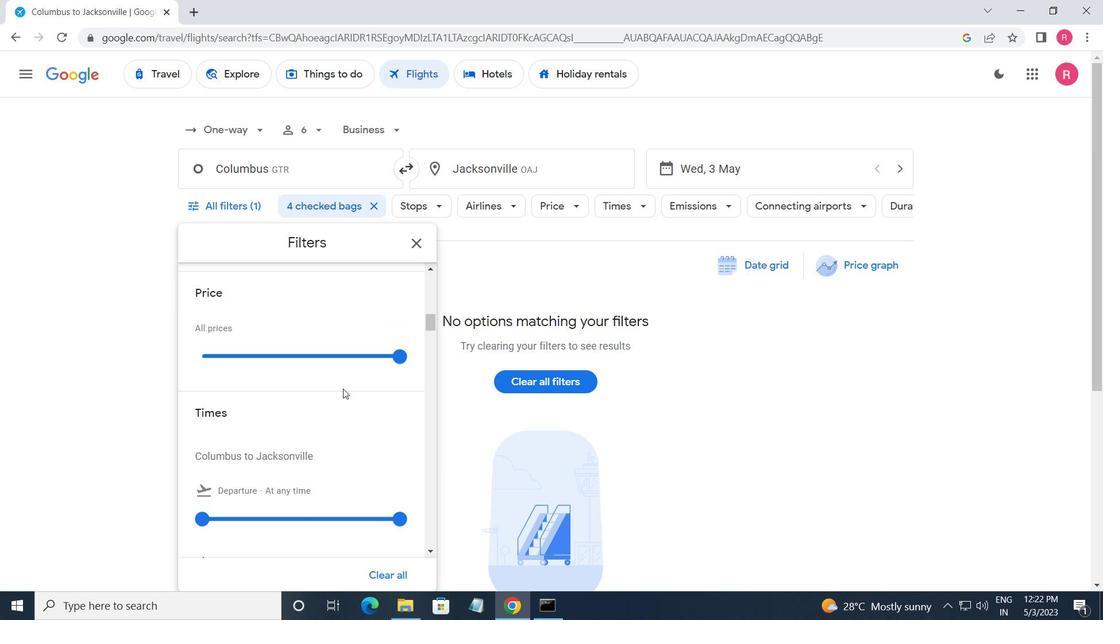 
Action: Mouse scrolled (340, 392) with delta (0, 0)
Screenshot: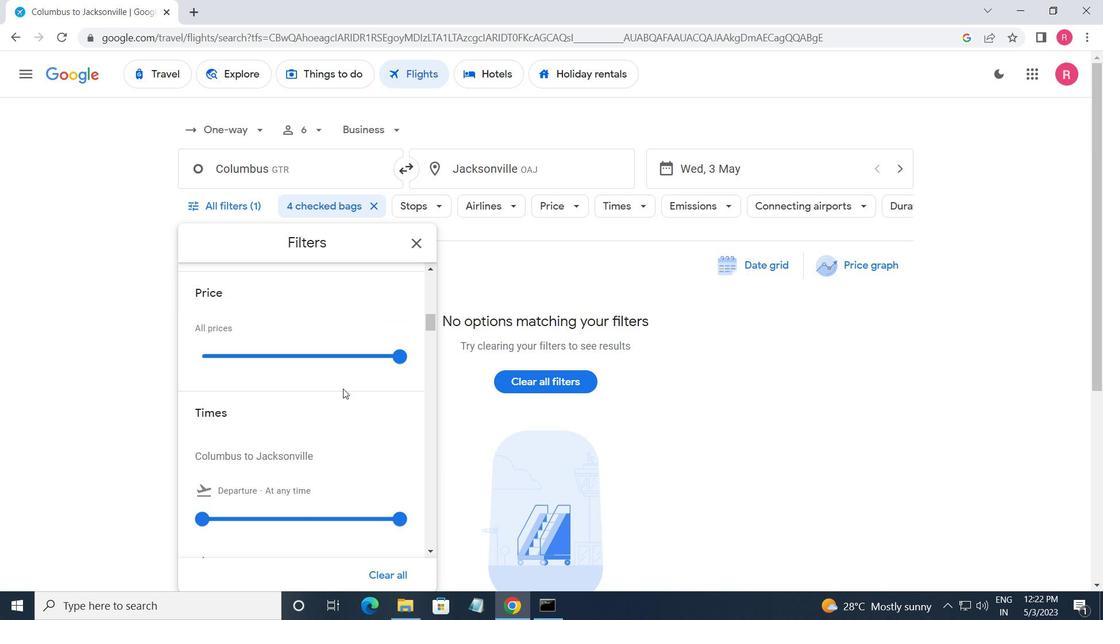 
Action: Mouse moved to (222, 448)
Screenshot: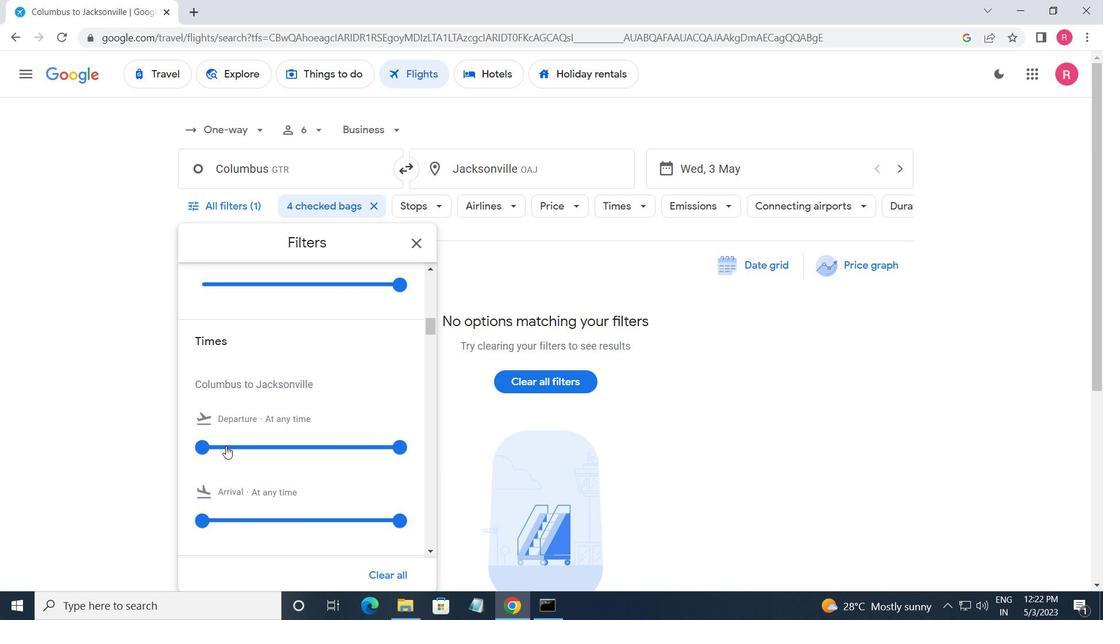 
Action: Mouse pressed left at (222, 448)
Screenshot: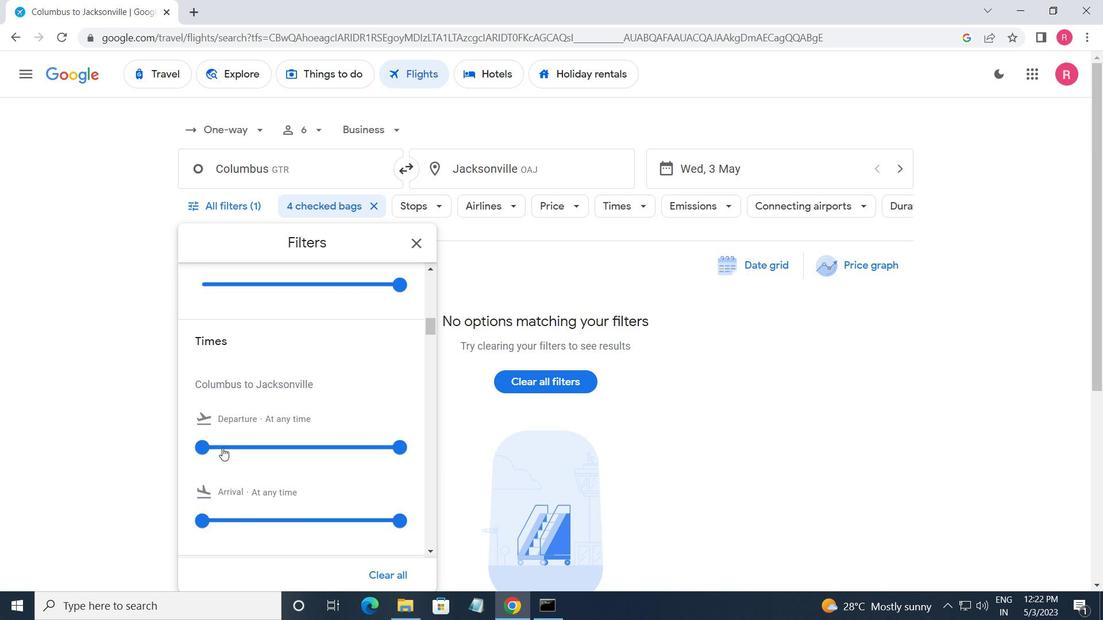 
Action: Mouse moved to (398, 453)
Screenshot: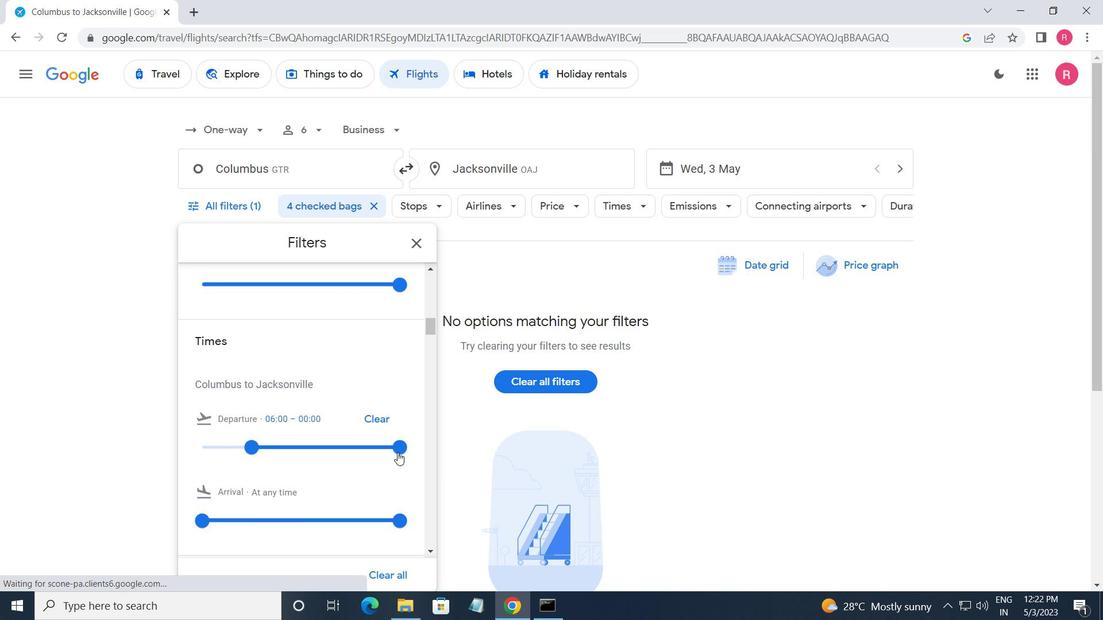 
Action: Mouse pressed left at (398, 453)
Screenshot: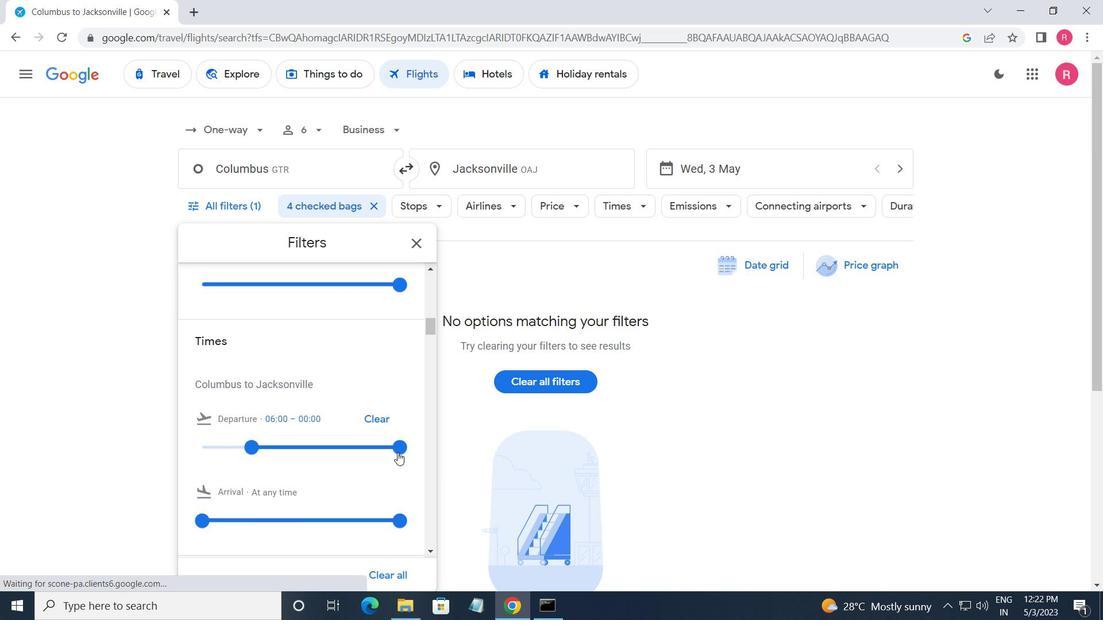 
Action: Mouse moved to (422, 243)
Screenshot: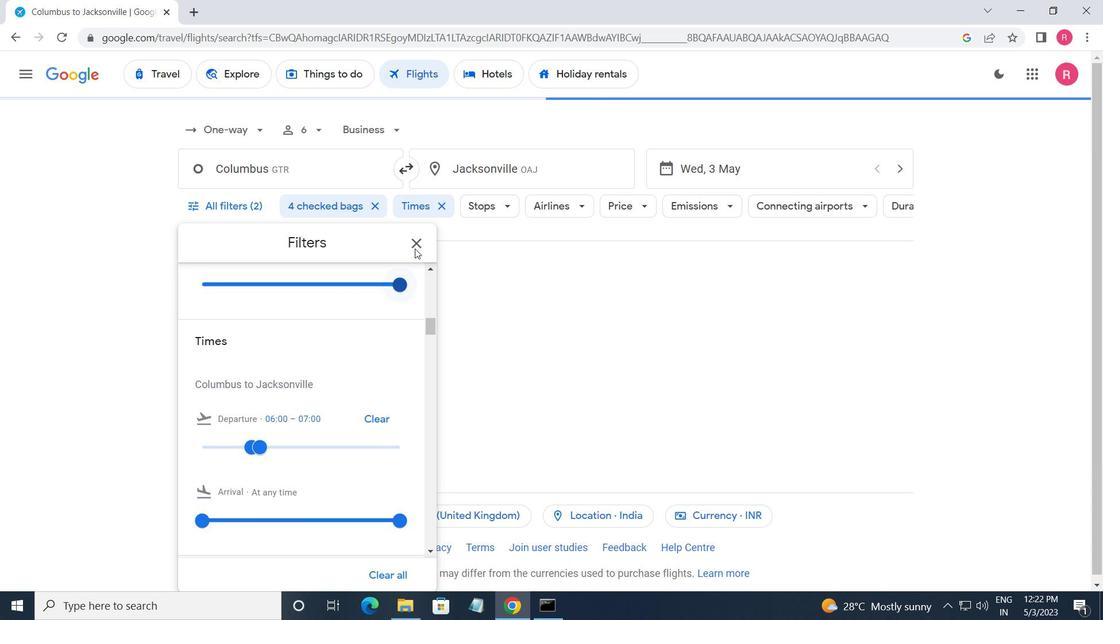 
Action: Mouse pressed left at (422, 243)
Screenshot: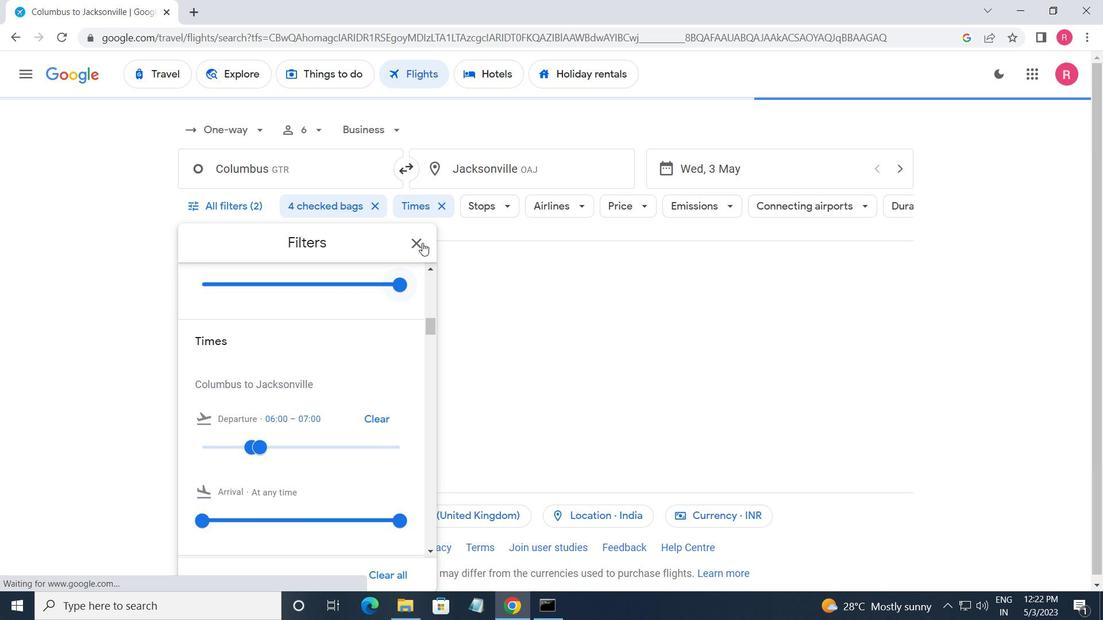 
Action: Mouse moved to (354, 298)
Screenshot: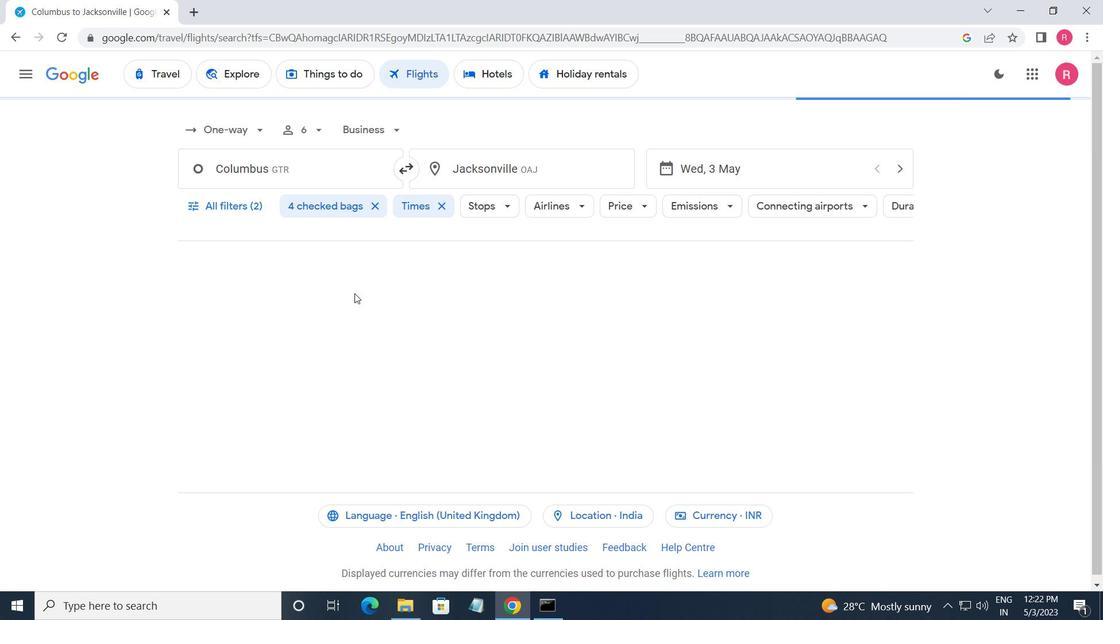
